 Task: Create new invoice with Date Opened :30-Apr-23, Select Customer: Shogun Sushi and Hibachi, Terms: Payment Term 2. Make invoice entry for item-1 with Date: 30-Apr-23, Description: Wrigley's Extra Polar Ice_x000D_
, Action: Material, Income Account: Income:Sales, Quantity: 2, Unit Price: 12.25, Discount $: 1.3. Make entry for item-2 with Date: 30-Apr-23, Description: Powerade Ion 4 Strawberry Lemonade Sport Drink (28 oz)_x000D_
, Action: Material, Income Account: Income:Sales, Quantity: 2, Unit Price: 20.6, Discount $: 2.3. Make entry for item-3 with Date: 30-Apr-23, Description: Lay's BBQ Regular_x000D_
, Action: Material, Income Account: Income:Sales, Quantity: 1, Unit Price: 21.6, Discount $: 2.8. Write Notes: 'Looking forward to serving you again.'. Post Invoice with Post Date: 30-Apr-23, Post to Accounts: Assets:Accounts Receivable. Pay / Process Payment with Transaction Date: 15-May-23, Amount: 80.9, Transfer Account: Checking Account. Print Invoice, display notes by going to Option, then go to Display Tab and check 'Invoice Notes'.
Action: Mouse pressed left at (177, 28)
Screenshot: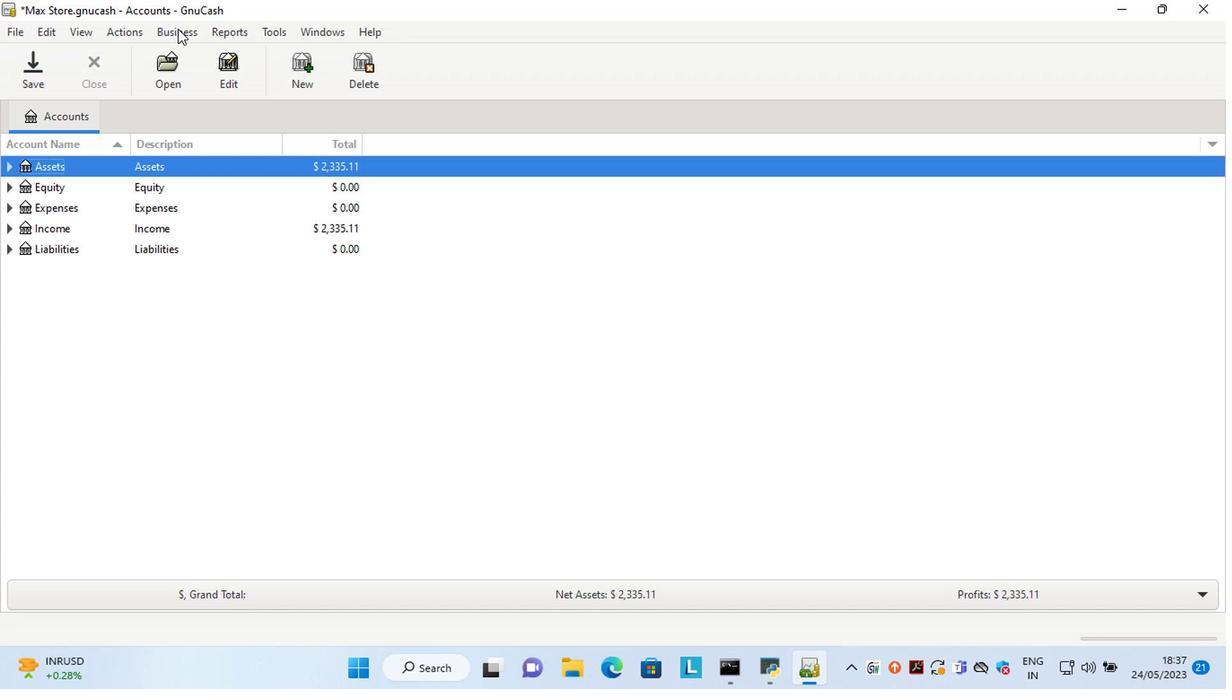 
Action: Mouse moved to (376, 118)
Screenshot: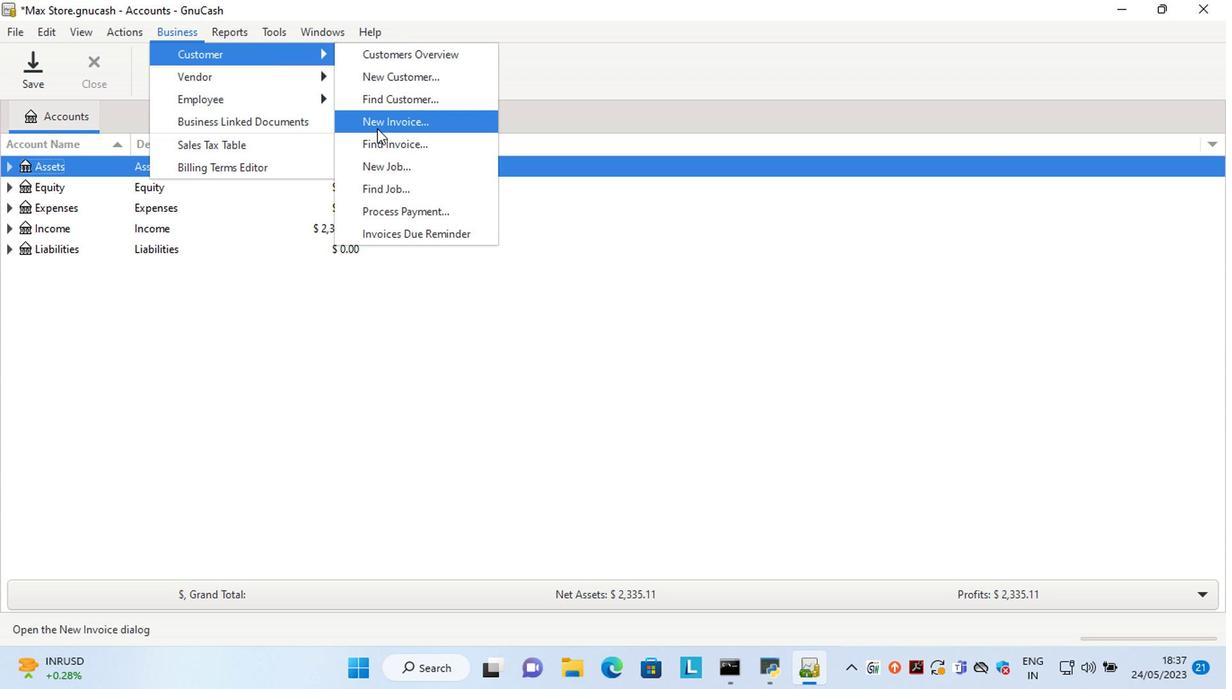
Action: Mouse pressed left at (376, 118)
Screenshot: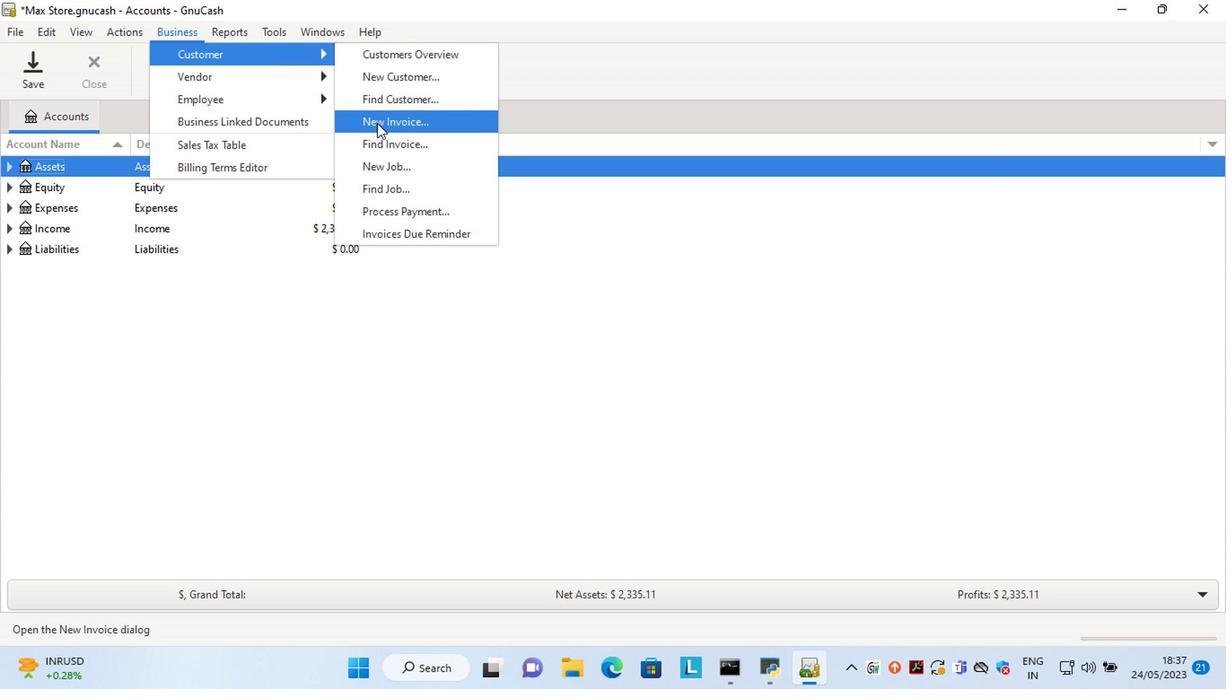 
Action: Mouse moved to (645, 273)
Screenshot: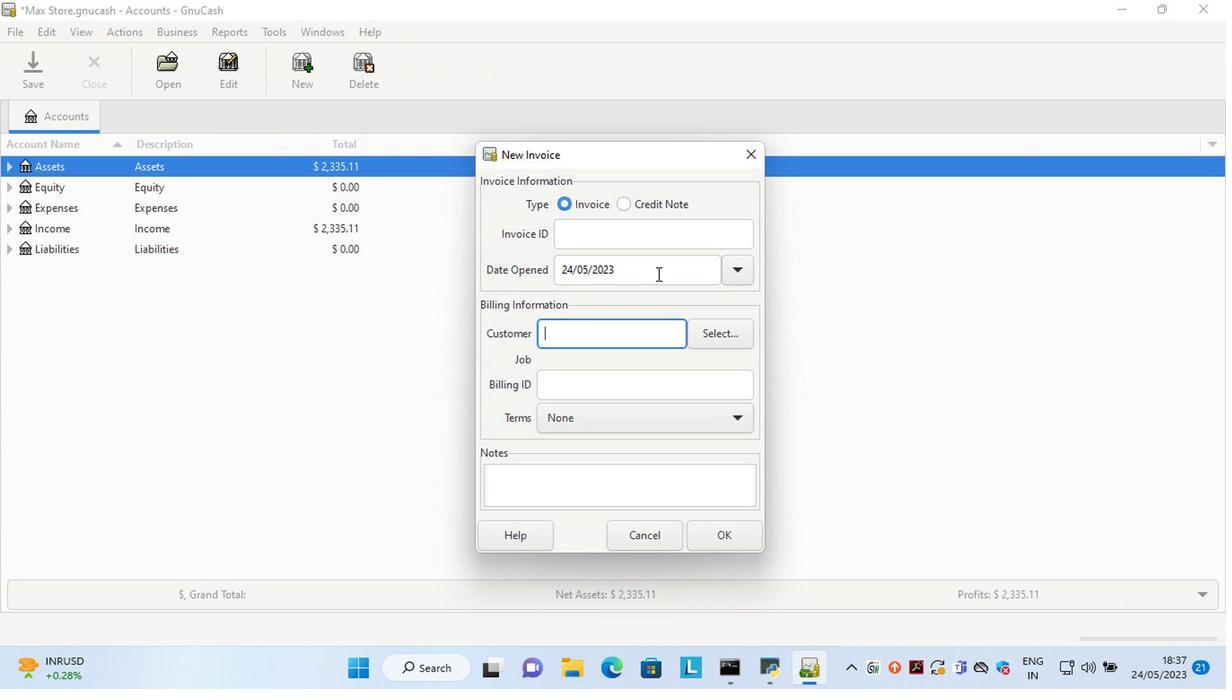 
Action: Mouse pressed left at (645, 273)
Screenshot: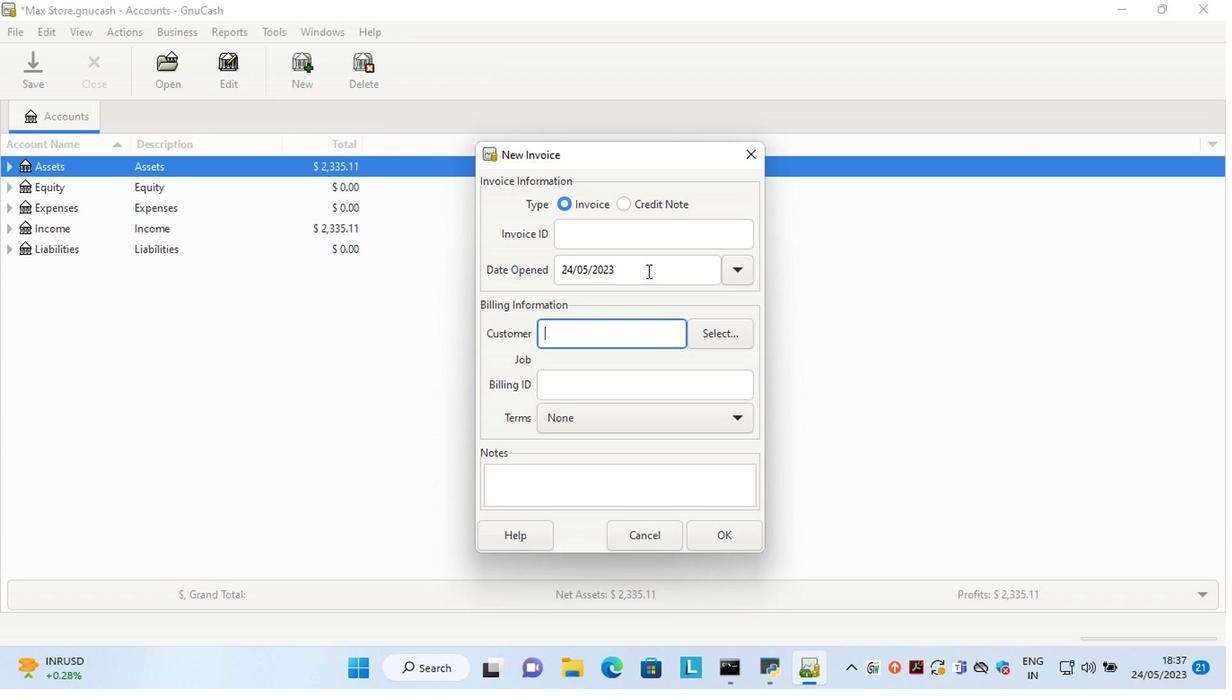 
Action: Key pressed <Key.left><Key.left><Key.left><Key.left><Key.left><Key.left><Key.left><Key.left><Key.left><Key.left><Key.left><Key.left><Key.left><Key.left><Key.left><Key.left><Key.delete><Key.delete>30<Key.right><Key.right><Key.delete>4
Screenshot: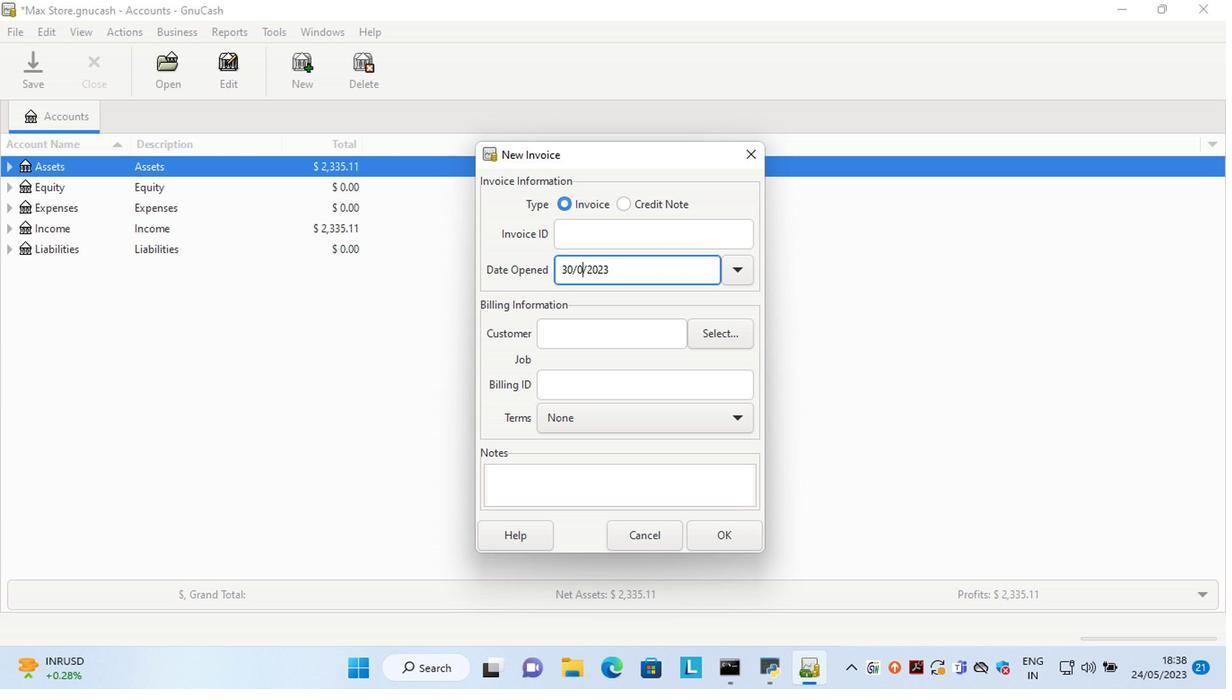 
Action: Mouse moved to (713, 332)
Screenshot: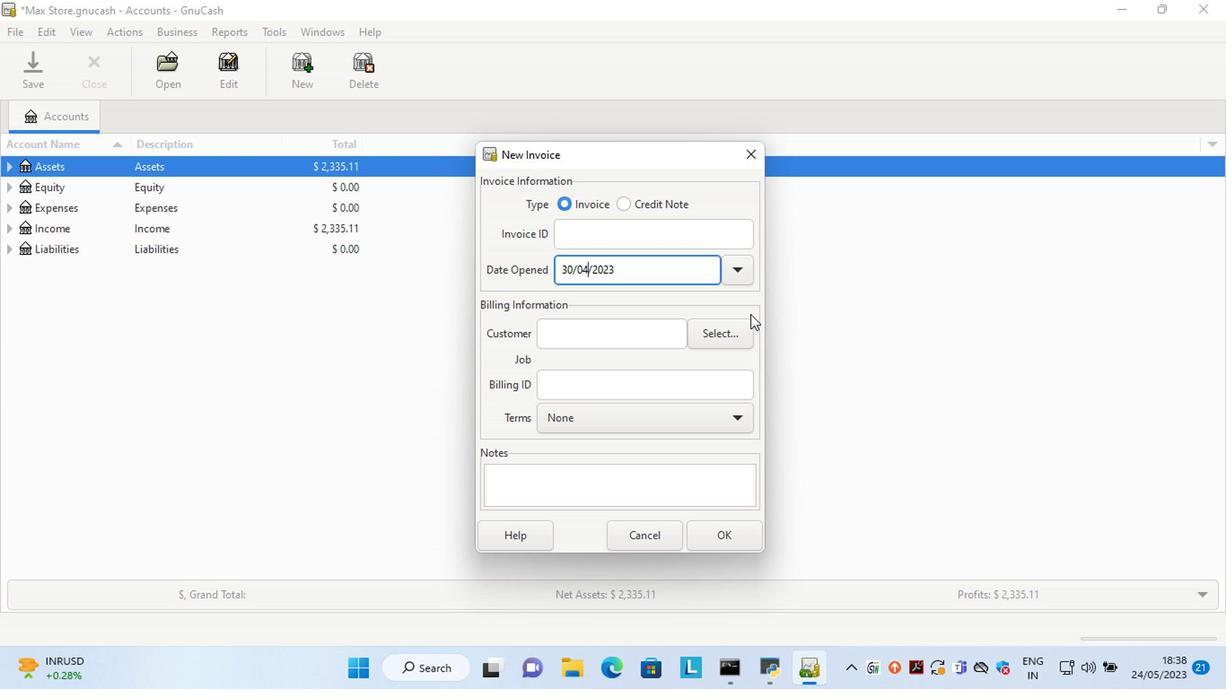 
Action: Mouse pressed left at (713, 332)
Screenshot: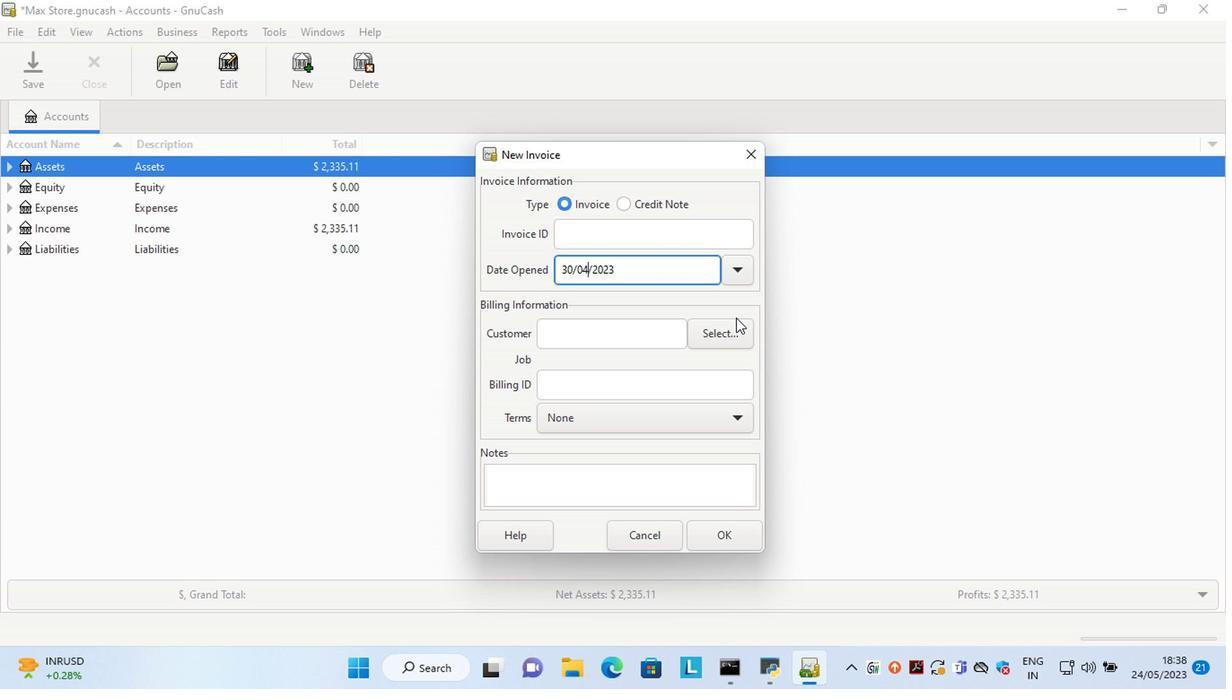 
Action: Mouse moved to (648, 310)
Screenshot: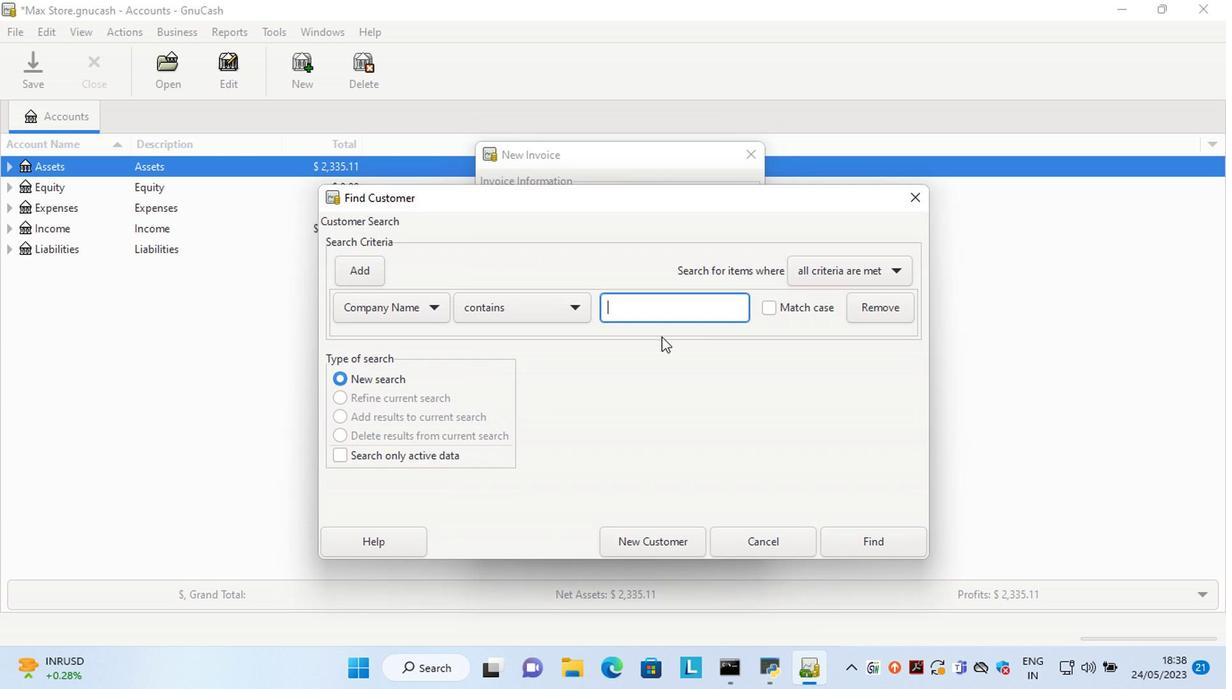 
Action: Mouse pressed left at (648, 310)
Screenshot: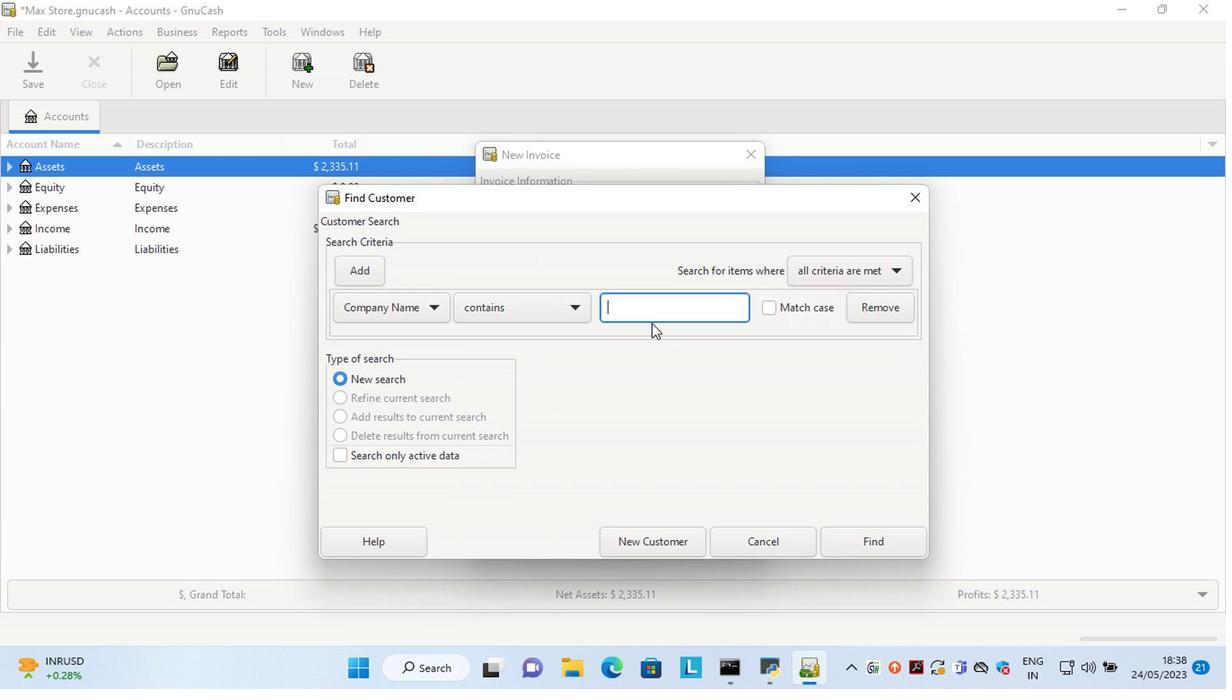 
Action: Key pressed <Key.shift>Shogun
Screenshot: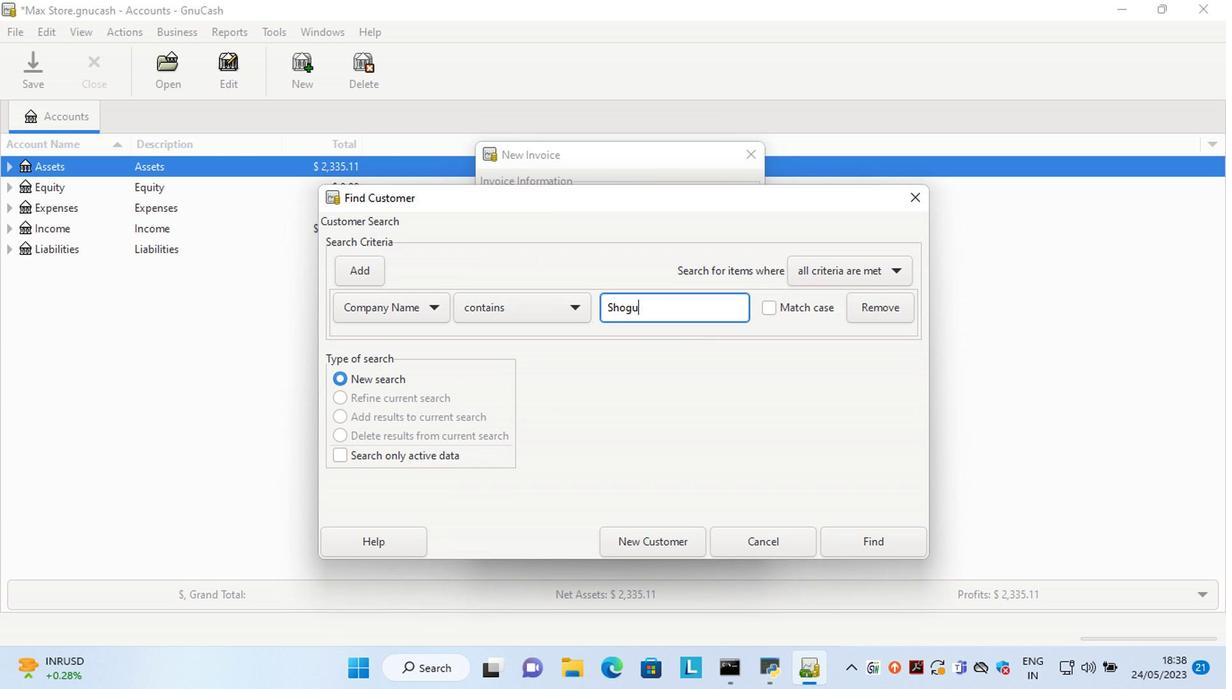 
Action: Mouse moved to (846, 540)
Screenshot: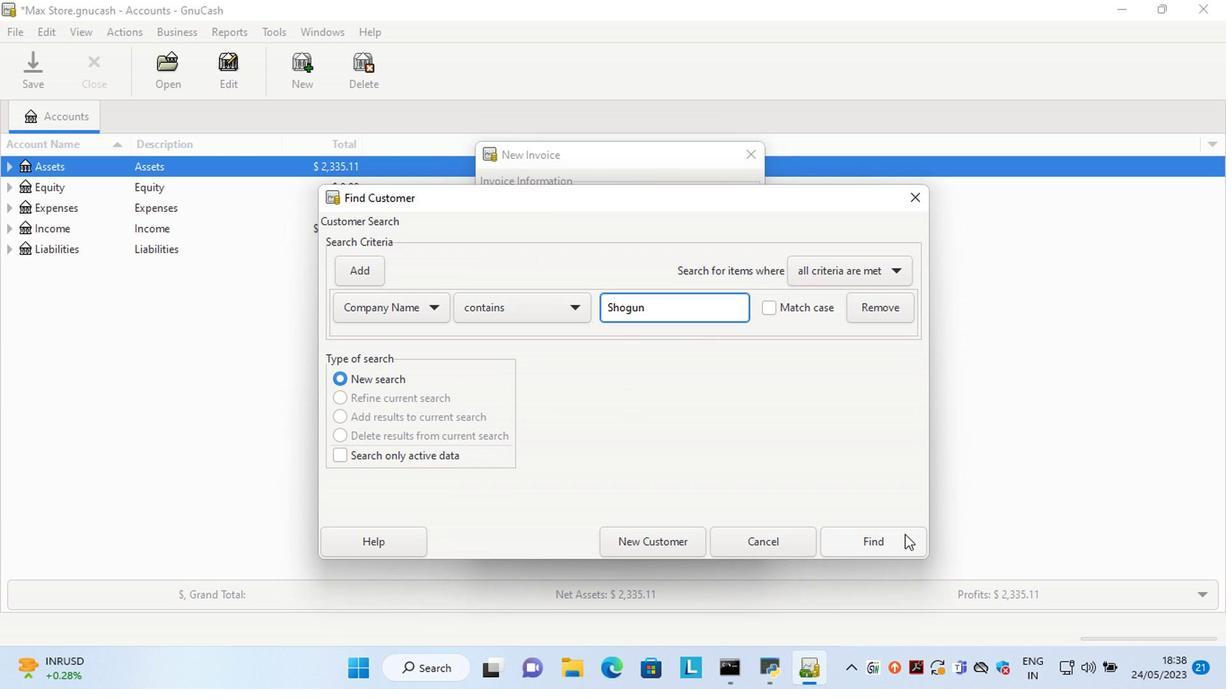 
Action: Mouse pressed left at (846, 540)
Screenshot: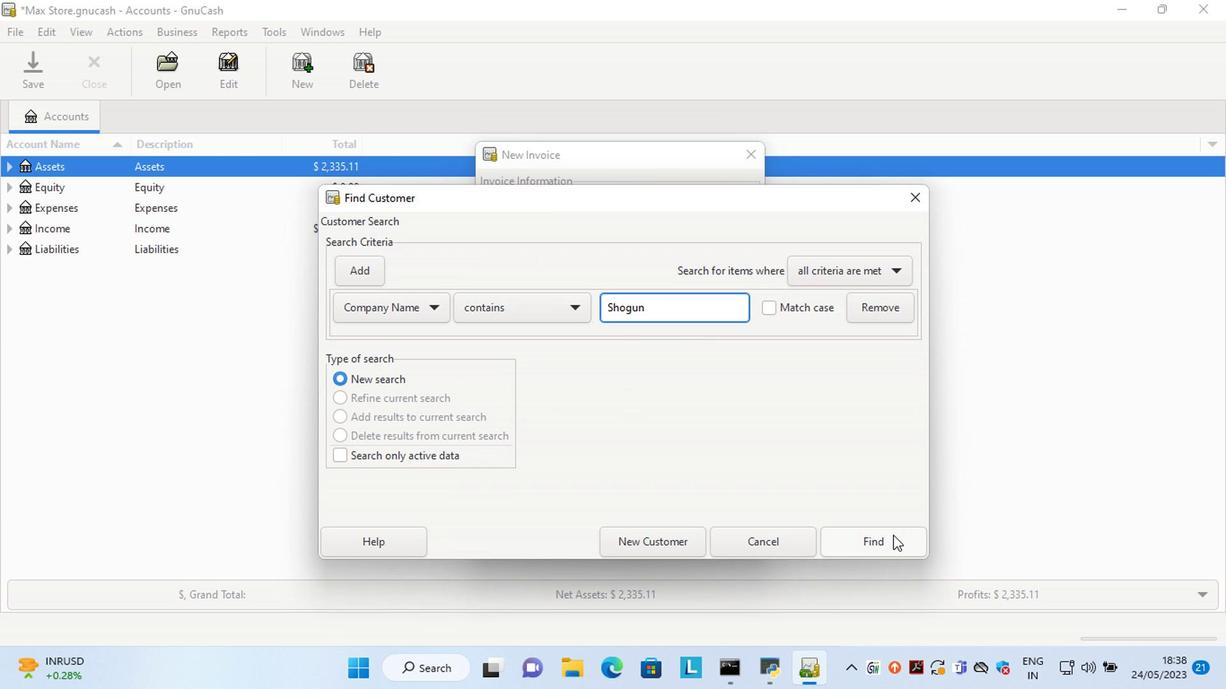 
Action: Mouse moved to (652, 363)
Screenshot: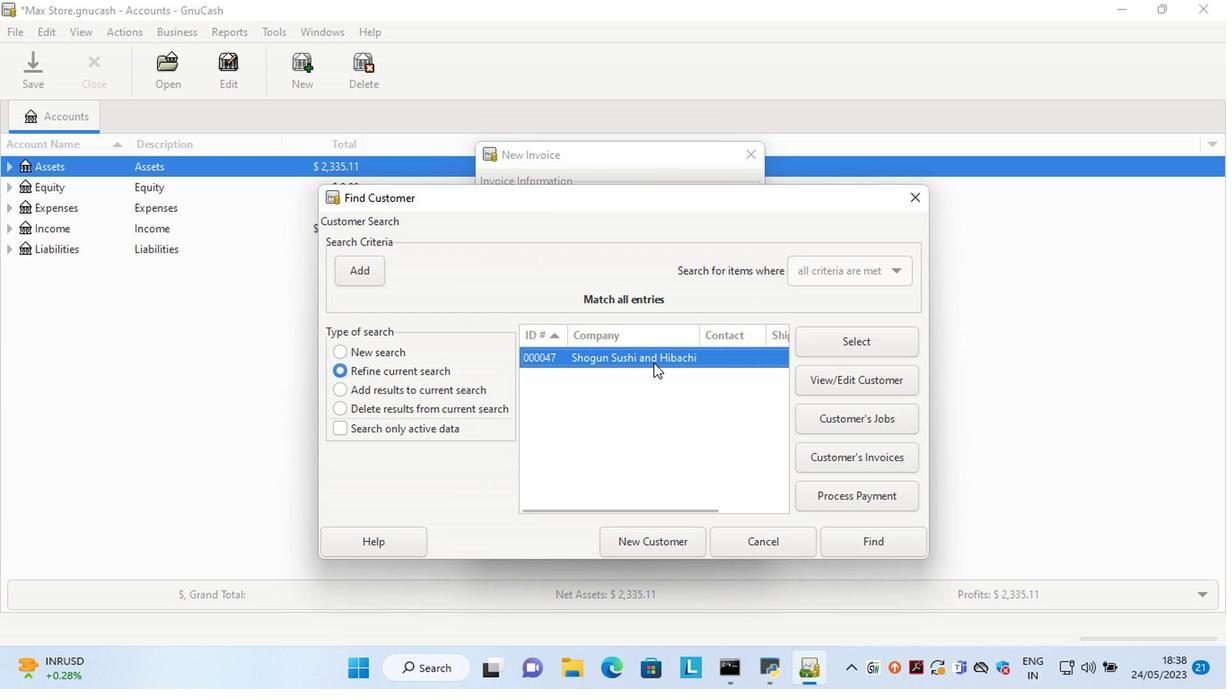 
Action: Mouse pressed left at (652, 363)
Screenshot: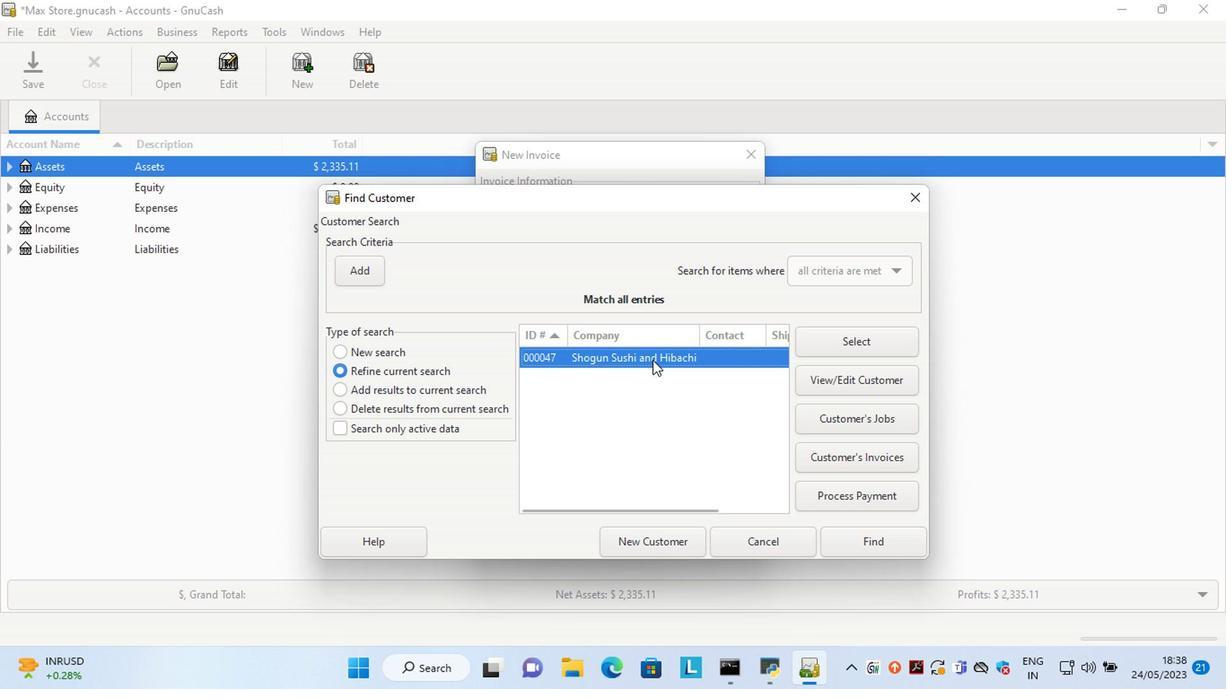 
Action: Mouse pressed left at (652, 363)
Screenshot: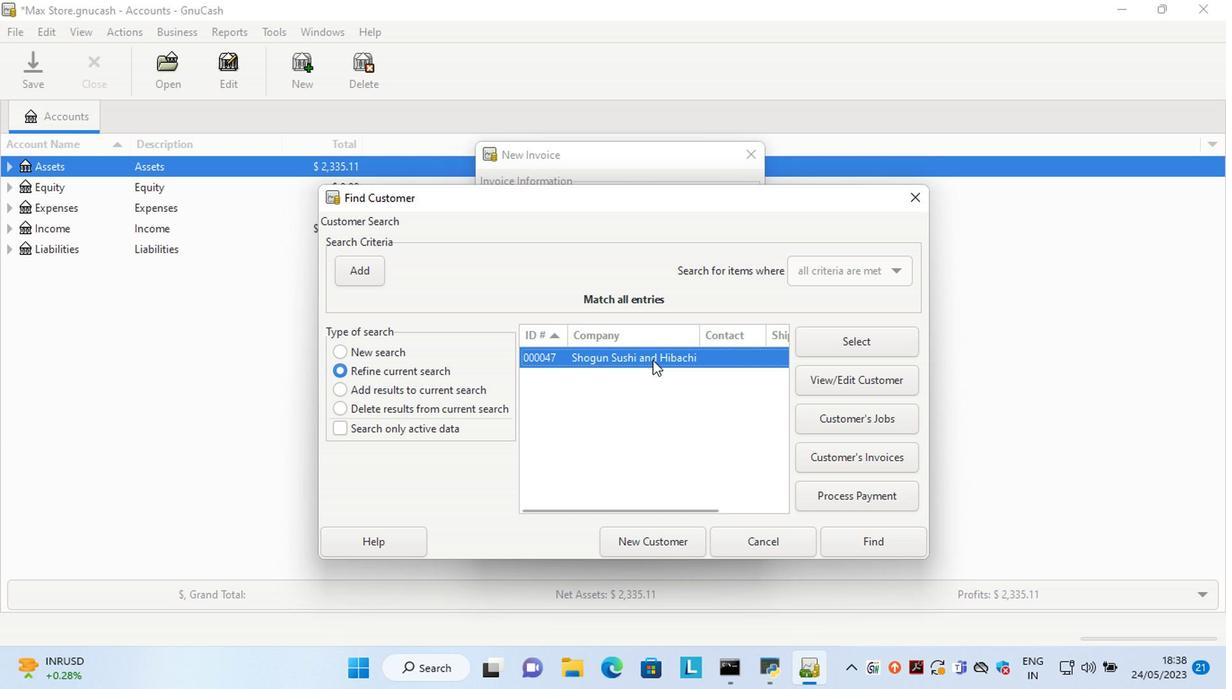 
Action: Mouse moved to (660, 436)
Screenshot: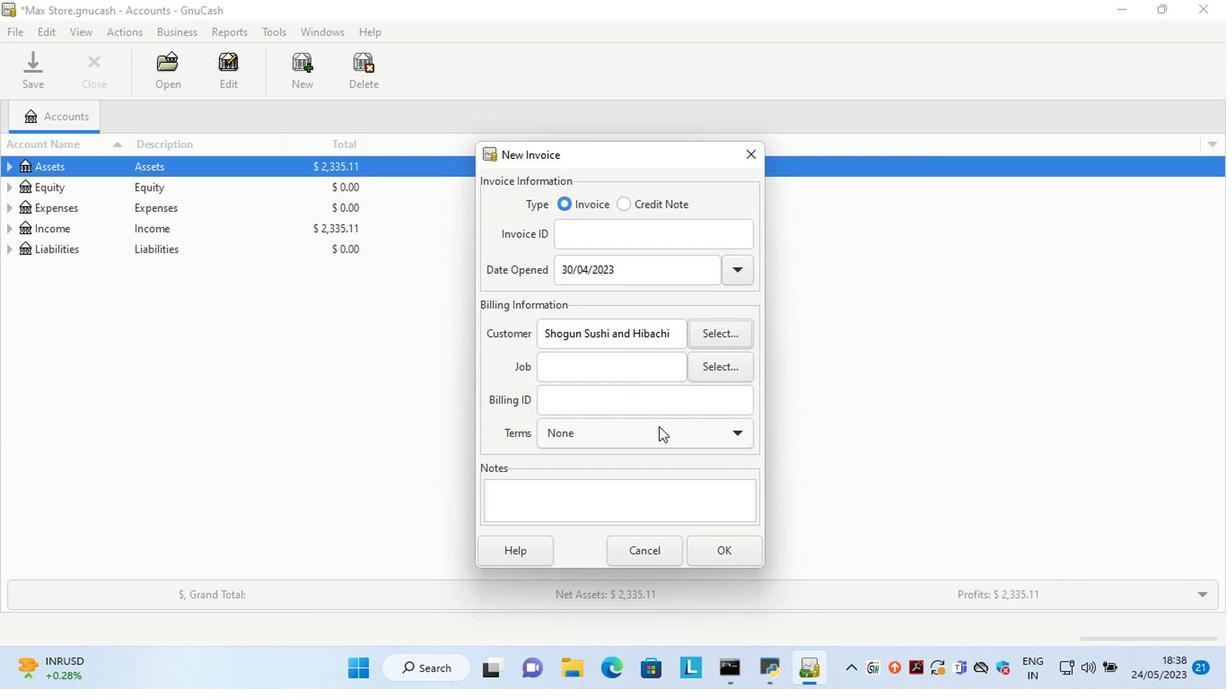 
Action: Mouse pressed left at (660, 436)
Screenshot: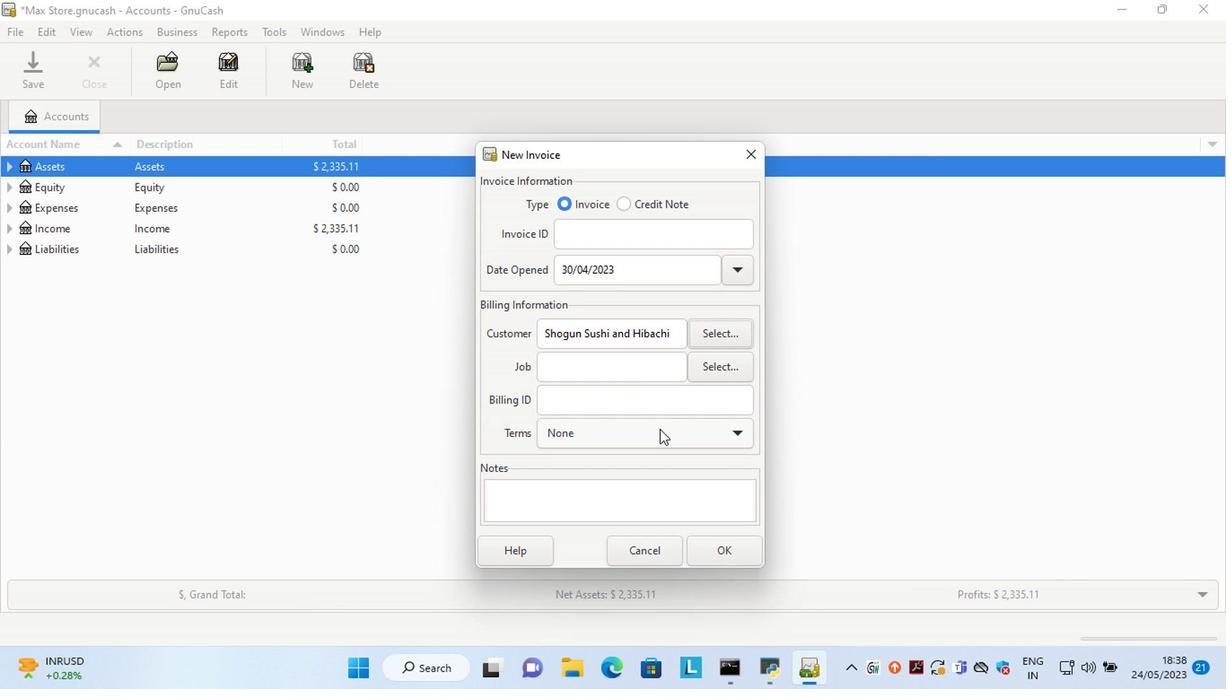 
Action: Mouse moved to (632, 486)
Screenshot: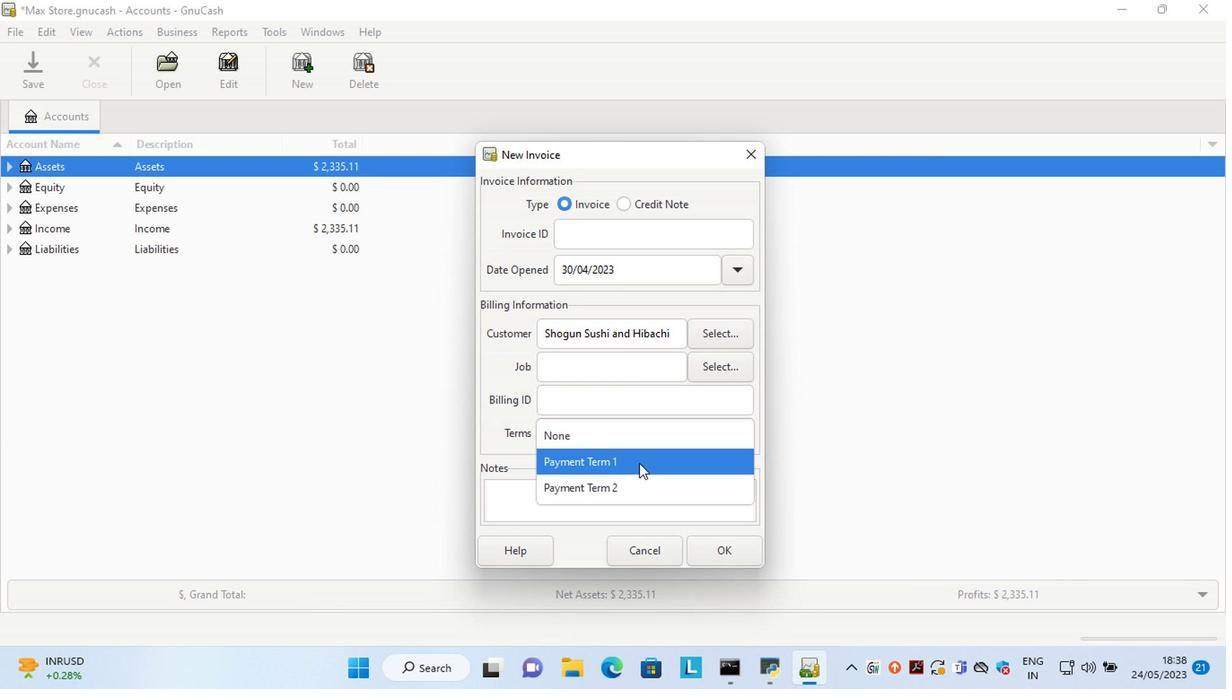 
Action: Mouse pressed left at (632, 486)
Screenshot: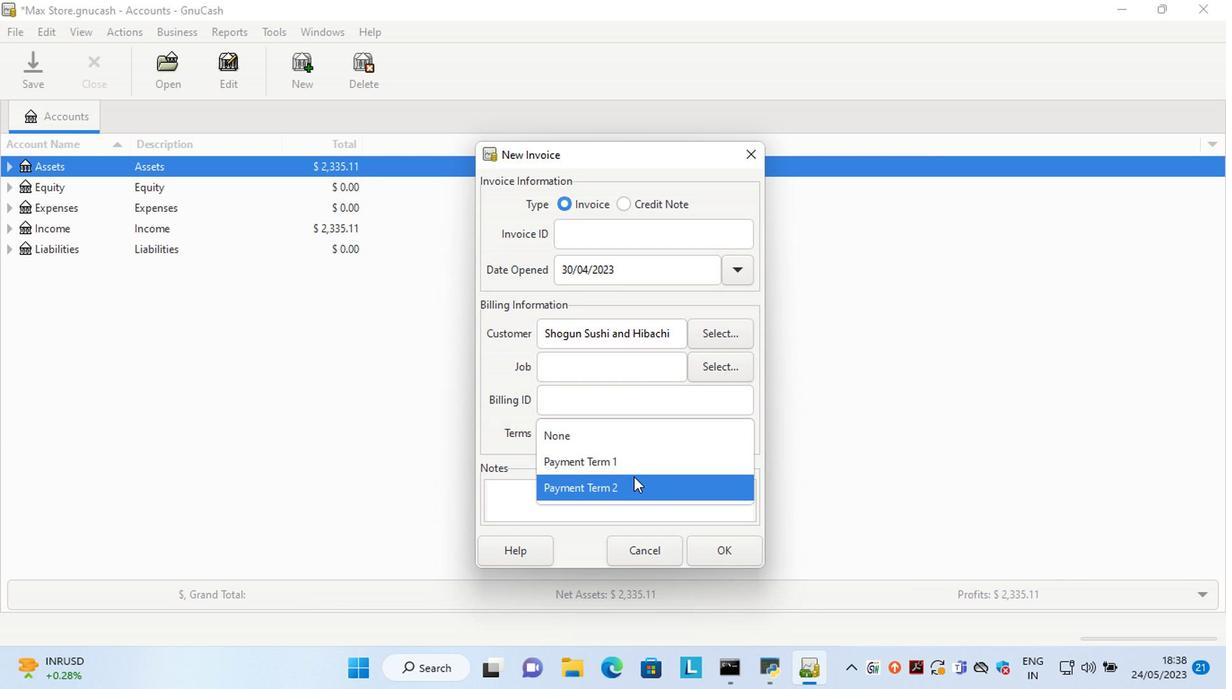 
Action: Mouse moved to (724, 555)
Screenshot: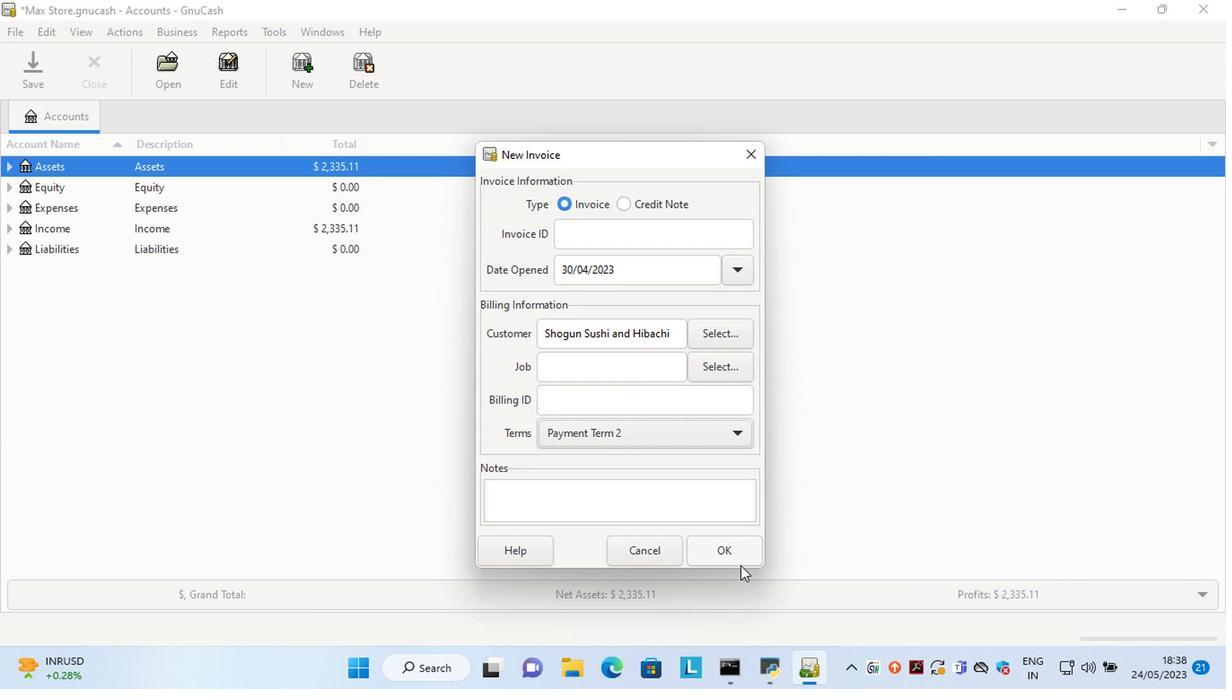 
Action: Mouse pressed left at (724, 555)
Screenshot: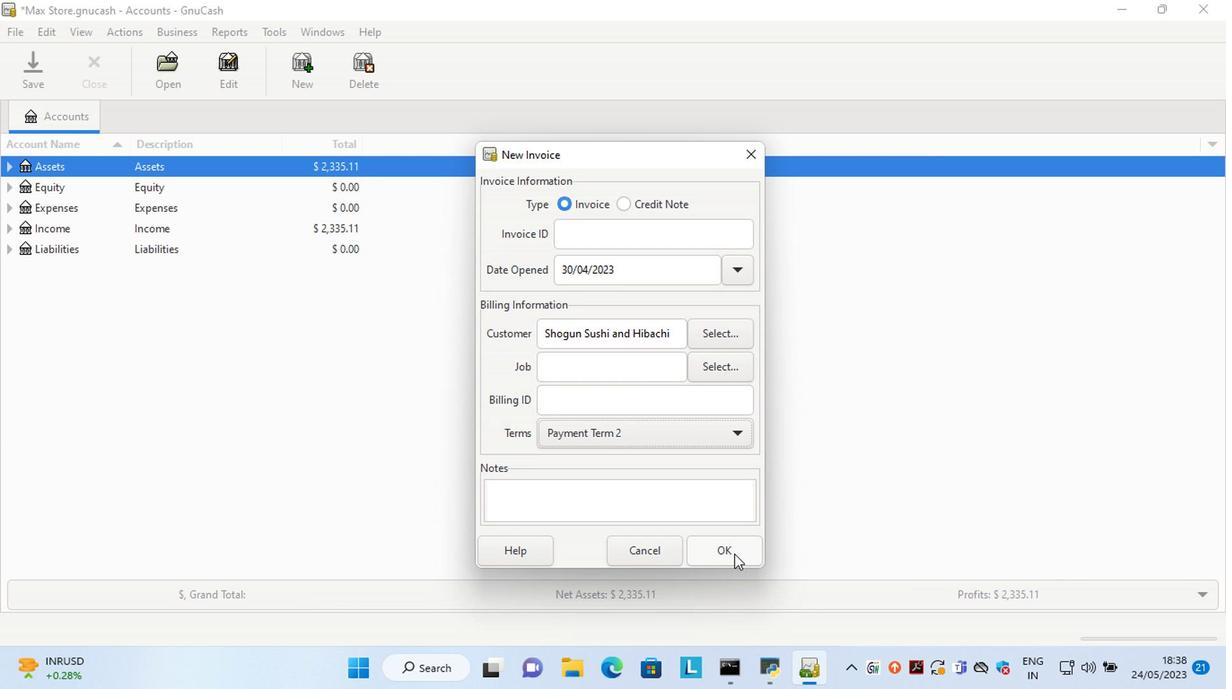 
Action: Mouse moved to (192, 348)
Screenshot: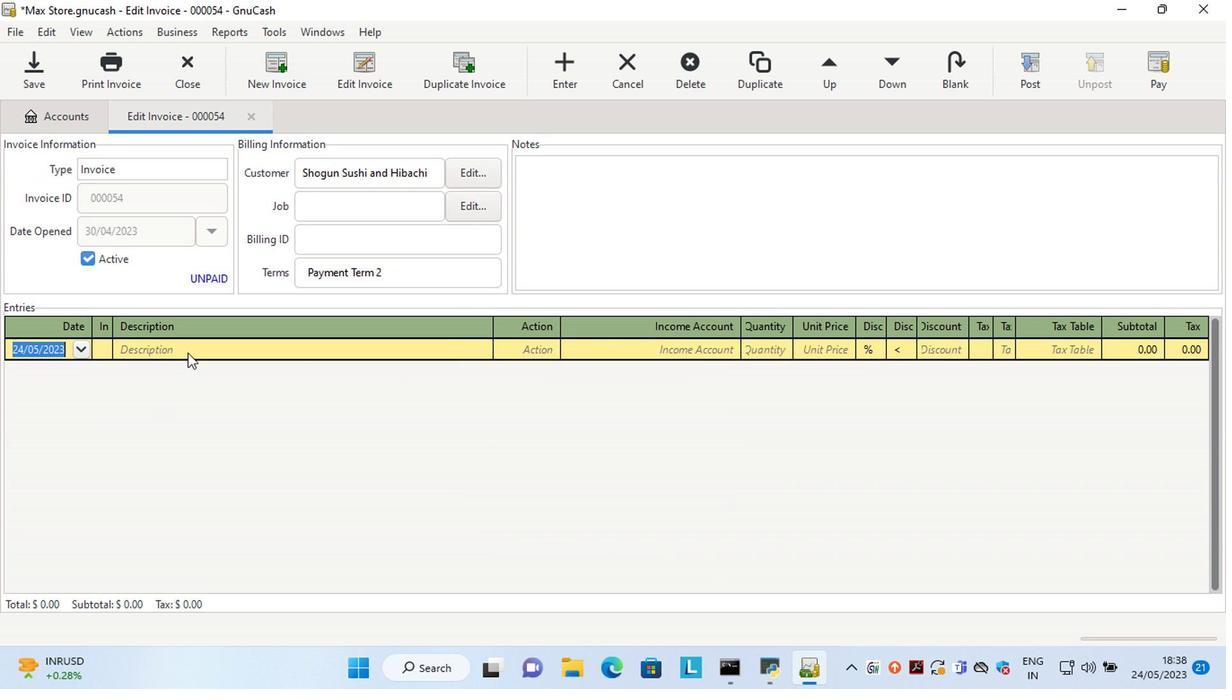 
Action: Mouse pressed left at (192, 348)
Screenshot: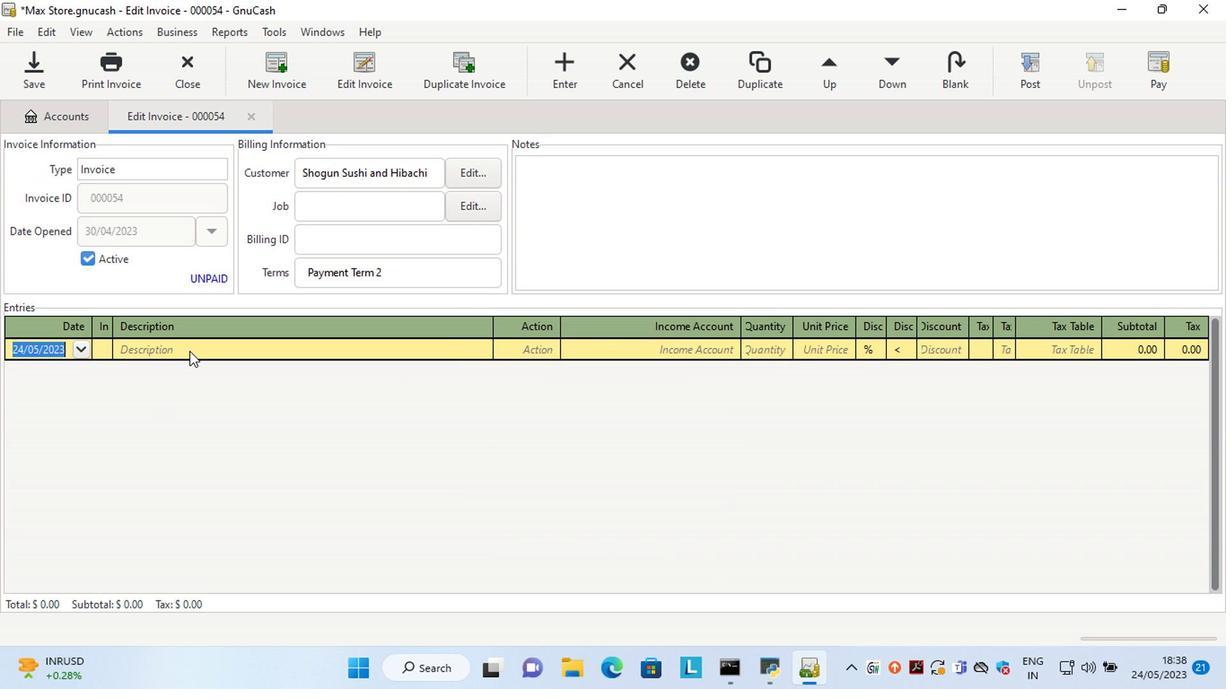 
Action: Key pressed <Key.left><Key.left><Key.left><Key.left><Key.left><Key.left><Key.left><Key.left><Key.left><Key.left>
Screenshot: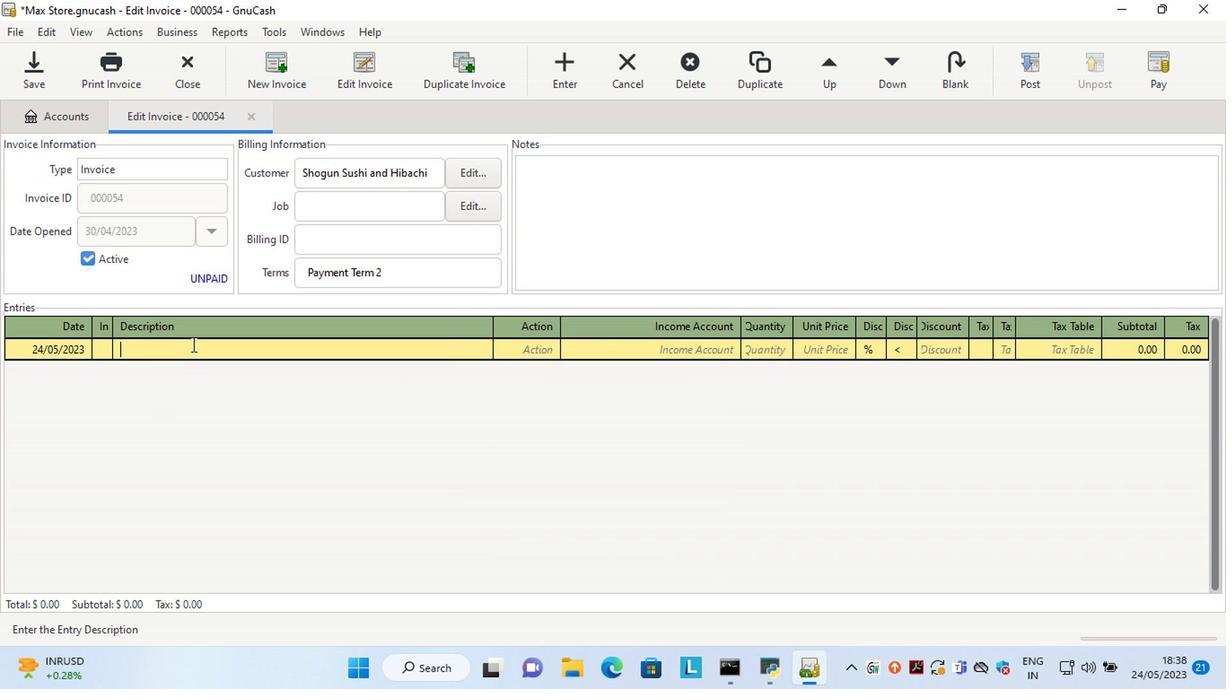 
Action: Mouse moved to (46, 349)
Screenshot: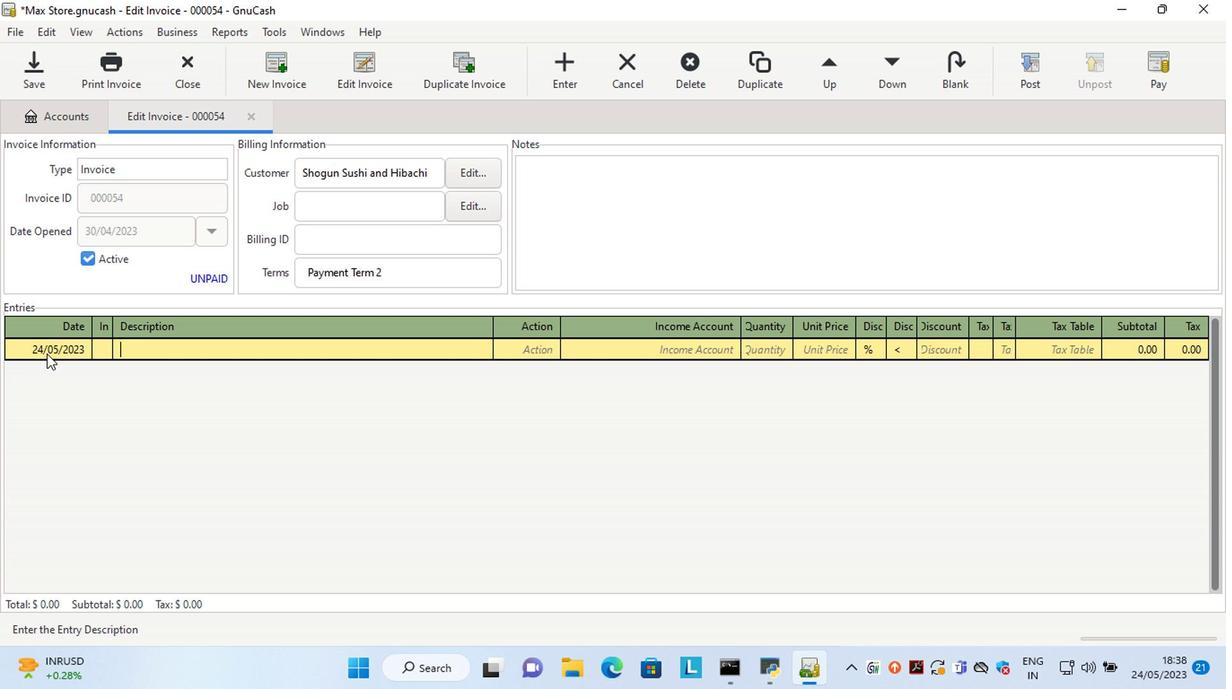 
Action: Mouse pressed left at (46, 349)
Screenshot: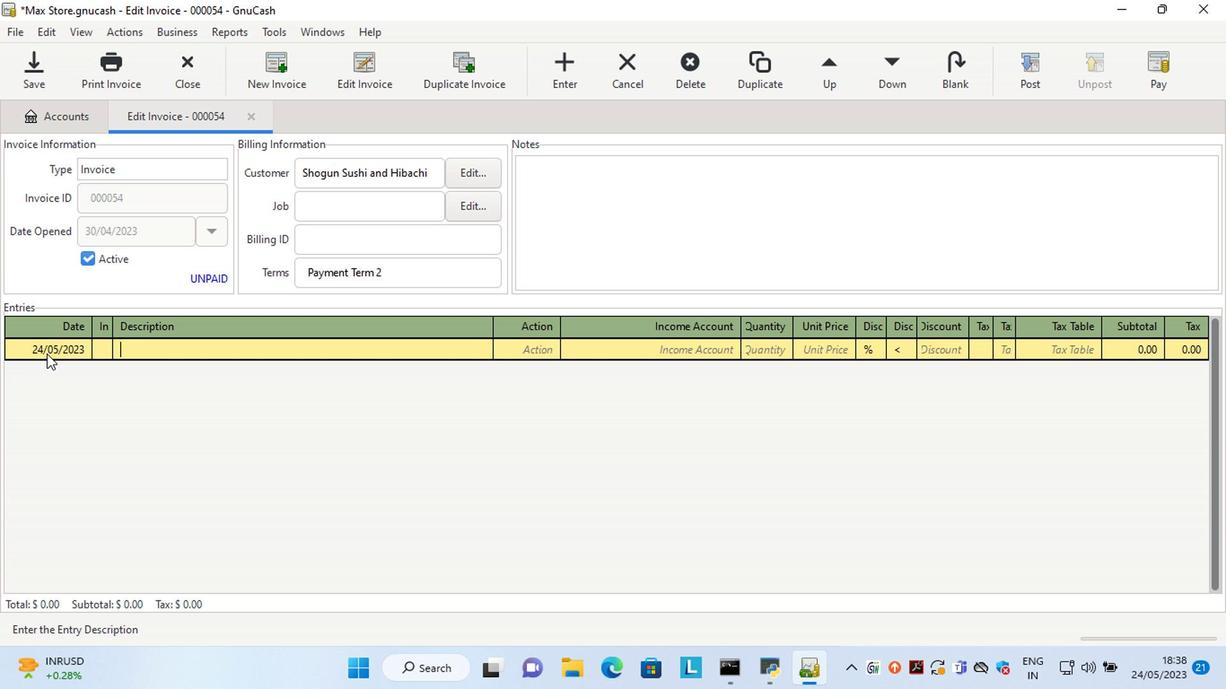 
Action: Key pressed <Key.left><Key.left><Key.left><Key.left><Key.left><Key.left><Key.left><Key.left><Key.left><Key.delete><Key.delete>30<Key.right><Key.right><Key.delete>4
Screenshot: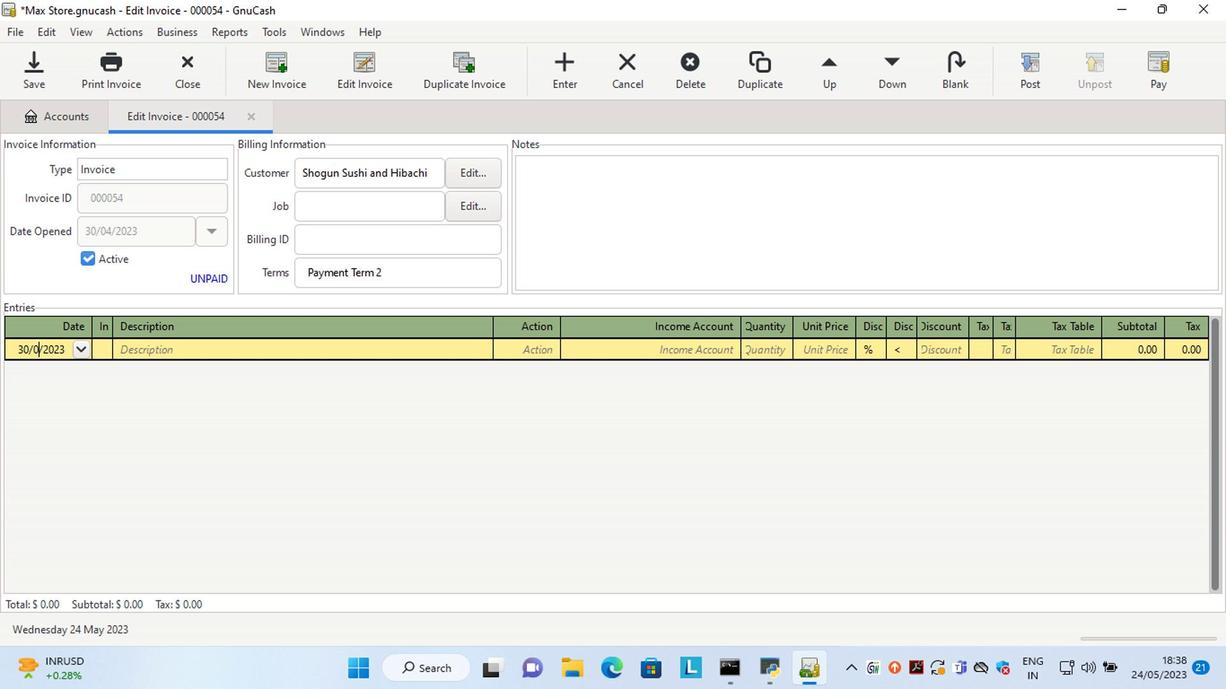 
Action: Mouse moved to (197, 347)
Screenshot: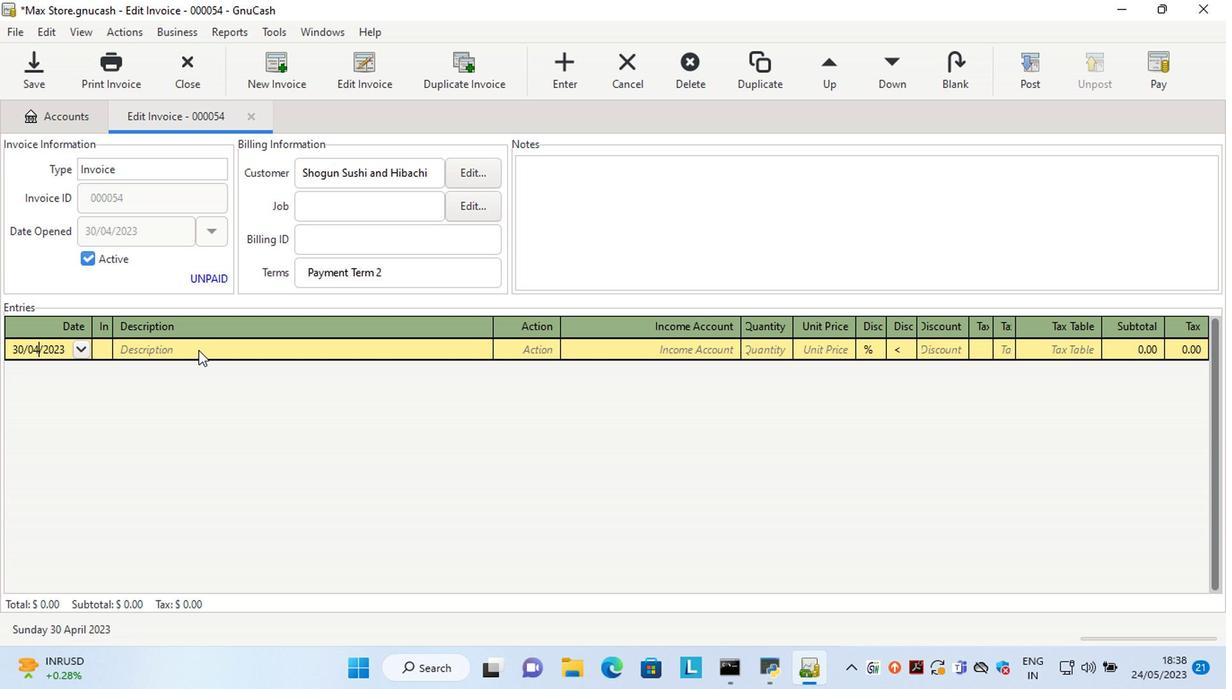 
Action: Mouse pressed left at (197, 347)
Screenshot: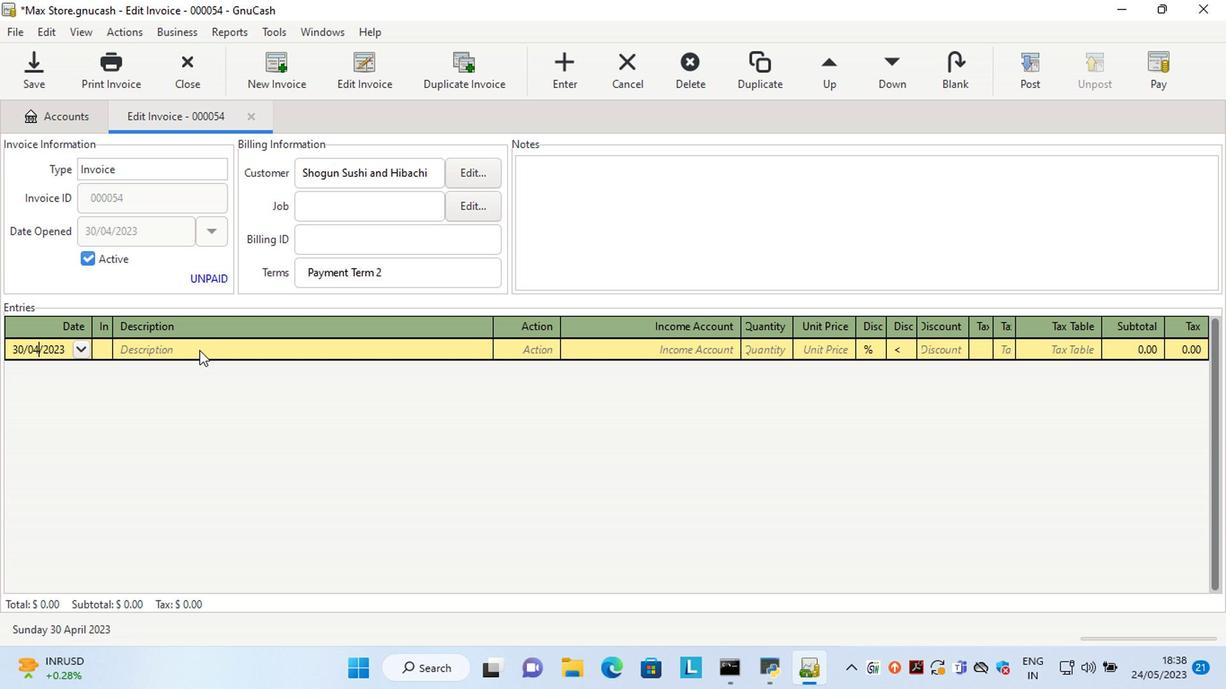 
Action: Mouse moved to (288, 450)
Screenshot: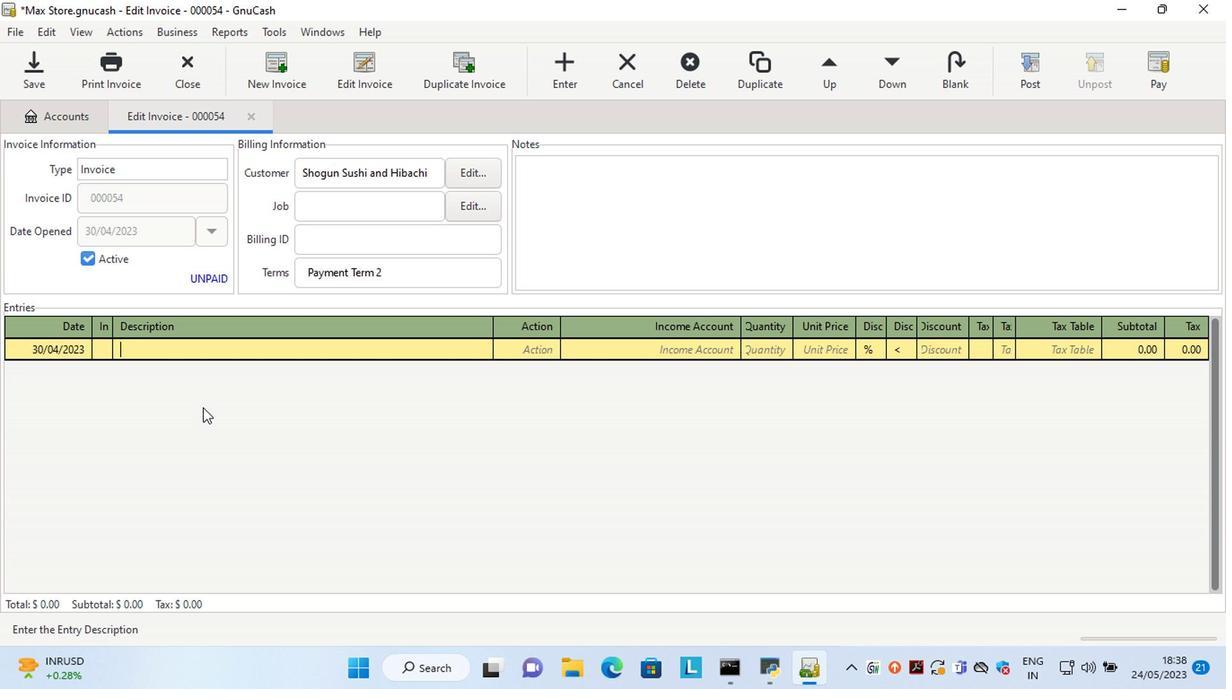 
Action: Key pressed <Key.shift>Wrigley's<Key.space><Key.shift>Extra<Key.space><Key.shift>Polar<Key.space><Key.shift>Ice<Key.tab>ma<Key.tab>sale<Key.tab>1<Key.tab>
Screenshot: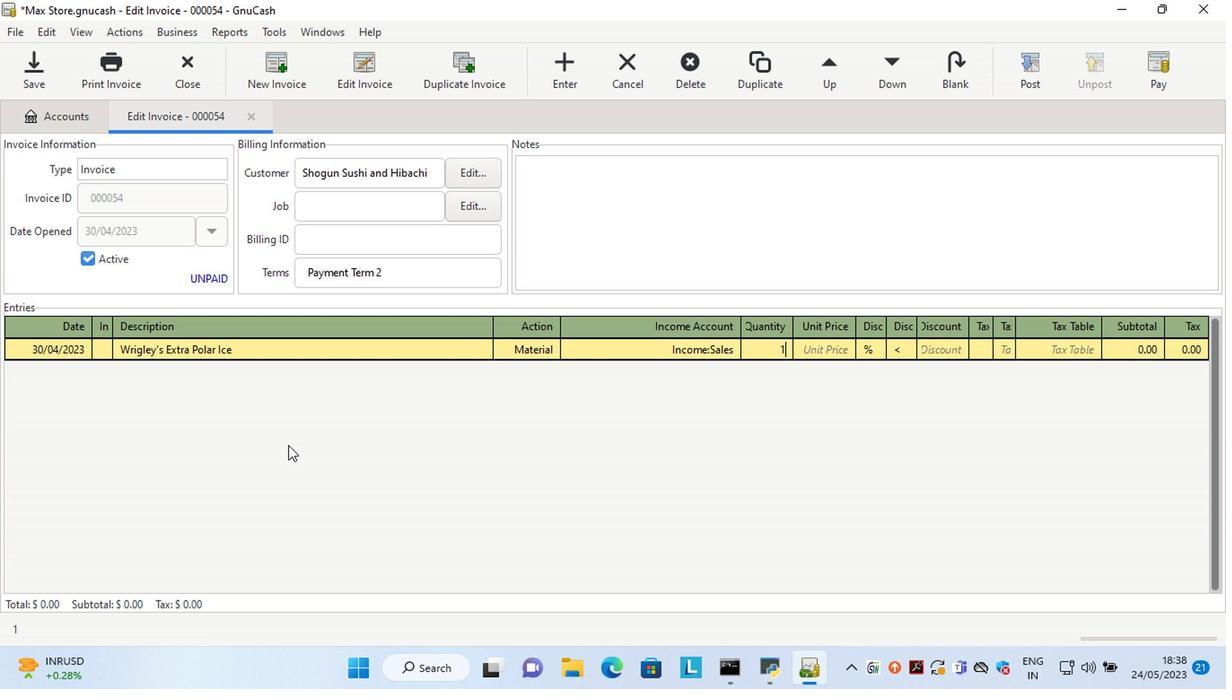 
Action: Mouse moved to (773, 351)
Screenshot: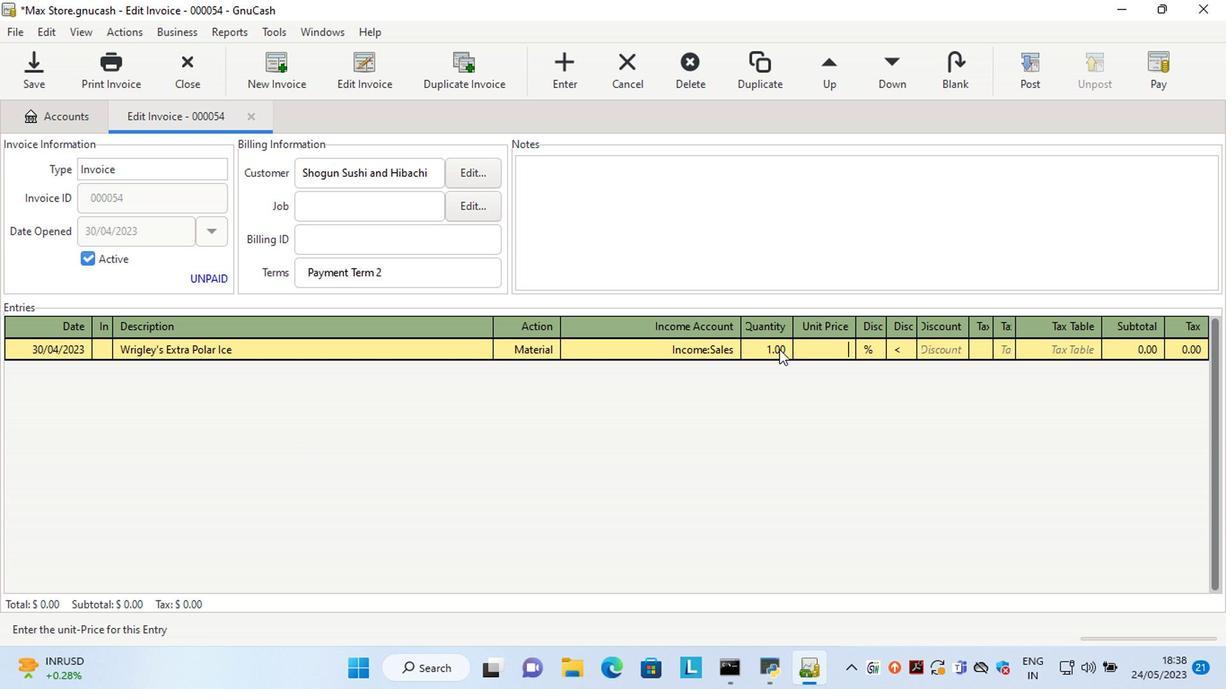 
Action: Mouse pressed left at (773, 351)
Screenshot: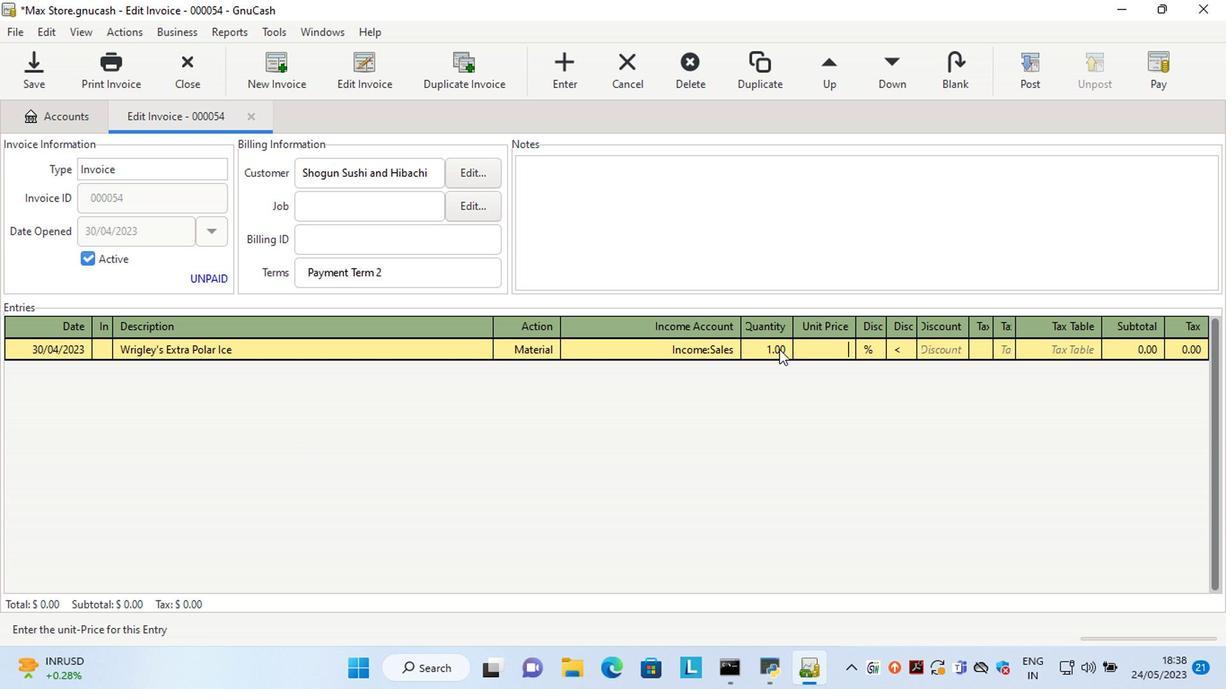 
Action: Mouse moved to (1112, 381)
Screenshot: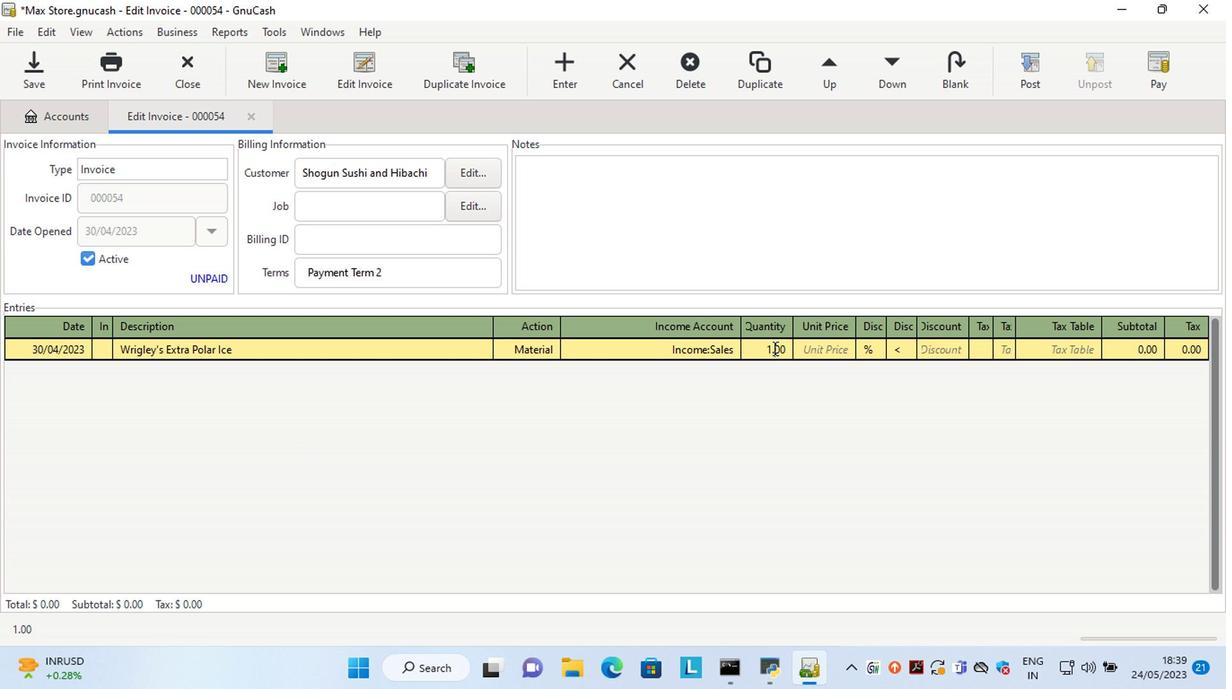 
Action: Key pressed <Key.backspace><Key.backspace>2<Key.tab>
Screenshot: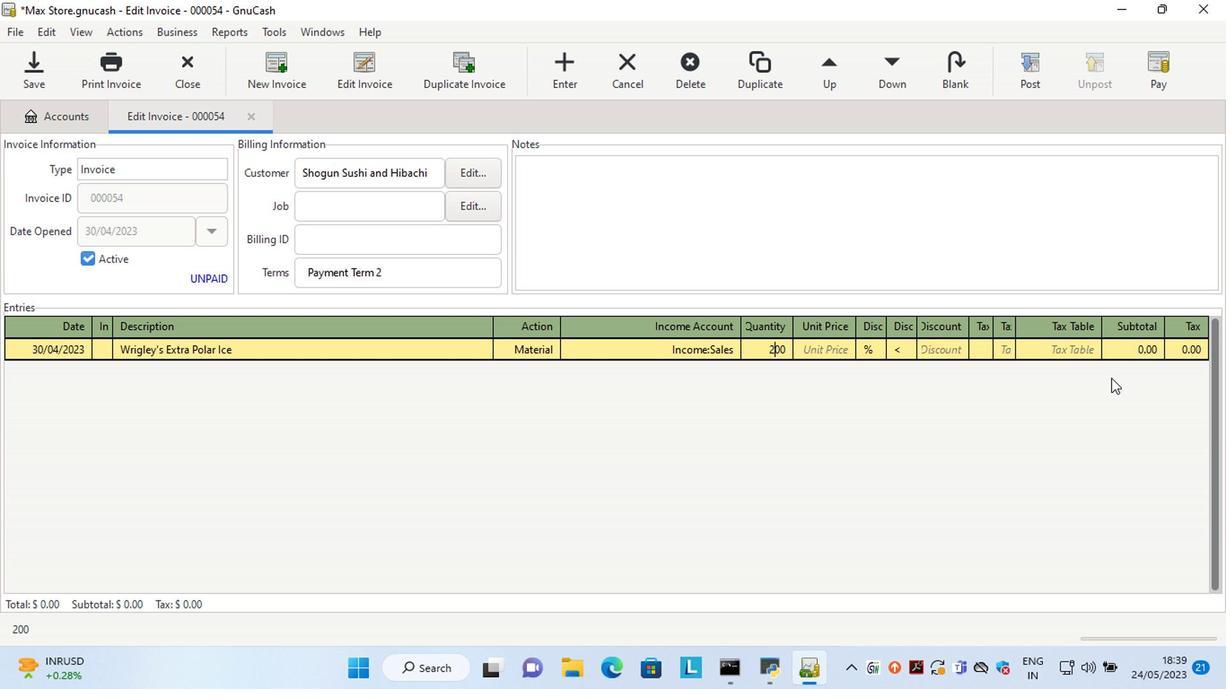 
Action: Mouse moved to (766, 353)
Screenshot: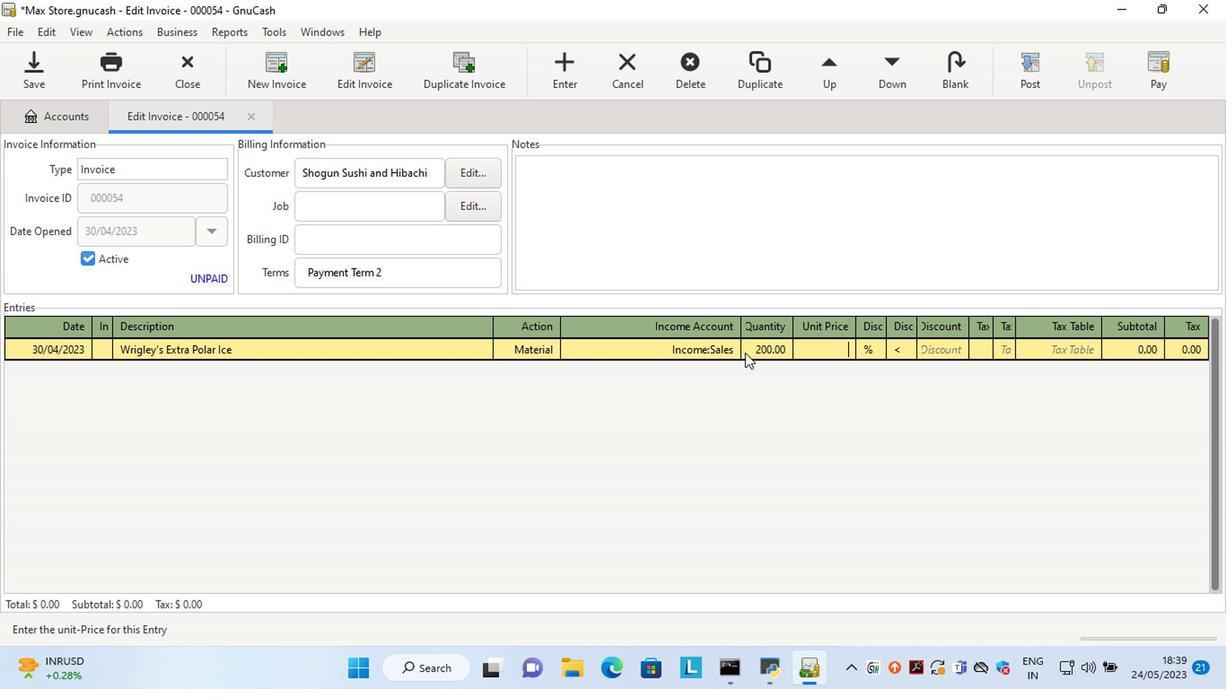 
Action: Mouse pressed left at (766, 353)
Screenshot: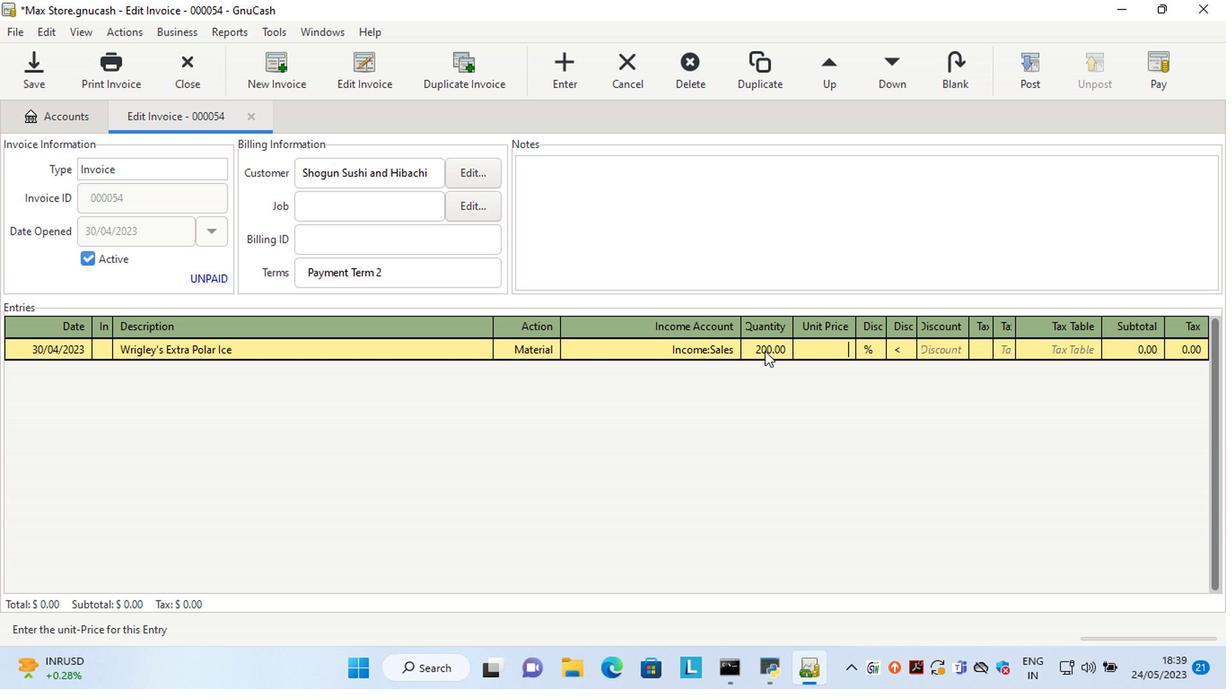 
Action: Mouse moved to (1072, 399)
Screenshot: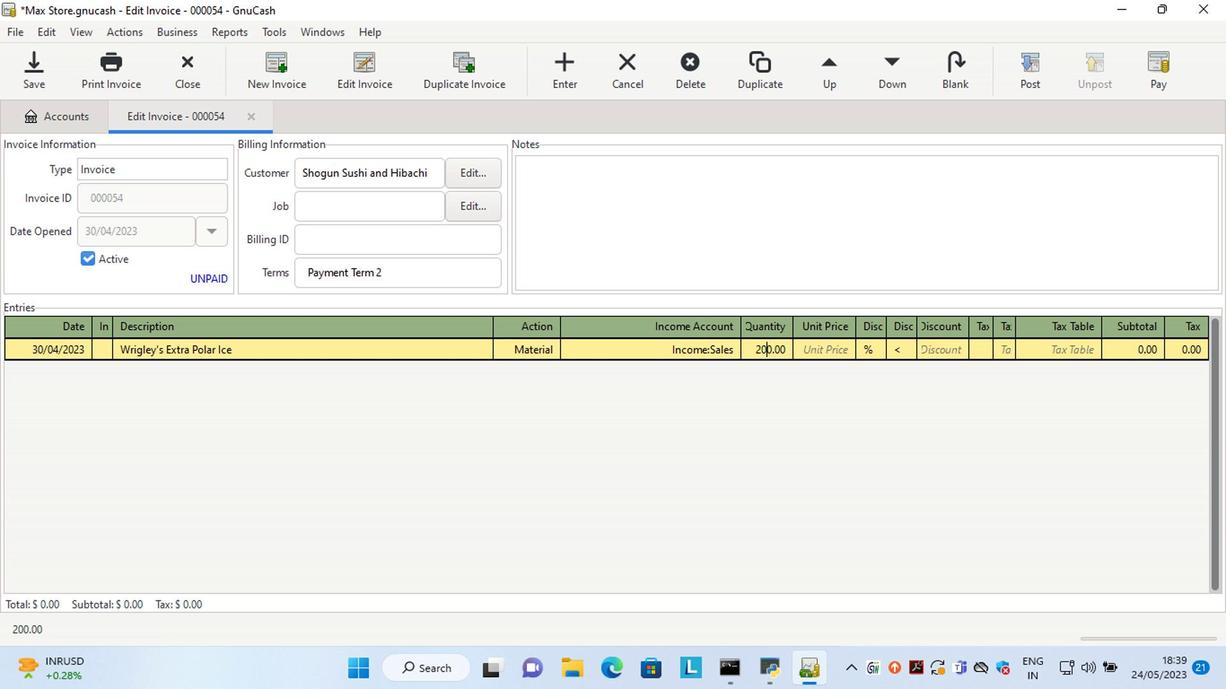 
Action: Key pressed <Key.delete><Key.backspace><Key.tab>12.25<Key.tab>
Screenshot: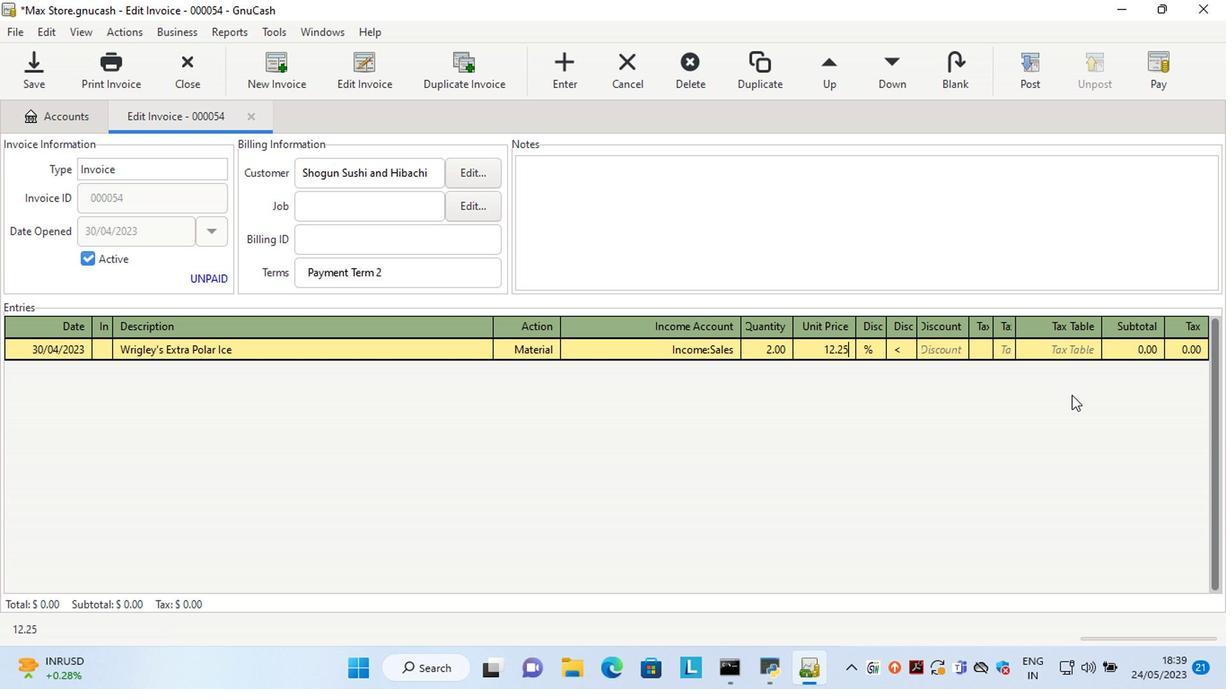 
Action: Mouse moved to (871, 347)
Screenshot: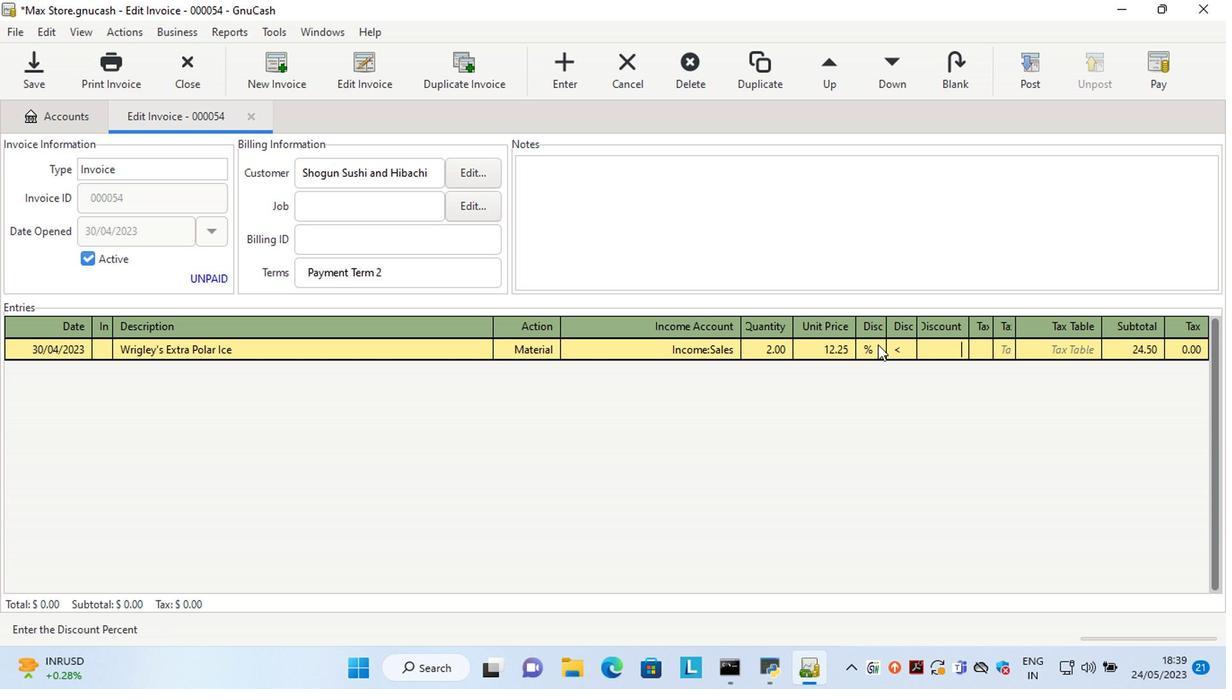 
Action: Mouse pressed left at (871, 347)
Screenshot: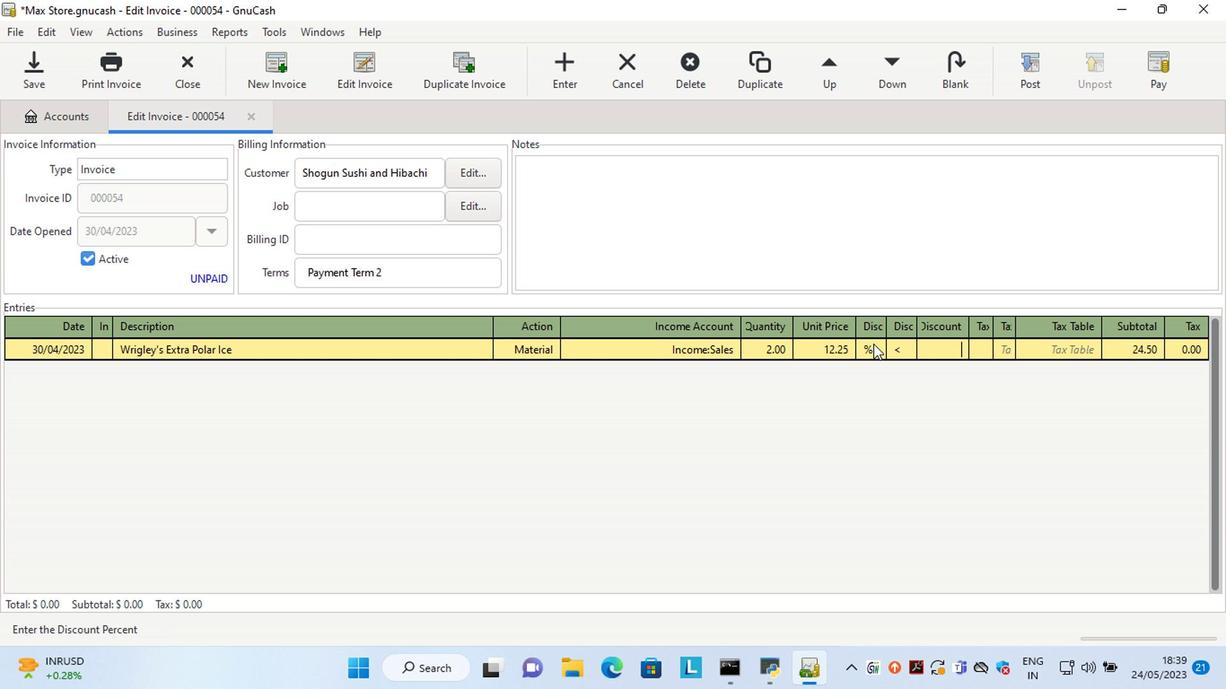 
Action: Mouse moved to (892, 355)
Screenshot: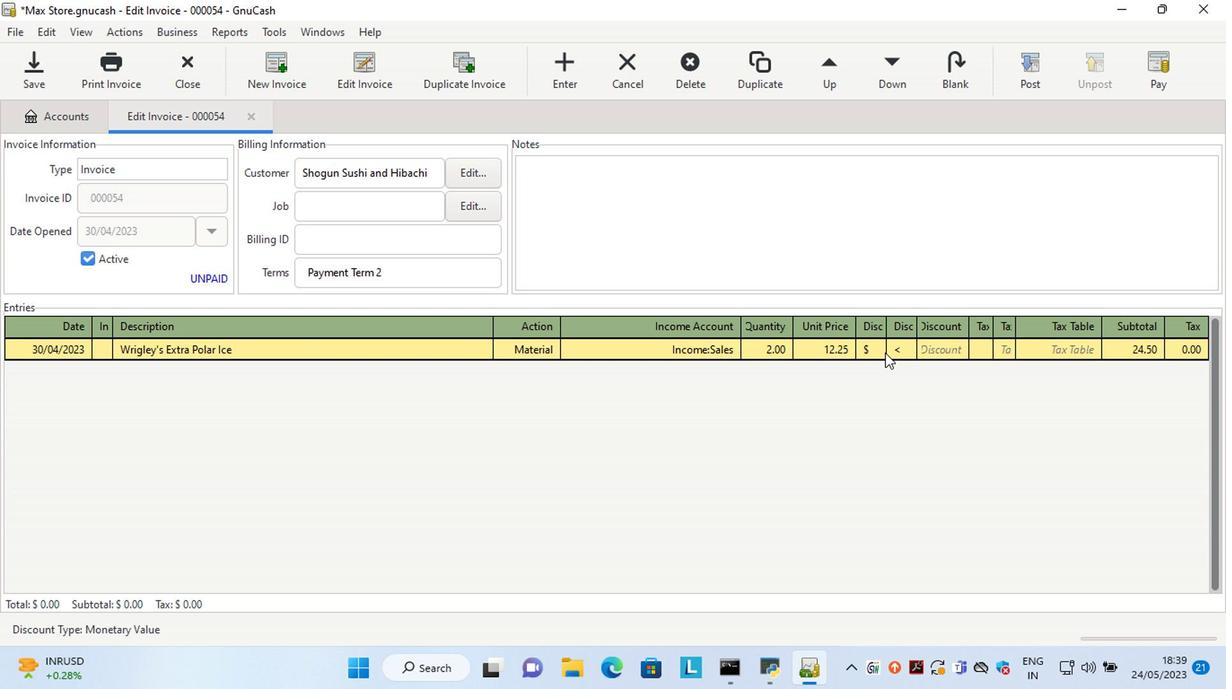 
Action: Mouse pressed left at (892, 355)
Screenshot: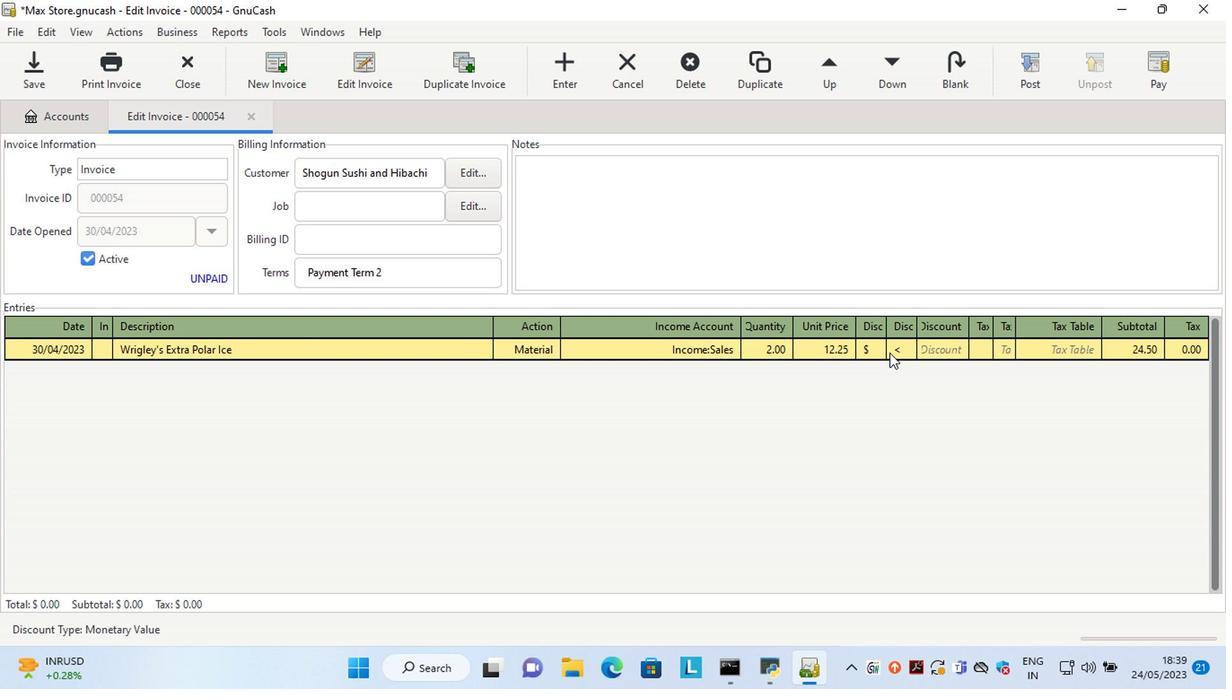 
Action: Mouse moved to (923, 349)
Screenshot: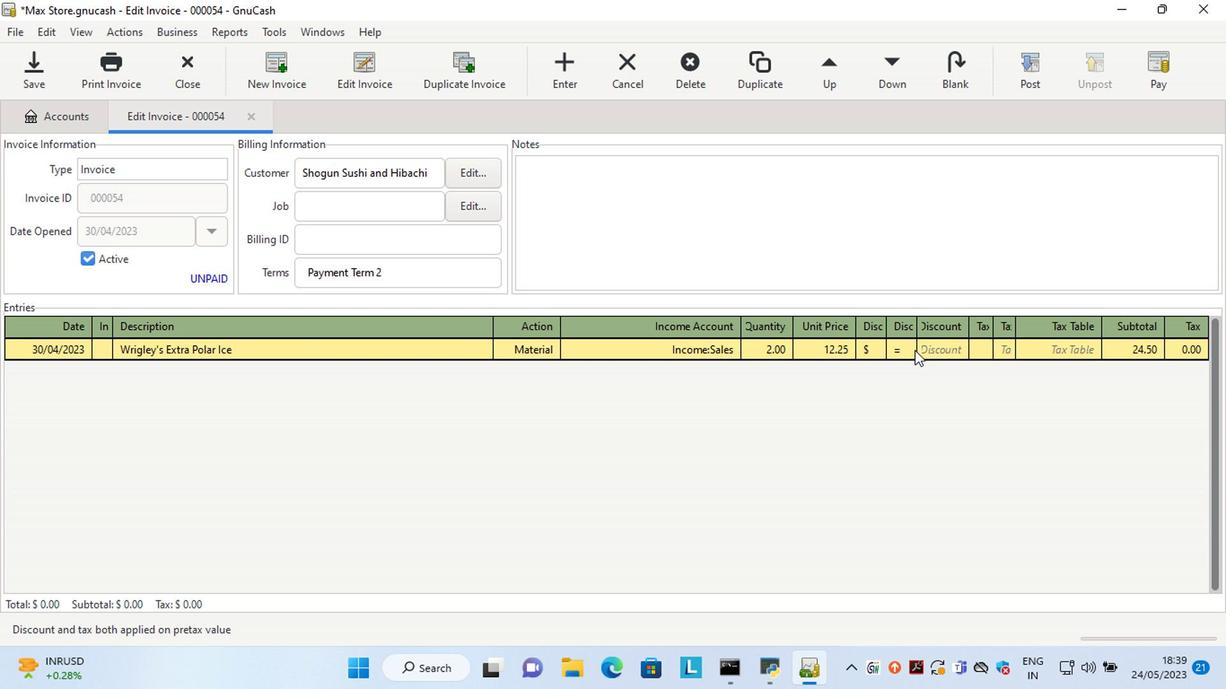 
Action: Mouse pressed left at (923, 349)
Screenshot: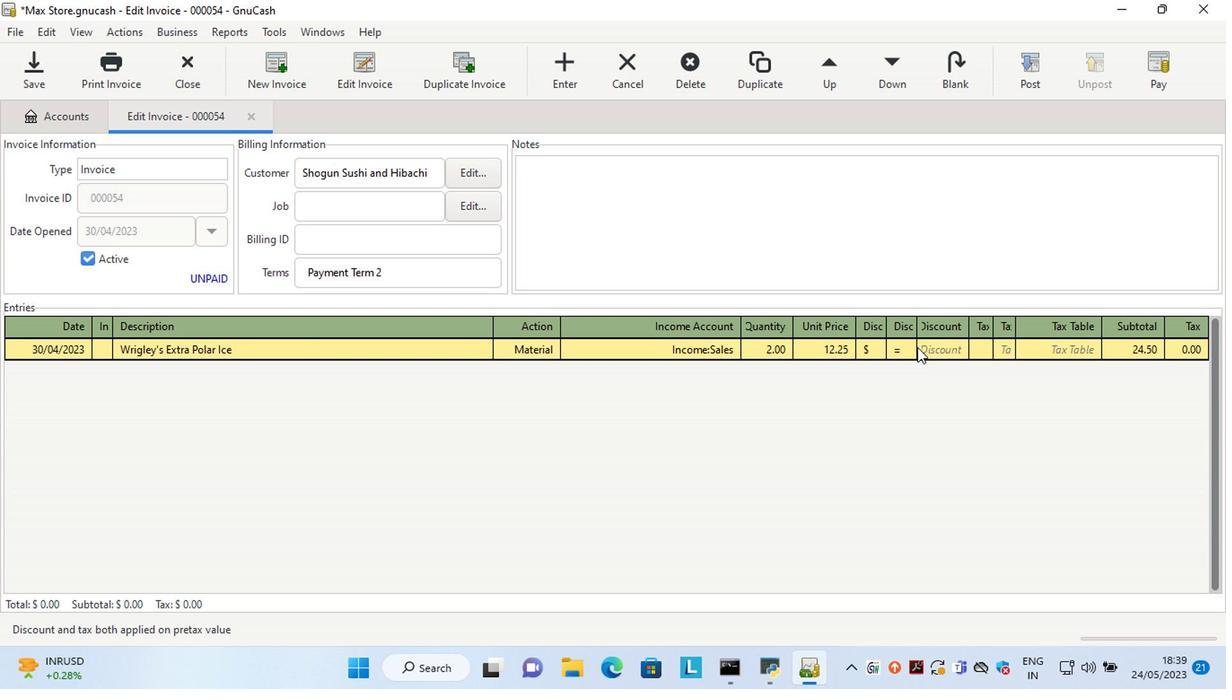 
Action: Mouse moved to (1033, 431)
Screenshot: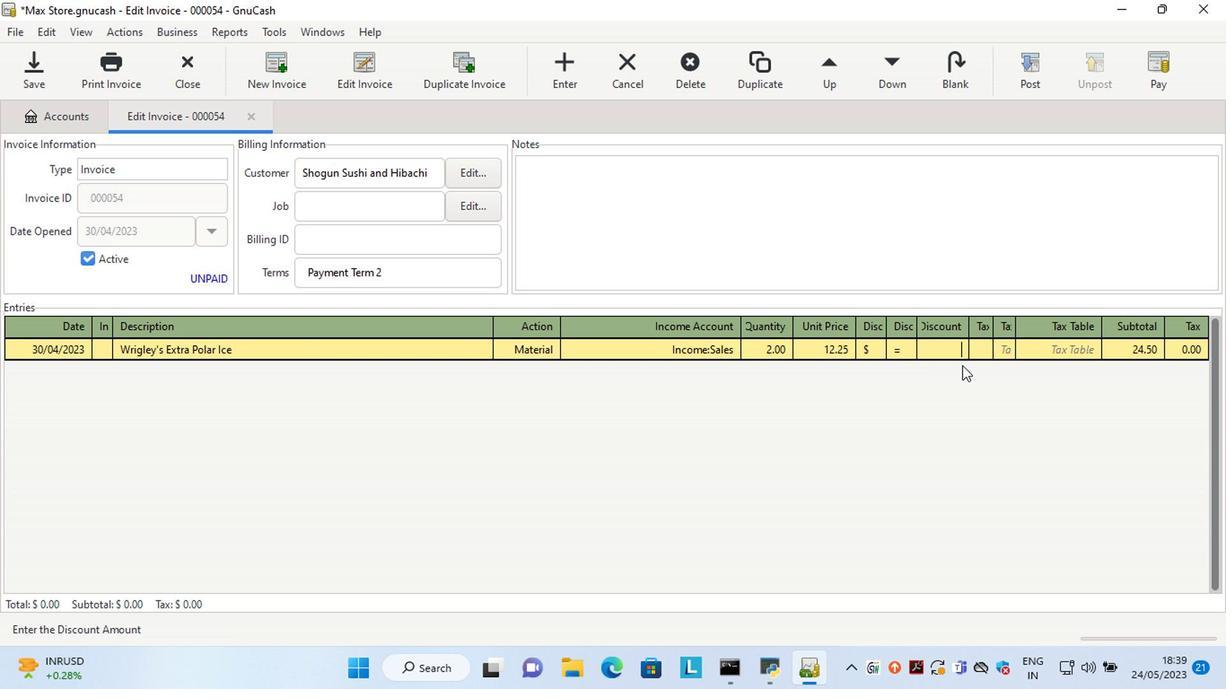
Action: Key pressed 1.30<Key.tab><Key.tab><Key.shift>Powerade<Key.space><Key.shift>L<Key.backspace>l<Key.backspace><Key.shift>Ion<Key.space>4<Key.space><Key.shift>Strawberry<Key.space><Key.shift>Lemonade<Key.space><Key.shift>Sport<Key.space><Key.shift>Dring<Key.backspace>k<Key.space><Key.shift_r>(28<Key.space>oz<Key.shift_r>)<Key.tab>ma<Key.tab>sale<Key.tab>2<Key.tab>20.6<Key.tab>
Screenshot: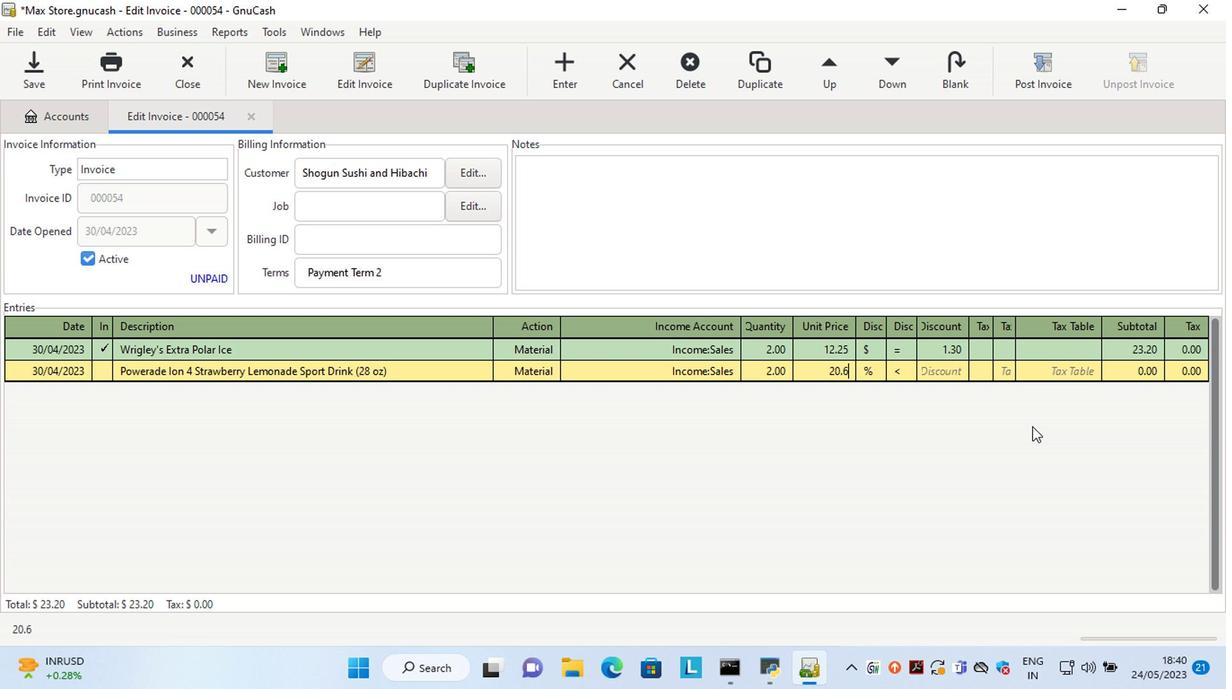 
Action: Mouse moved to (878, 376)
Screenshot: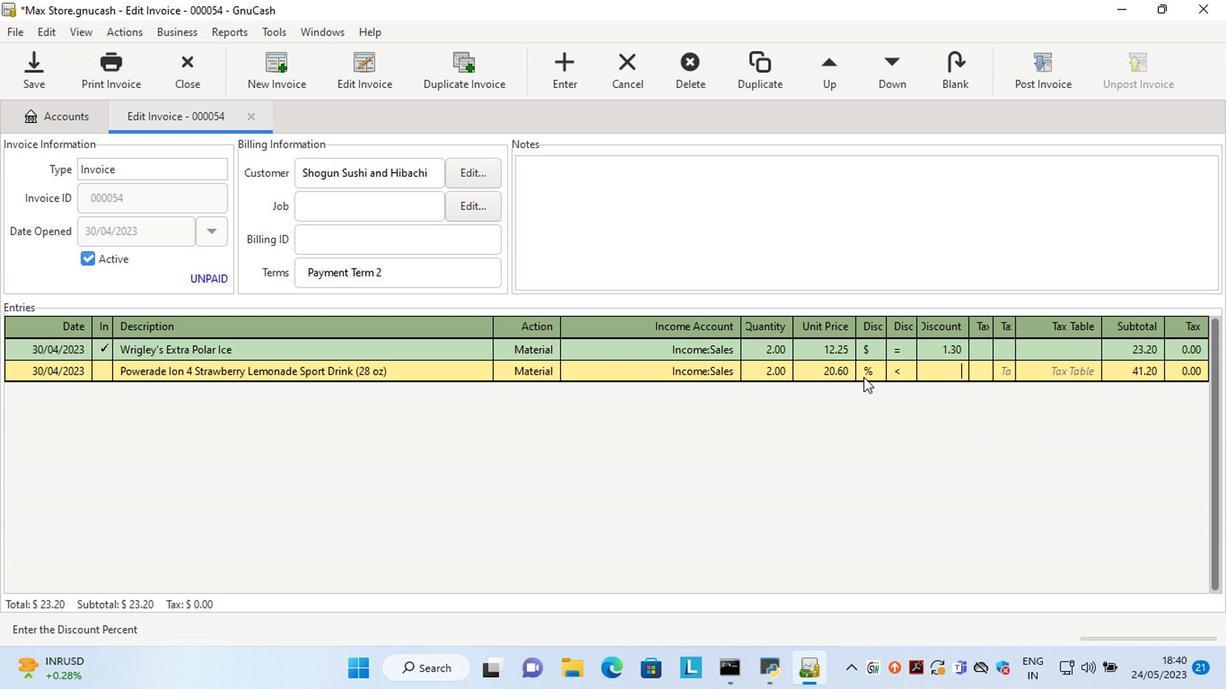 
Action: Mouse pressed left at (878, 376)
Screenshot: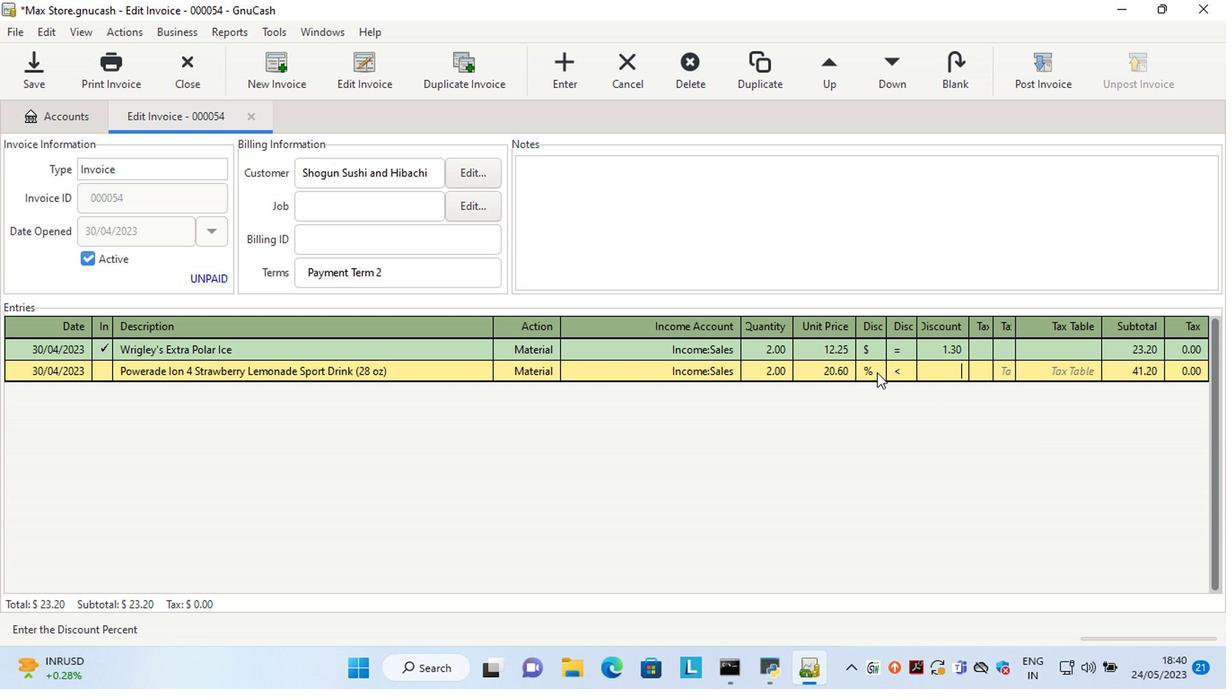 
Action: Mouse moved to (909, 378)
Screenshot: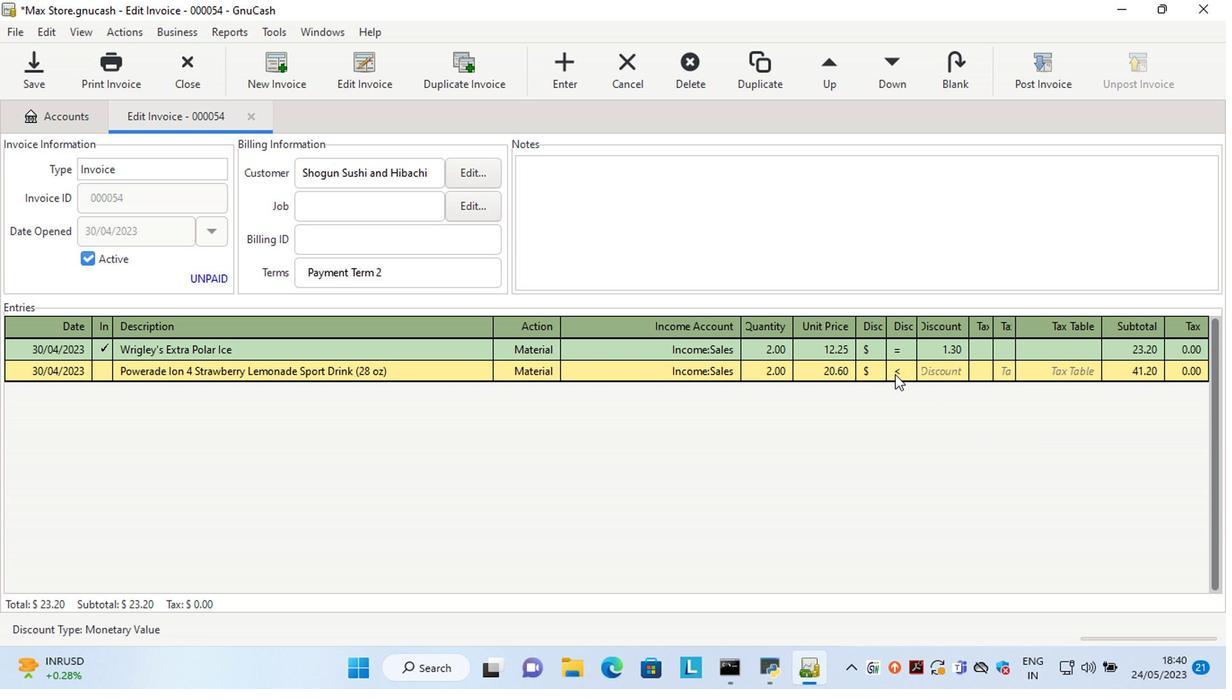 
Action: Mouse pressed left at (909, 378)
Screenshot: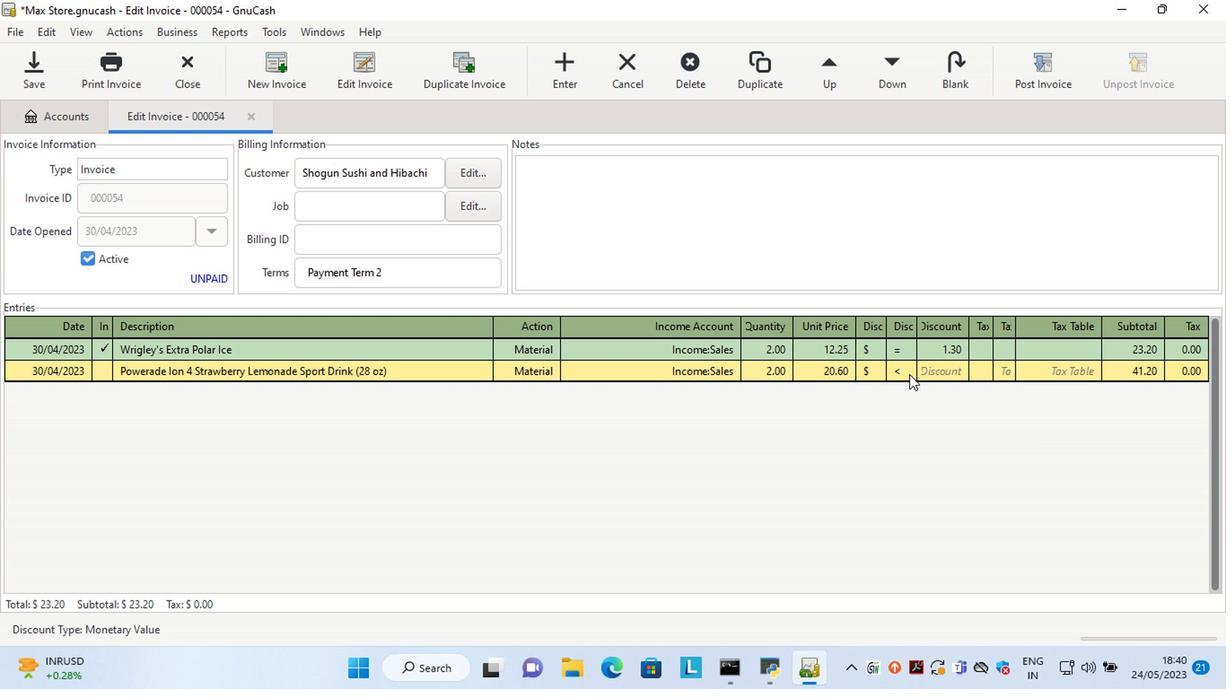 
Action: Mouse moved to (923, 372)
Screenshot: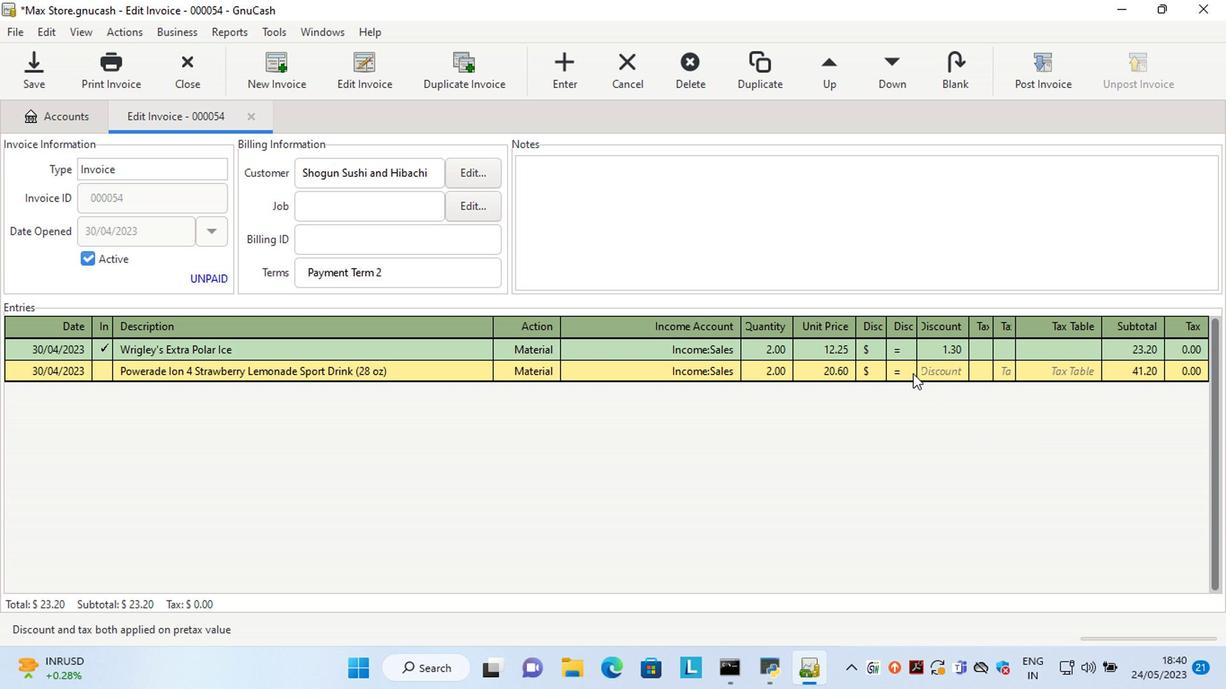 
Action: Mouse pressed left at (923, 372)
Screenshot: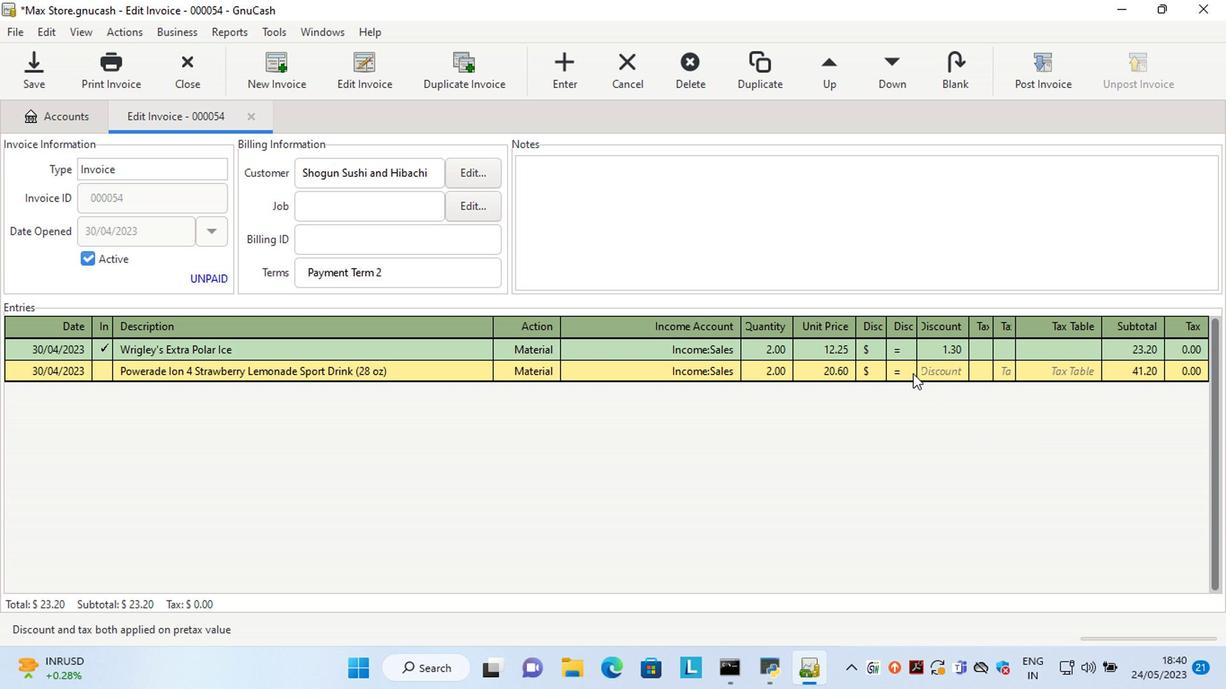 
Action: Mouse moved to (1108, 463)
Screenshot: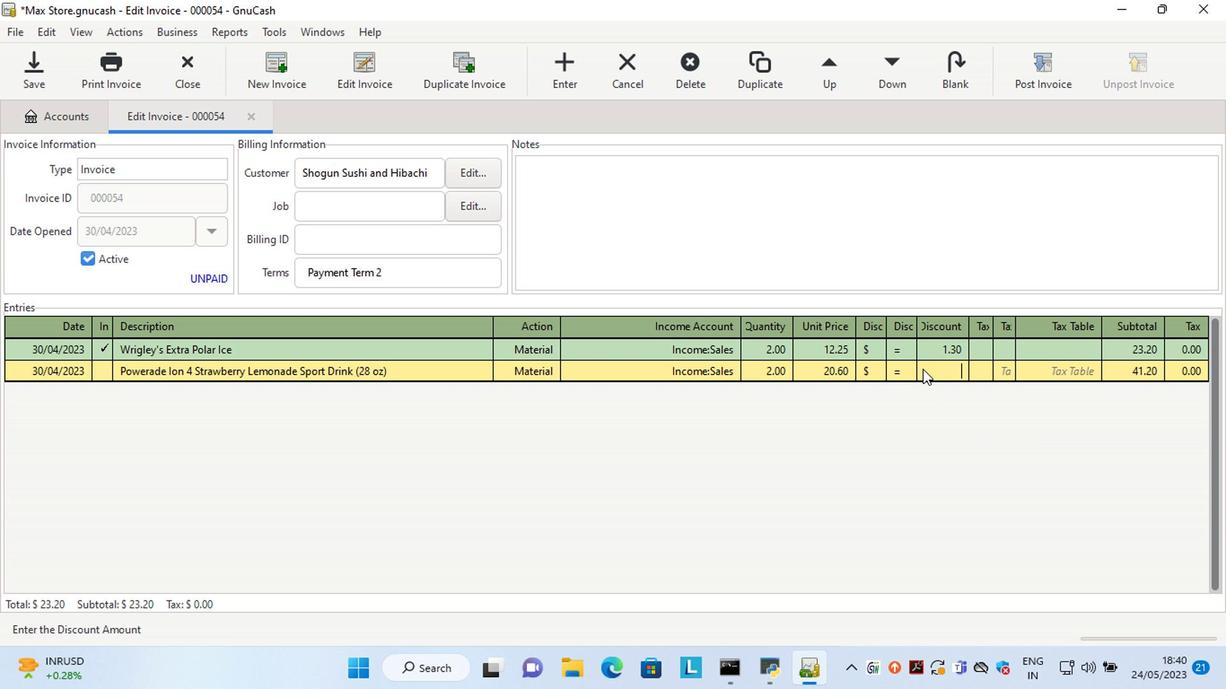 
Action: Key pressed 2.30<Key.tab><Key.tab><Key.shift>Lay's<Key.space><Key.shift>BBQ<Key.space><Key.shift>Regulare<Key.backspace><Key.tab>ma<Key.tab>sale<Key.tab>1<Key.tab>21.6<Key.tab>
Screenshot: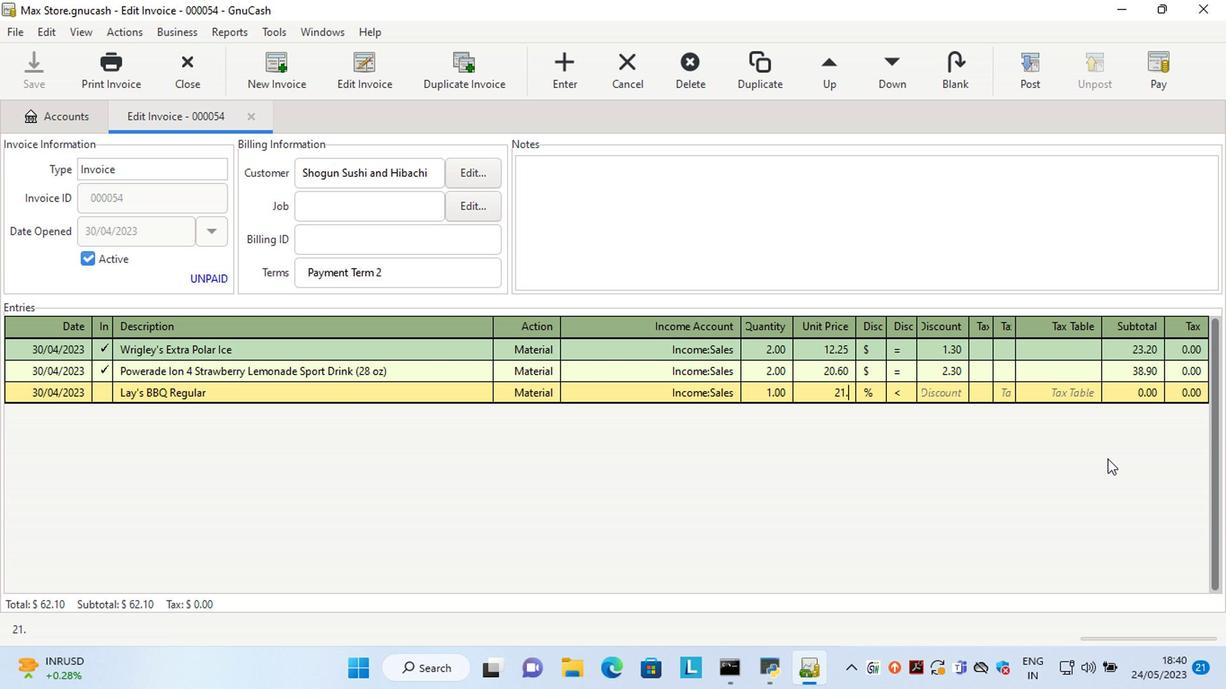 
Action: Mouse moved to (874, 392)
Screenshot: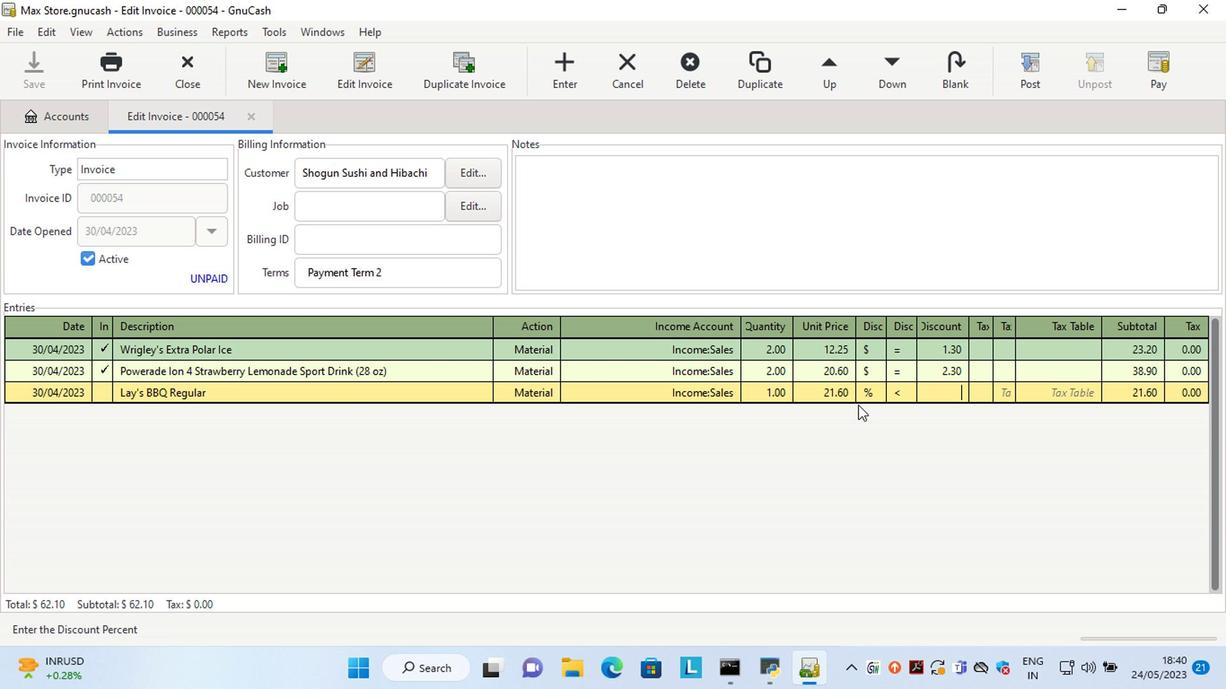 
Action: Mouse pressed left at (874, 392)
Screenshot: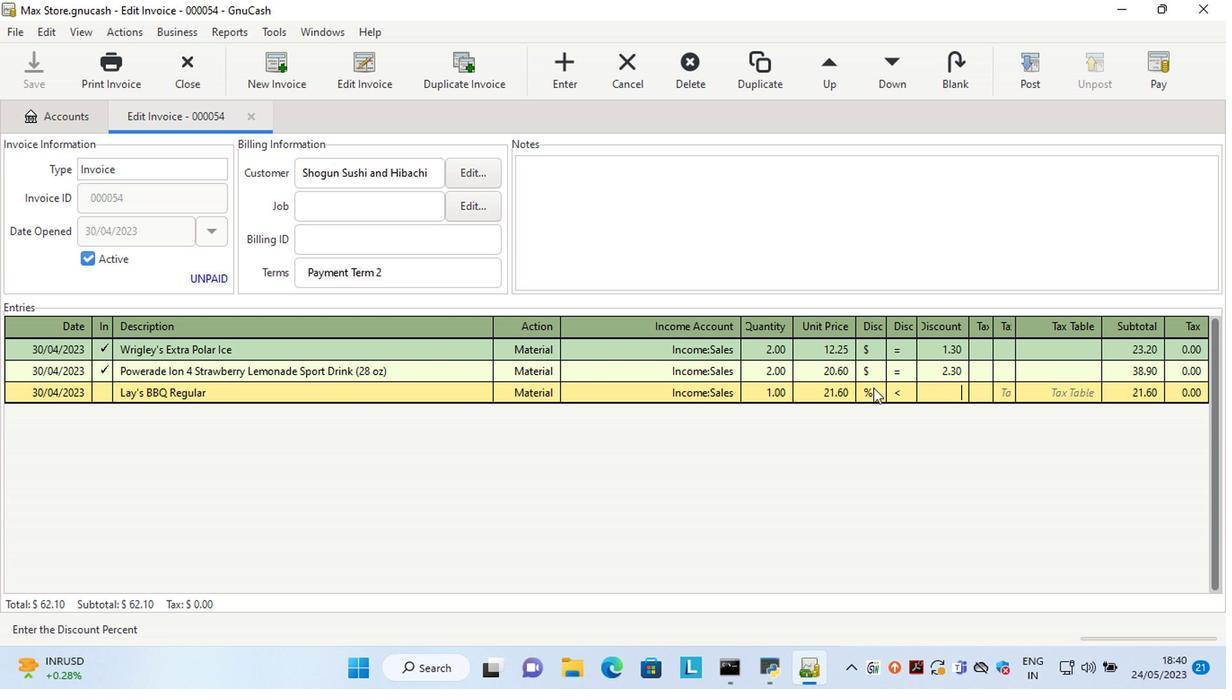 
Action: Mouse moved to (892, 392)
Screenshot: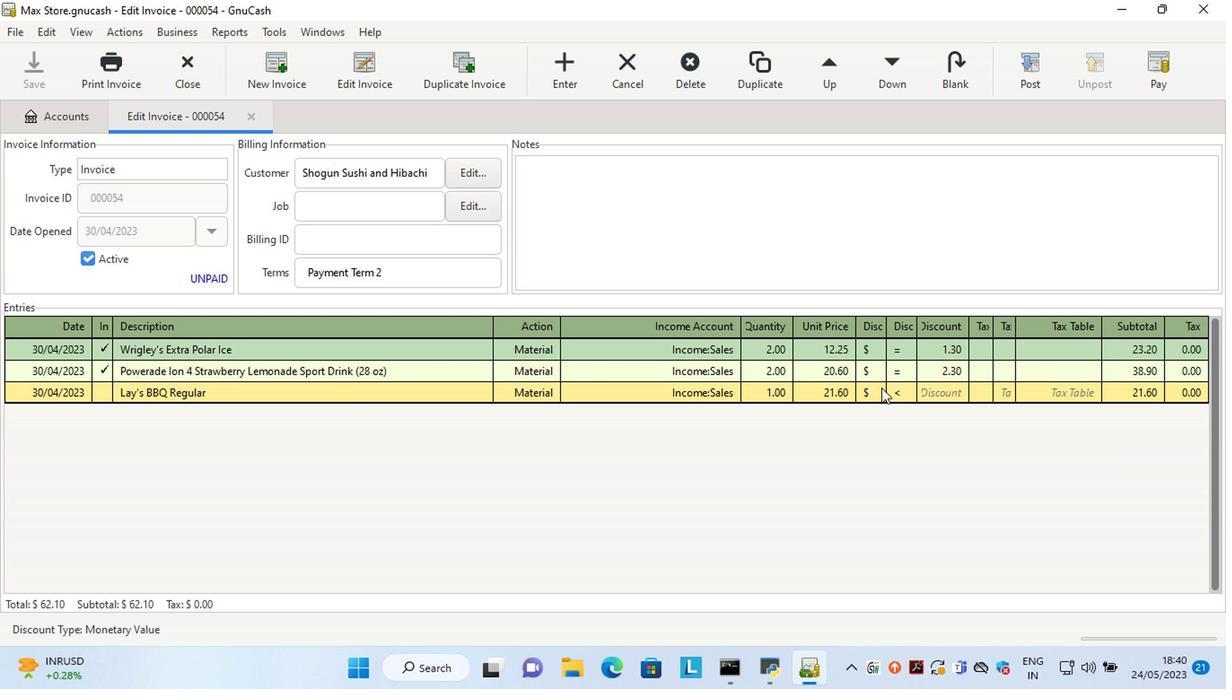 
Action: Mouse pressed left at (892, 392)
Screenshot: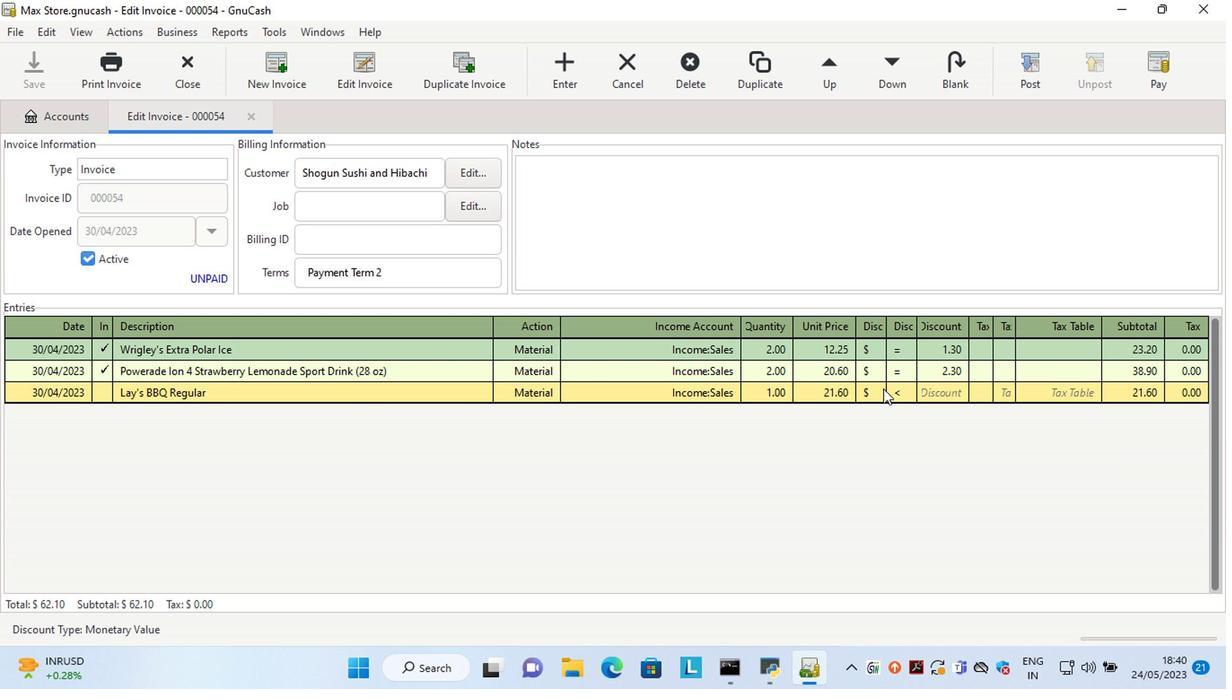 
Action: Mouse moved to (942, 398)
Screenshot: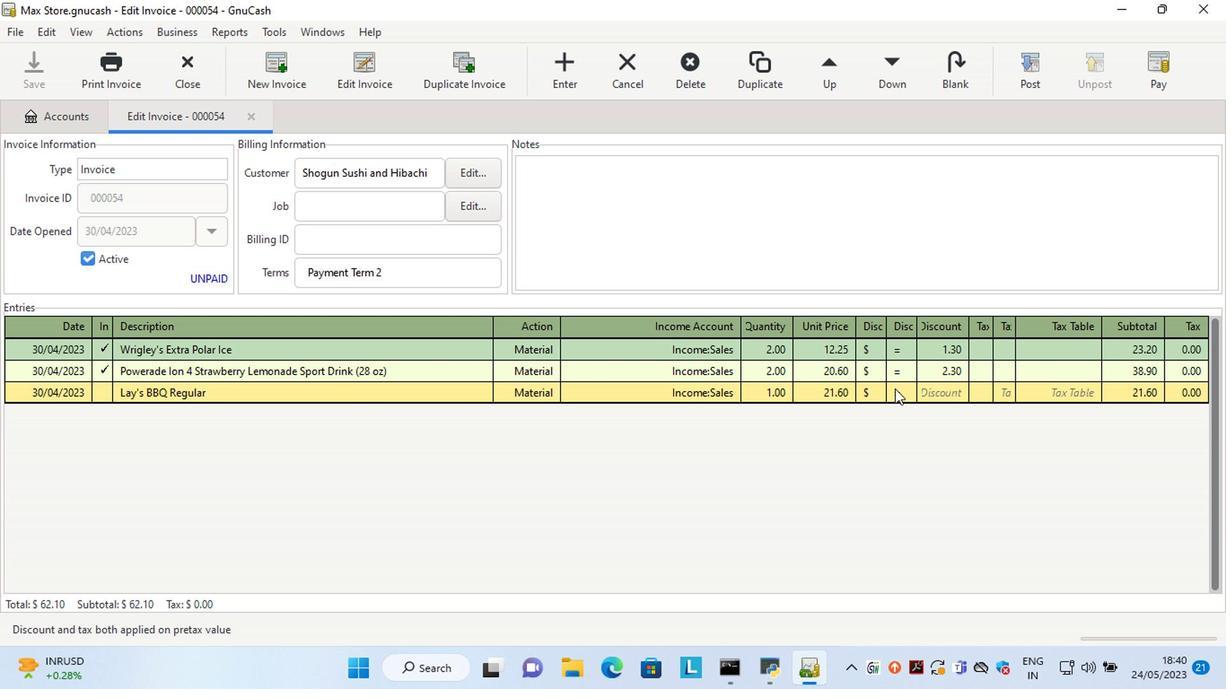 
Action: Mouse pressed left at (942, 398)
Screenshot: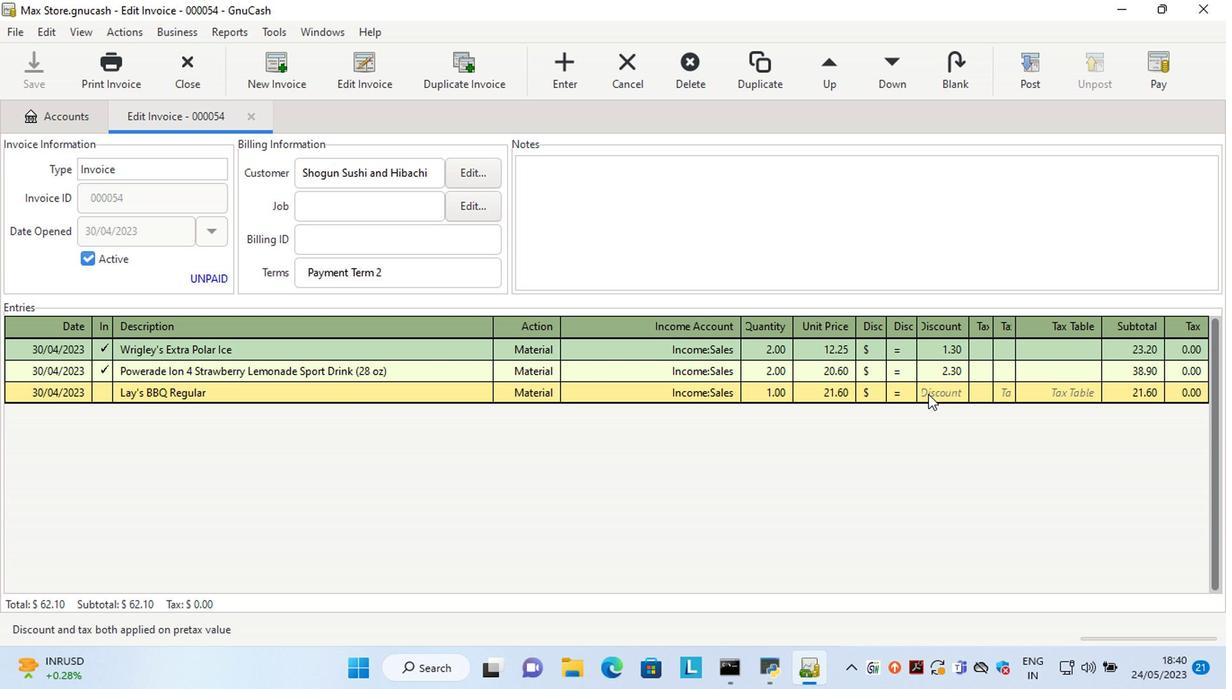 
Action: Key pressed 2.8<Key.tab>
Screenshot: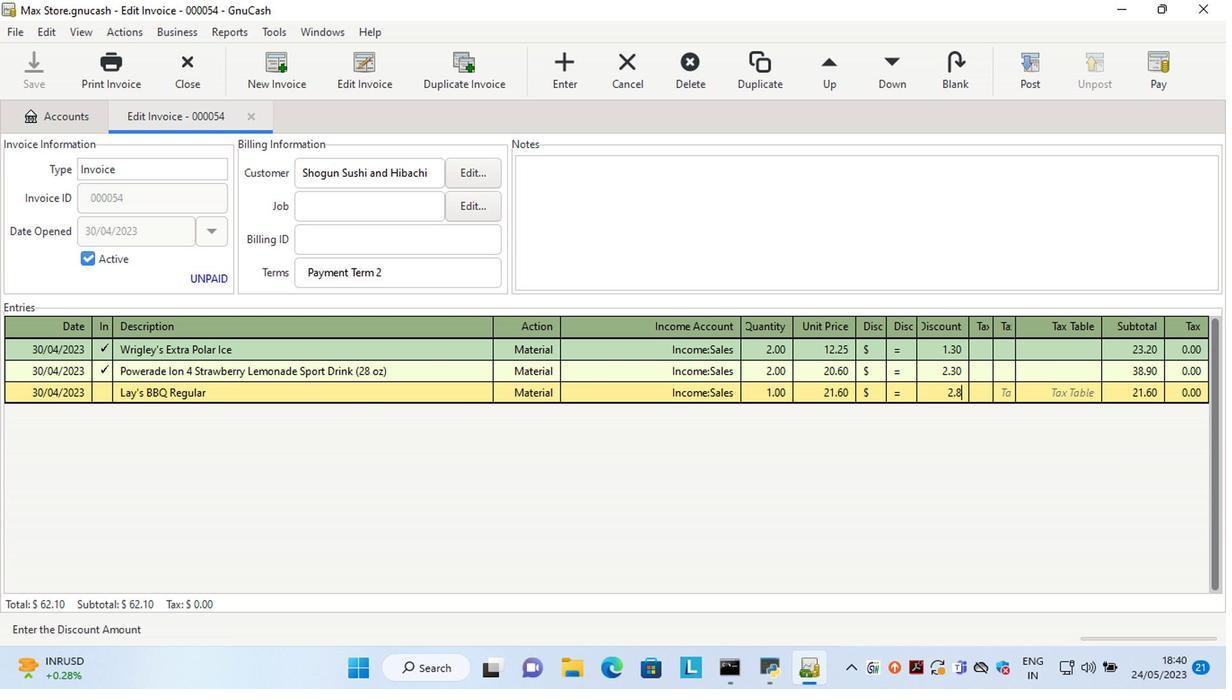 
Action: Mouse moved to (729, 204)
Screenshot: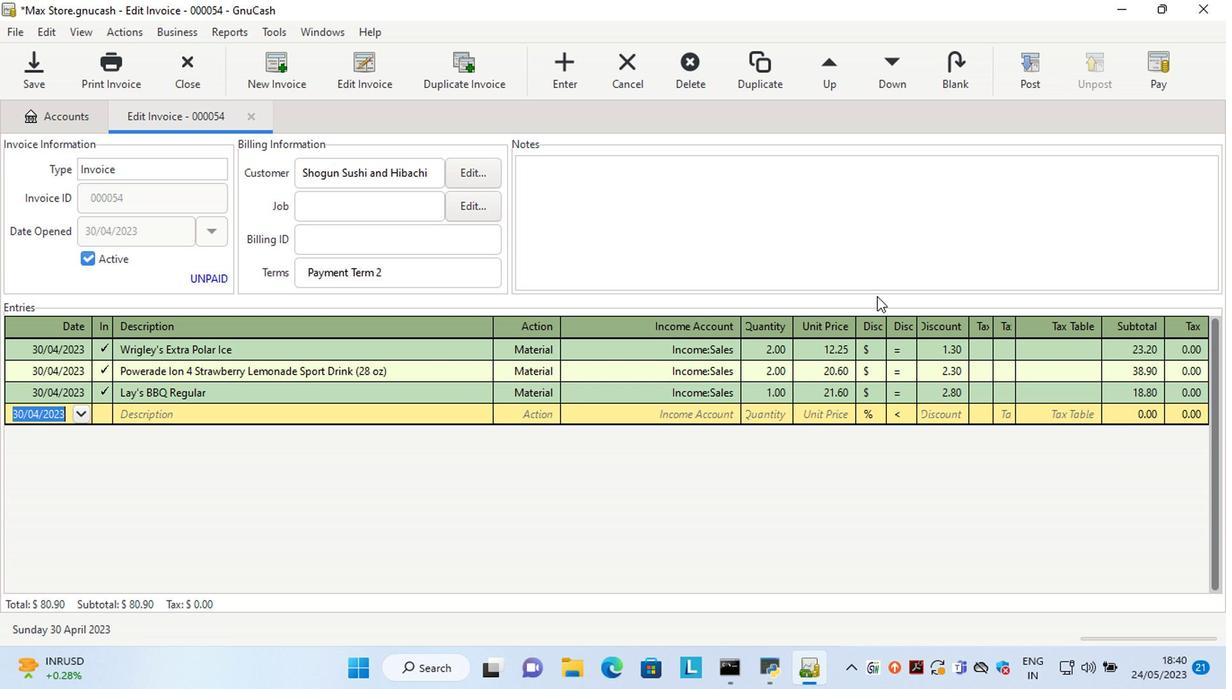 
Action: Mouse pressed left at (729, 204)
Screenshot: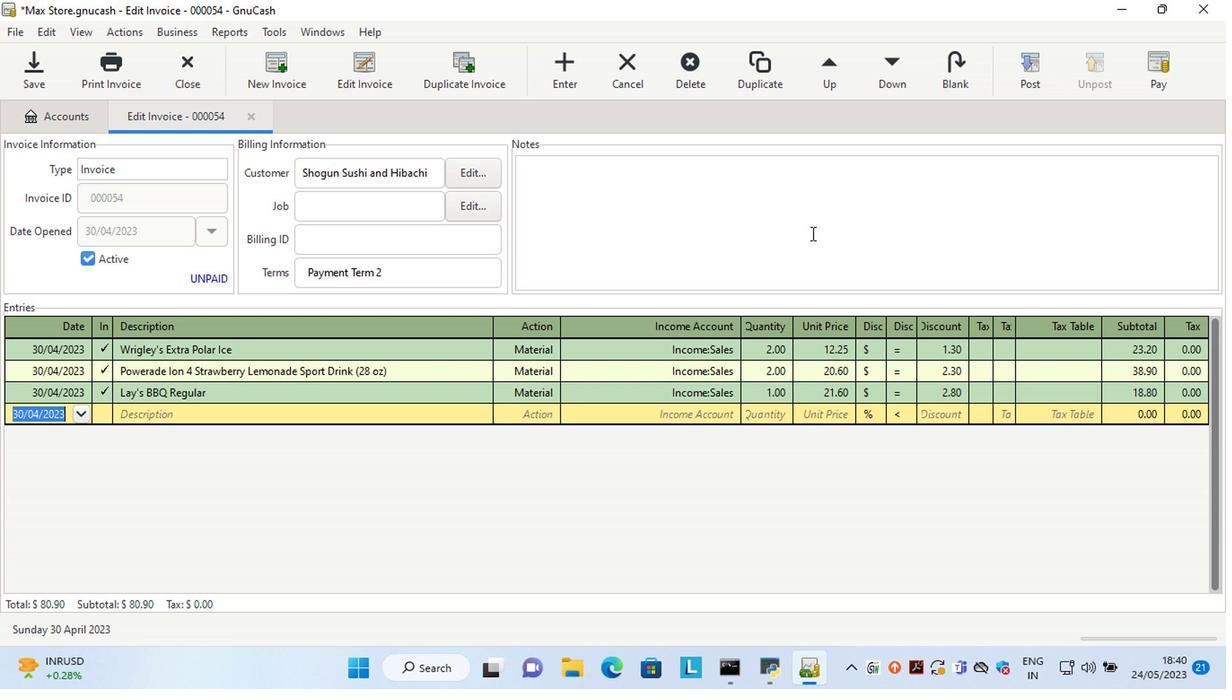 
Action: Key pressed <Key.shift>Looking<Key.space>forward<Key.space>to<Key.space>serving<Key.space>yy<Key.backspace>ou<Key.space>again.
Screenshot: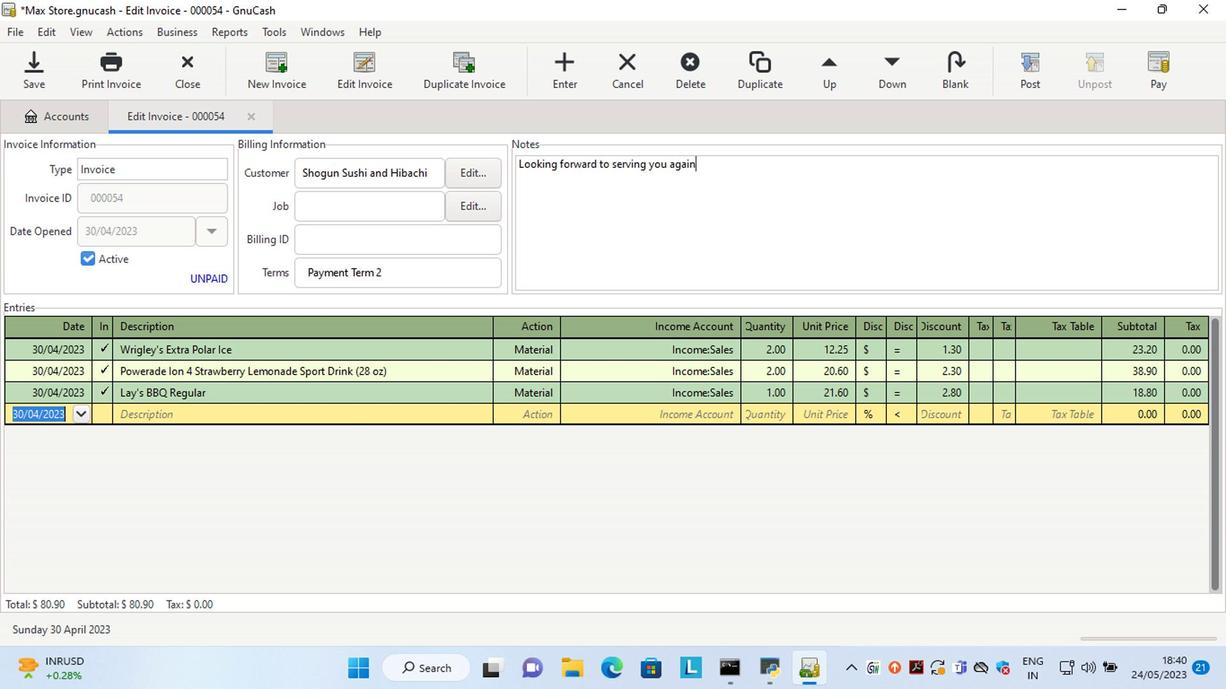 
Action: Mouse moved to (1033, 75)
Screenshot: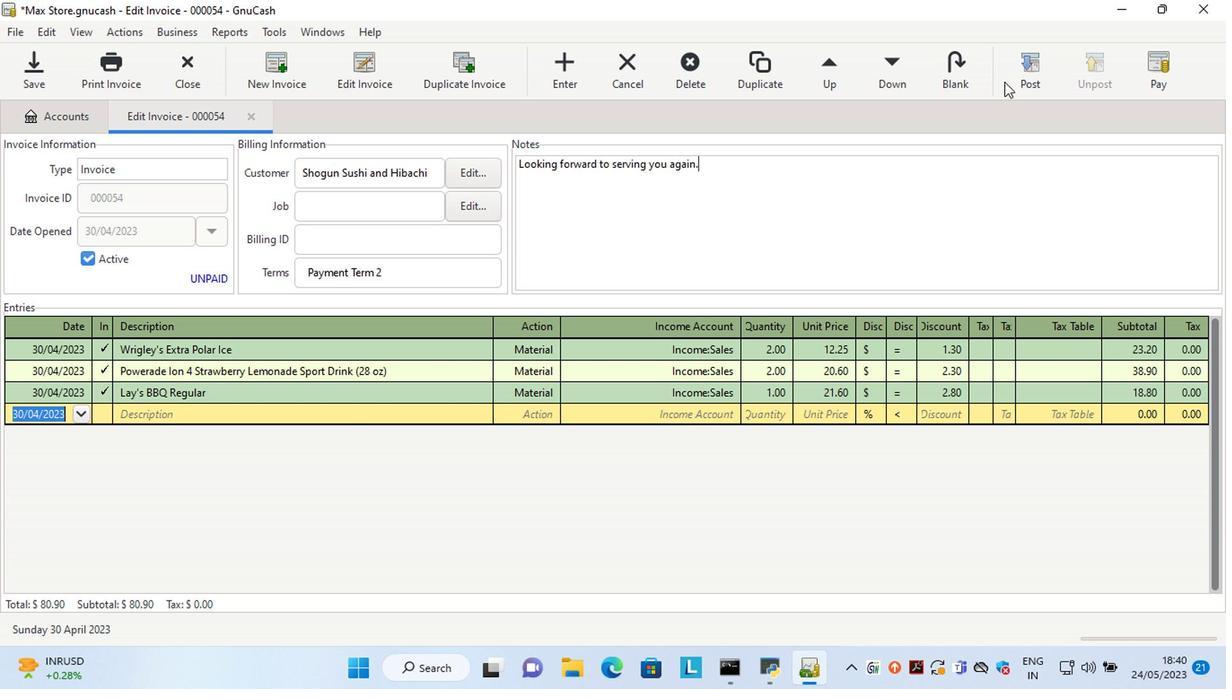 
Action: Mouse pressed left at (1033, 75)
Screenshot: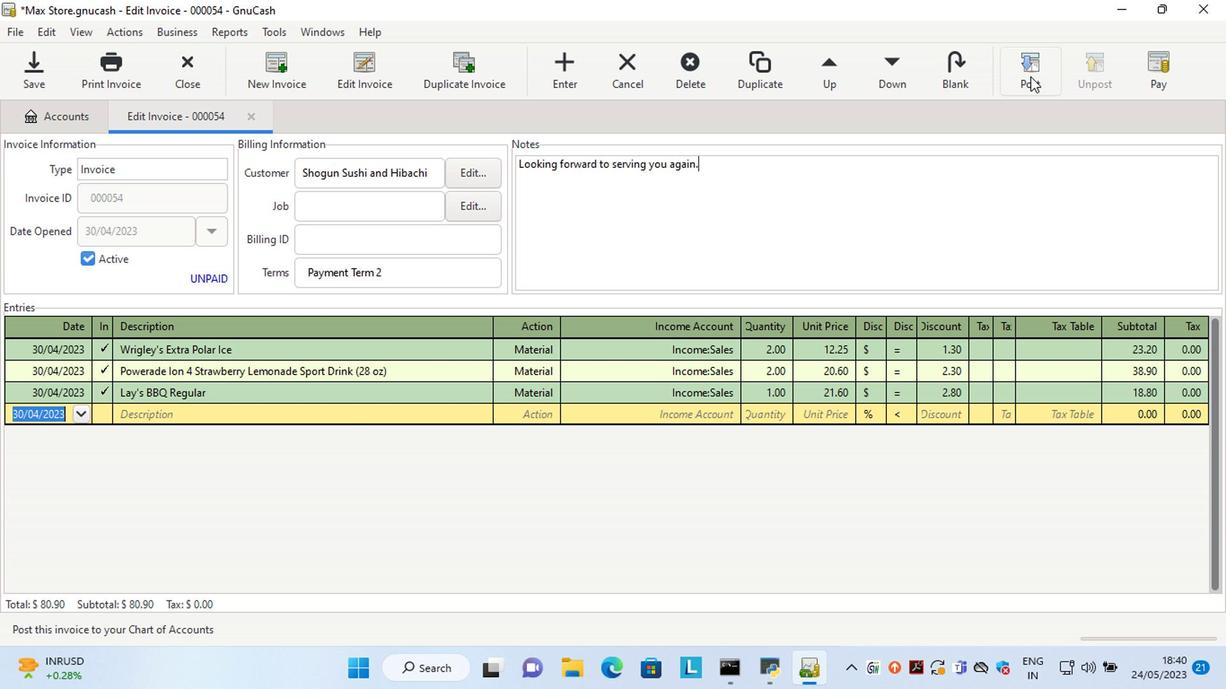 
Action: Mouse moved to (649, 300)
Screenshot: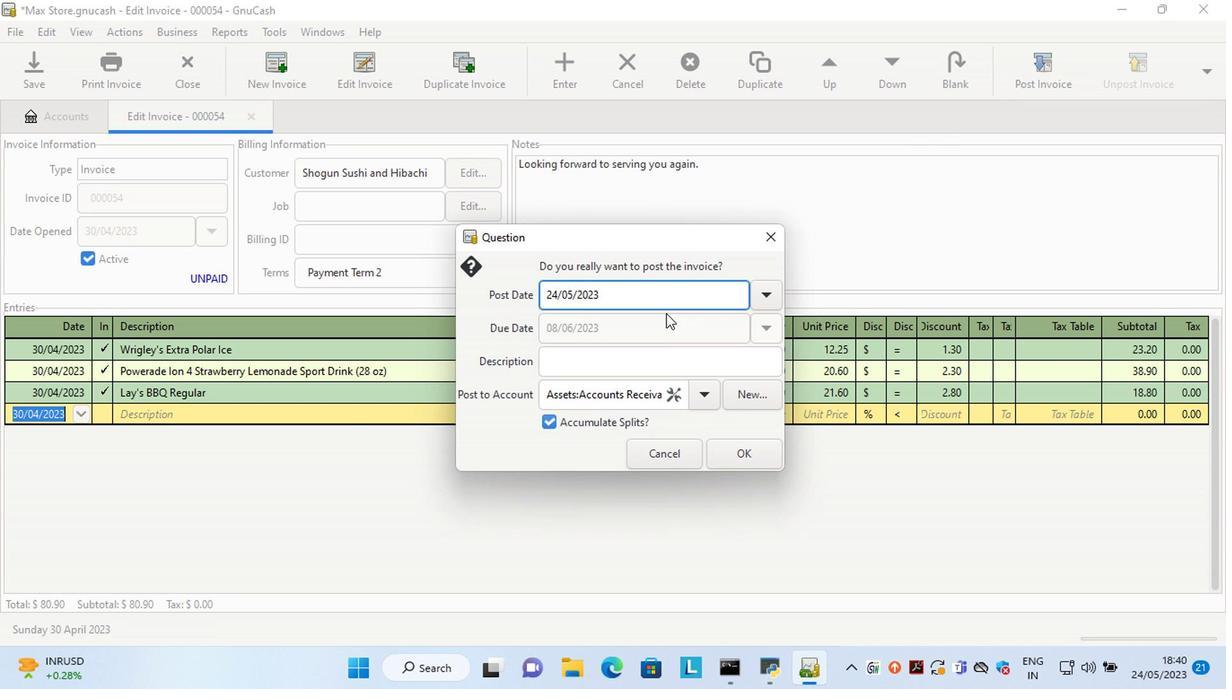 
Action: Mouse pressed left at (649, 300)
Screenshot: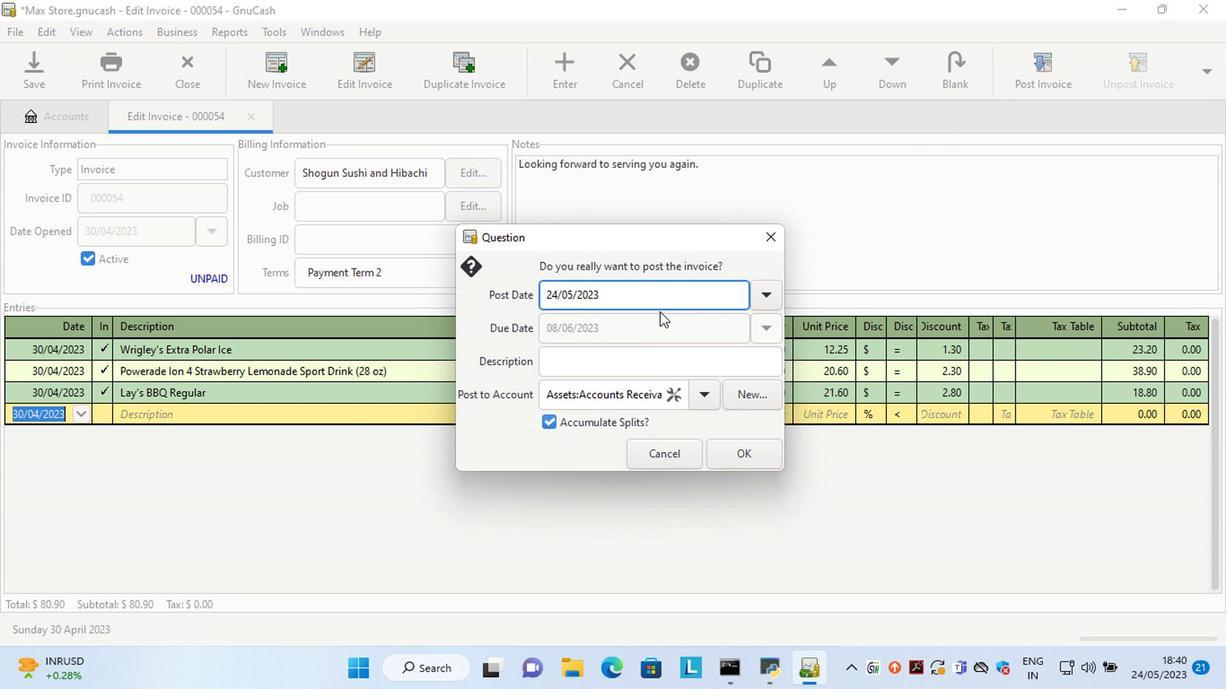 
Action: Key pressed <Key.left><Key.left><Key.left><Key.left><Key.left><Key.left><Key.left><Key.left><Key.left><Key.left><Key.left><Key.left><Key.left><Key.left><Key.left><Key.left><Key.left><Key.left><Key.left><Key.left><Key.left><Key.left><Key.left><Key.delete><Key.delete>30<Key.right><Key.right><Key.delete>4
Screenshot: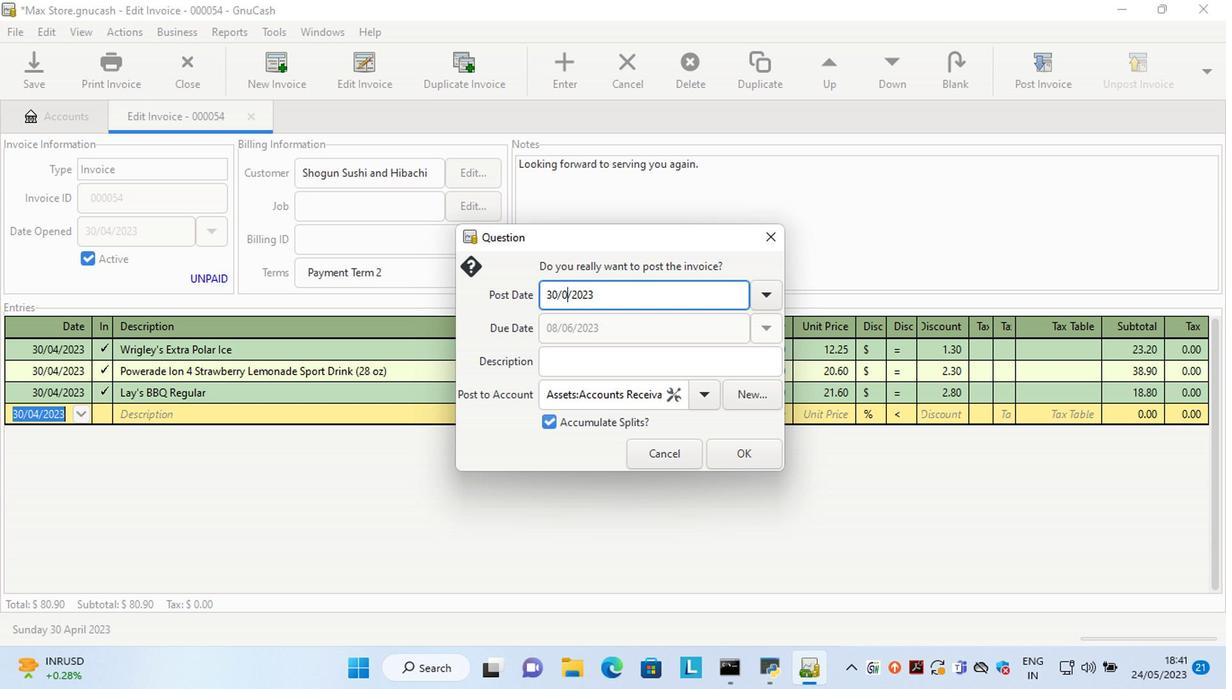 
Action: Mouse moved to (747, 452)
Screenshot: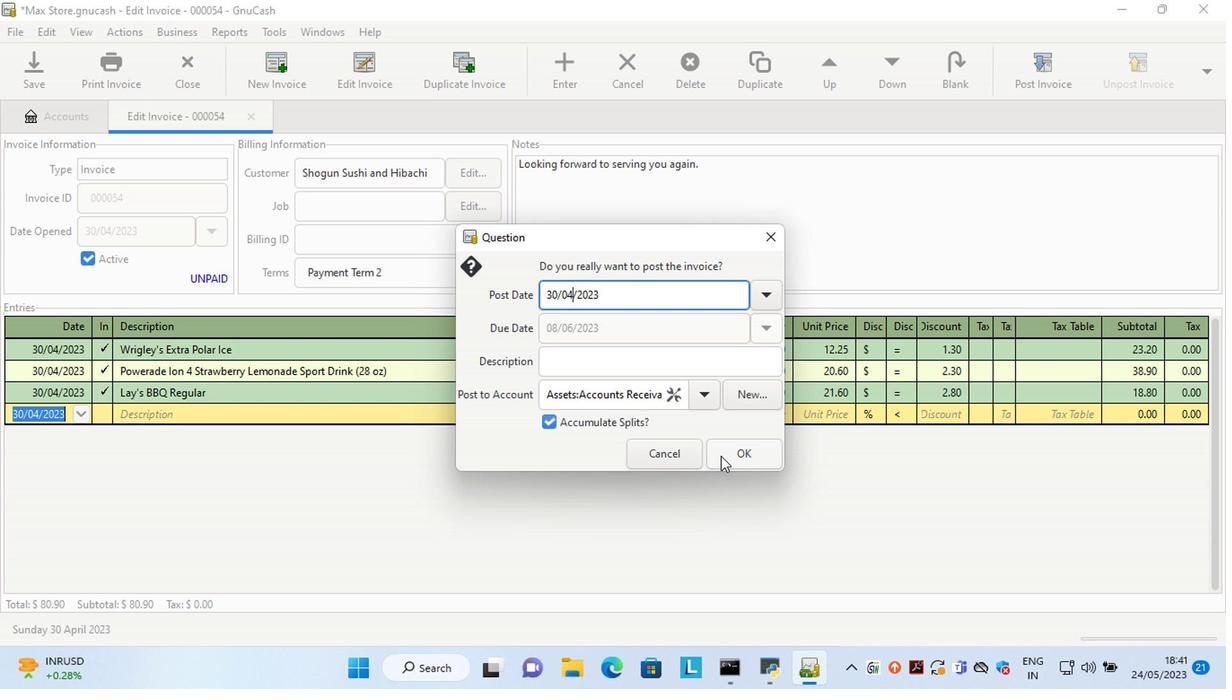 
Action: Mouse pressed left at (747, 452)
Screenshot: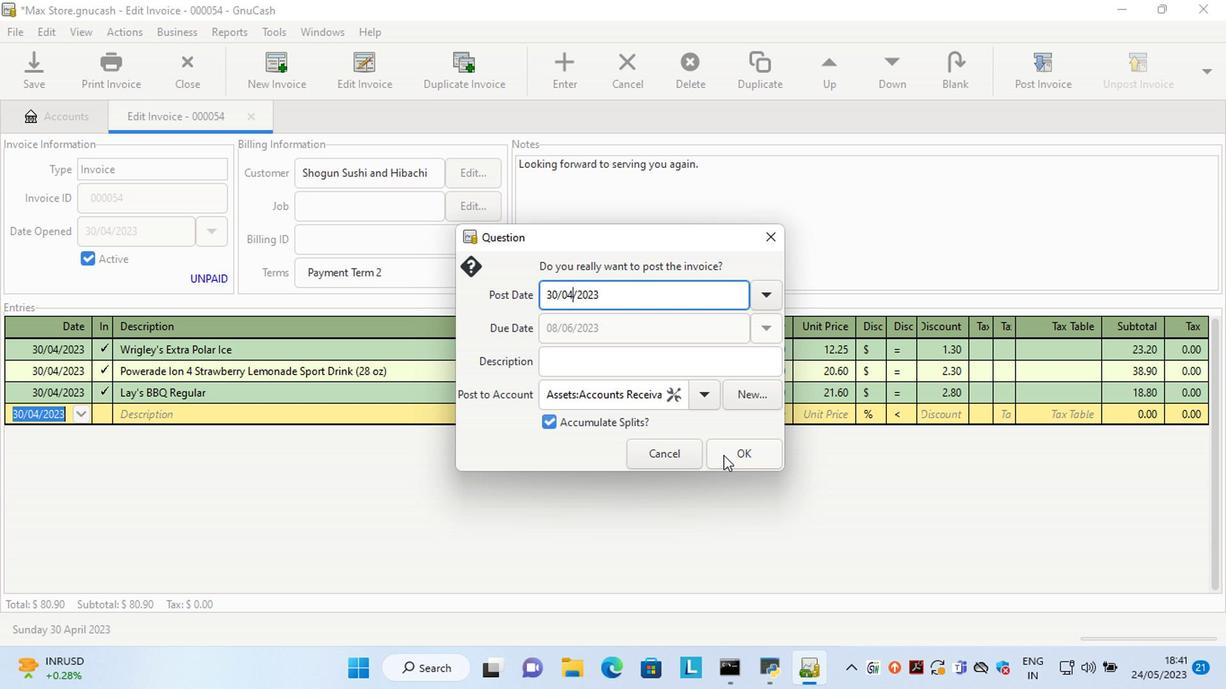 
Action: Mouse moved to (1154, 61)
Screenshot: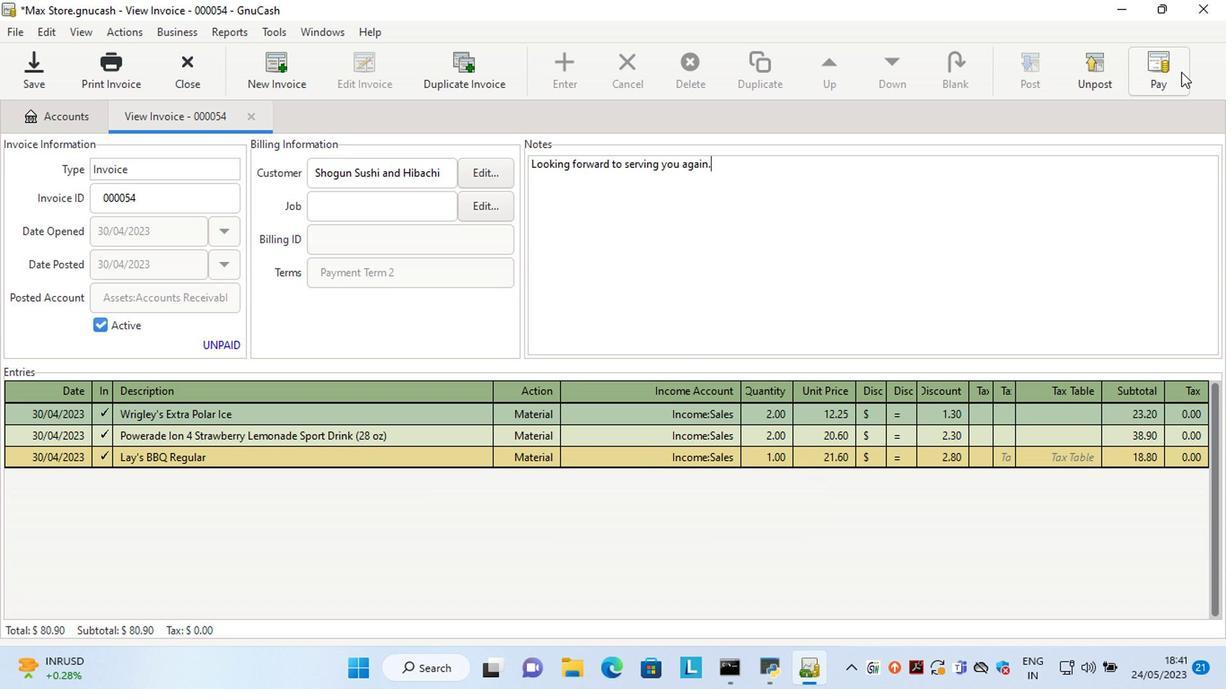 
Action: Mouse pressed left at (1154, 61)
Screenshot: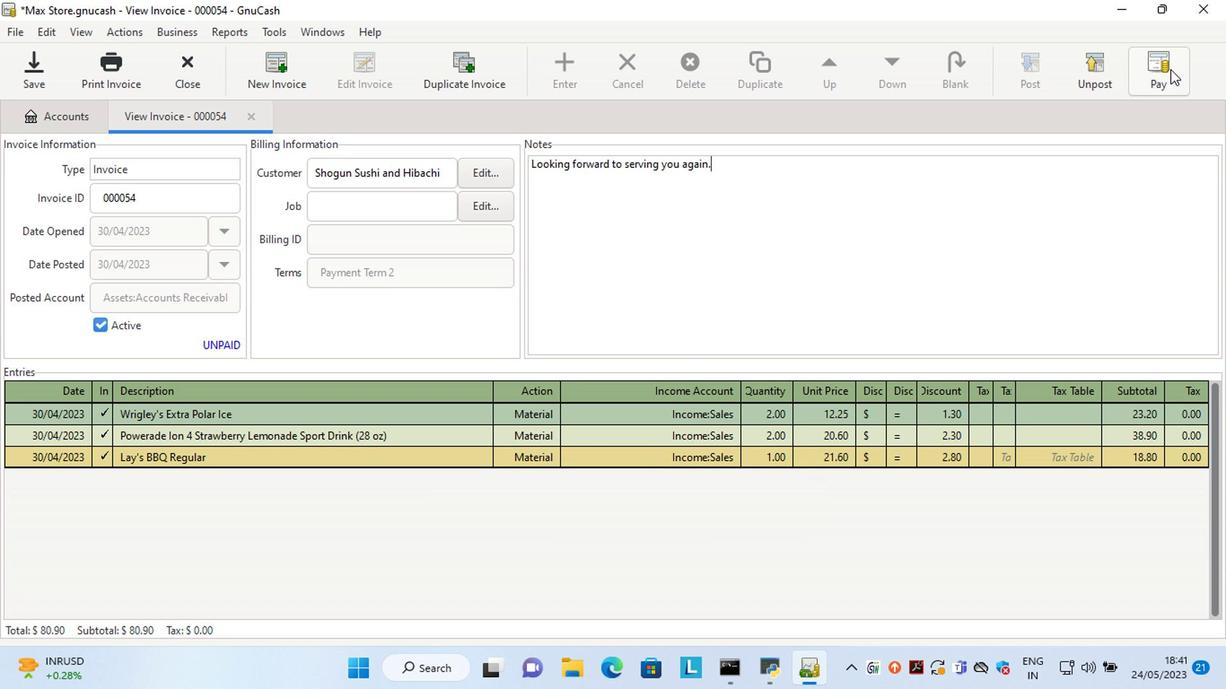 
Action: Mouse moved to (501, 354)
Screenshot: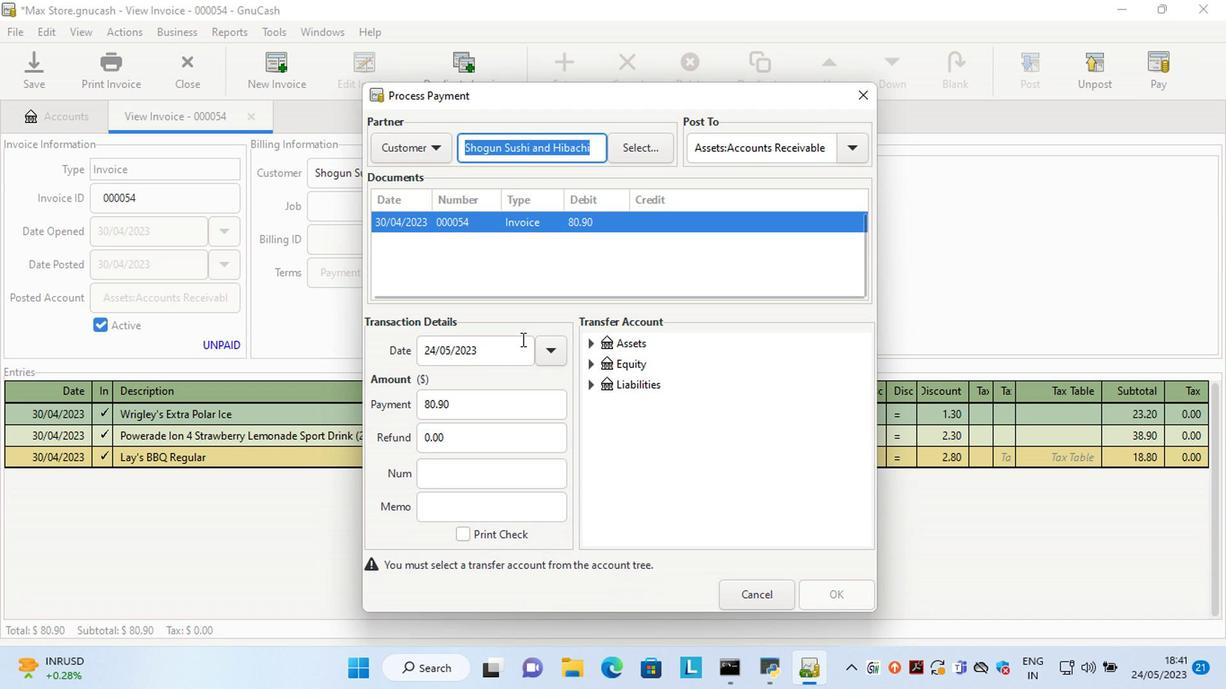 
Action: Mouse pressed left at (501, 354)
Screenshot: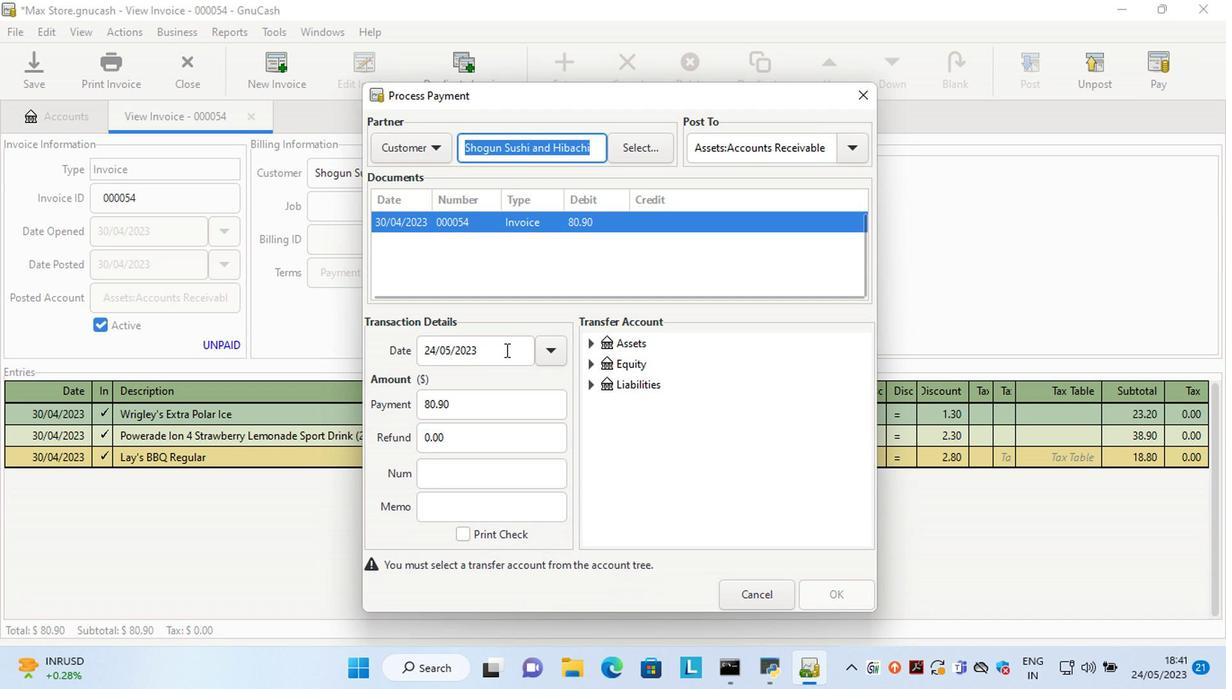 
Action: Key pressed <Key.left><Key.left><Key.left><Key.left><Key.left><Key.left><Key.left><Key.left><Key.left><Key.left><Key.left><Key.left><Key.delete><Key.delete>15
Screenshot: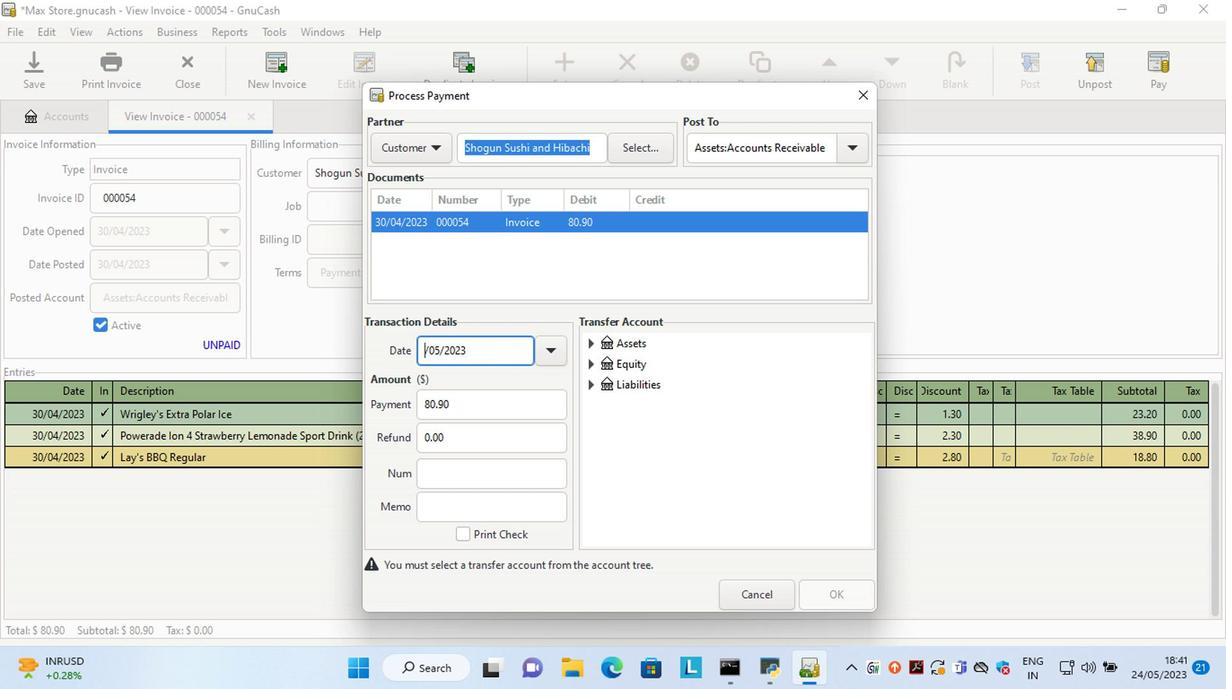 
Action: Mouse moved to (589, 345)
Screenshot: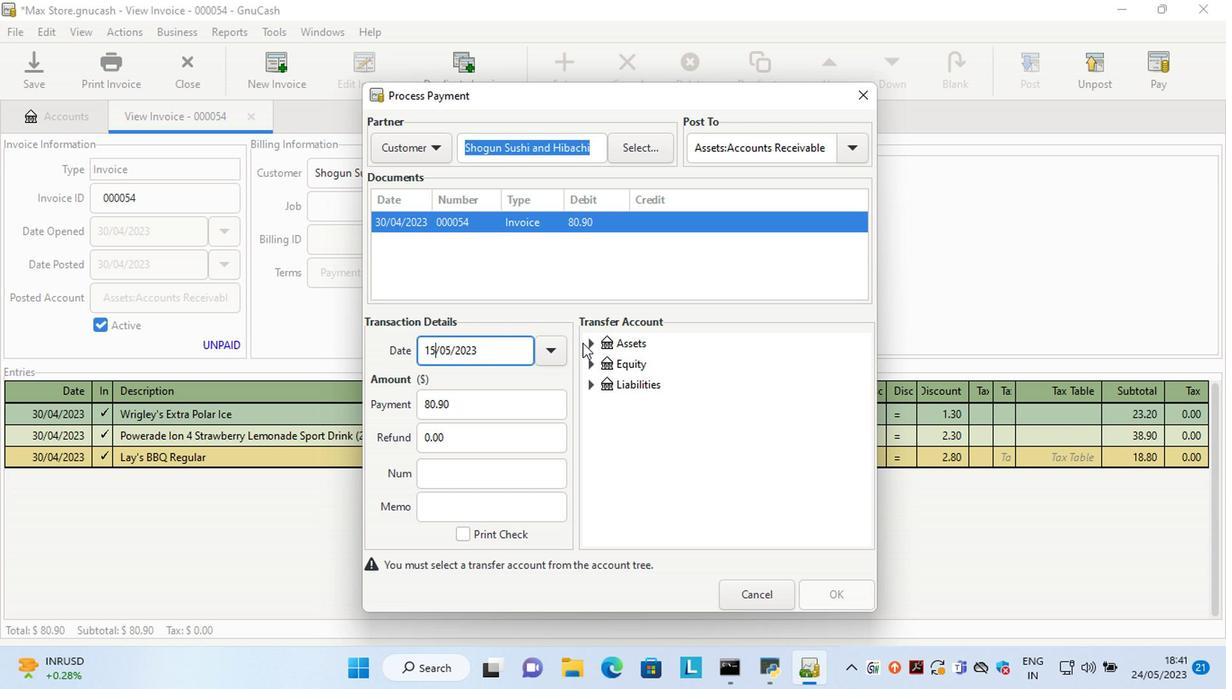 
Action: Mouse pressed left at (589, 345)
Screenshot: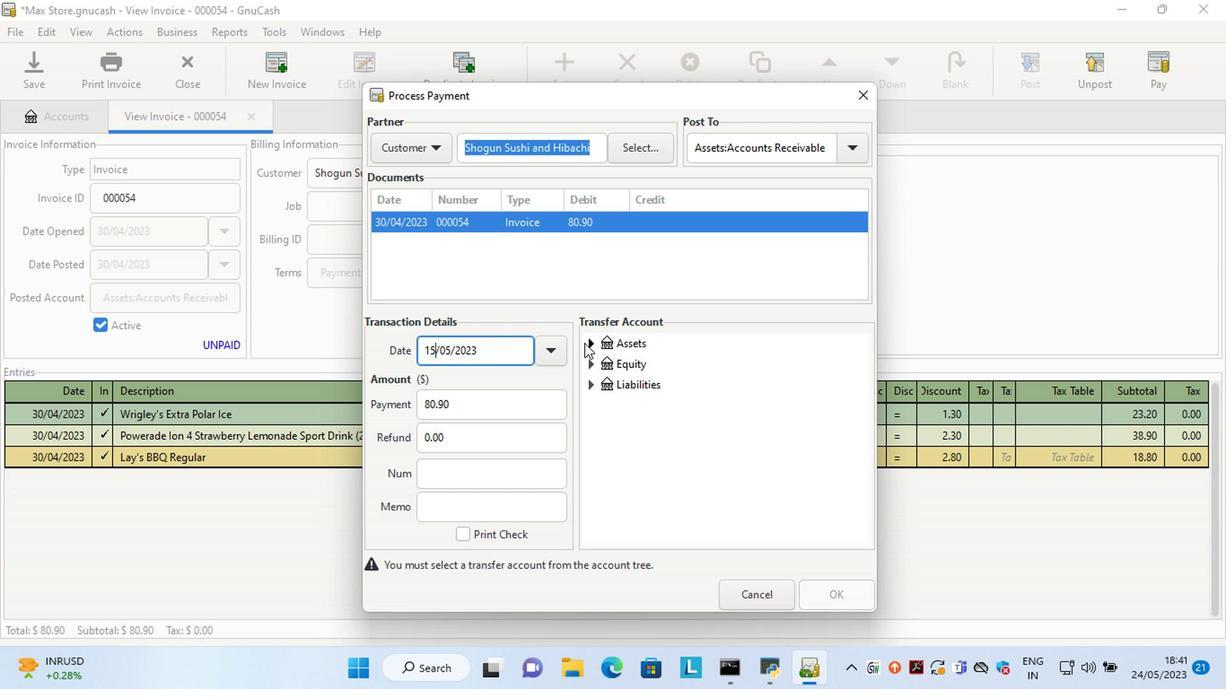 
Action: Mouse moved to (602, 368)
Screenshot: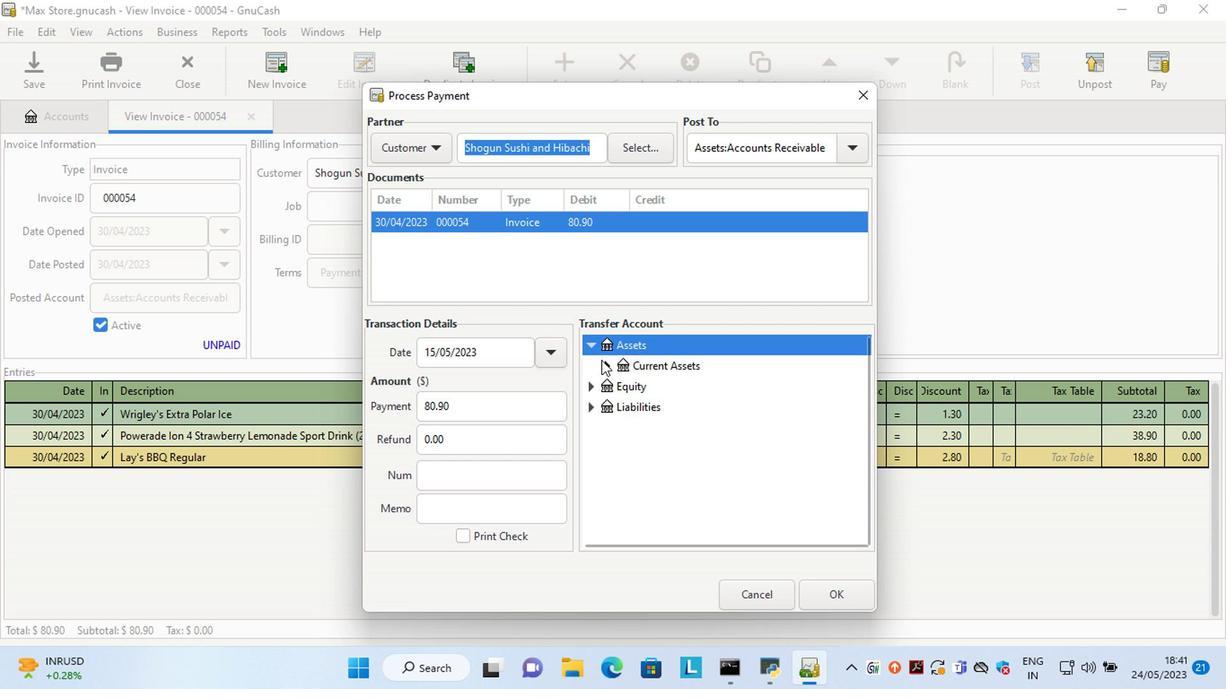 
Action: Mouse pressed left at (602, 368)
Screenshot: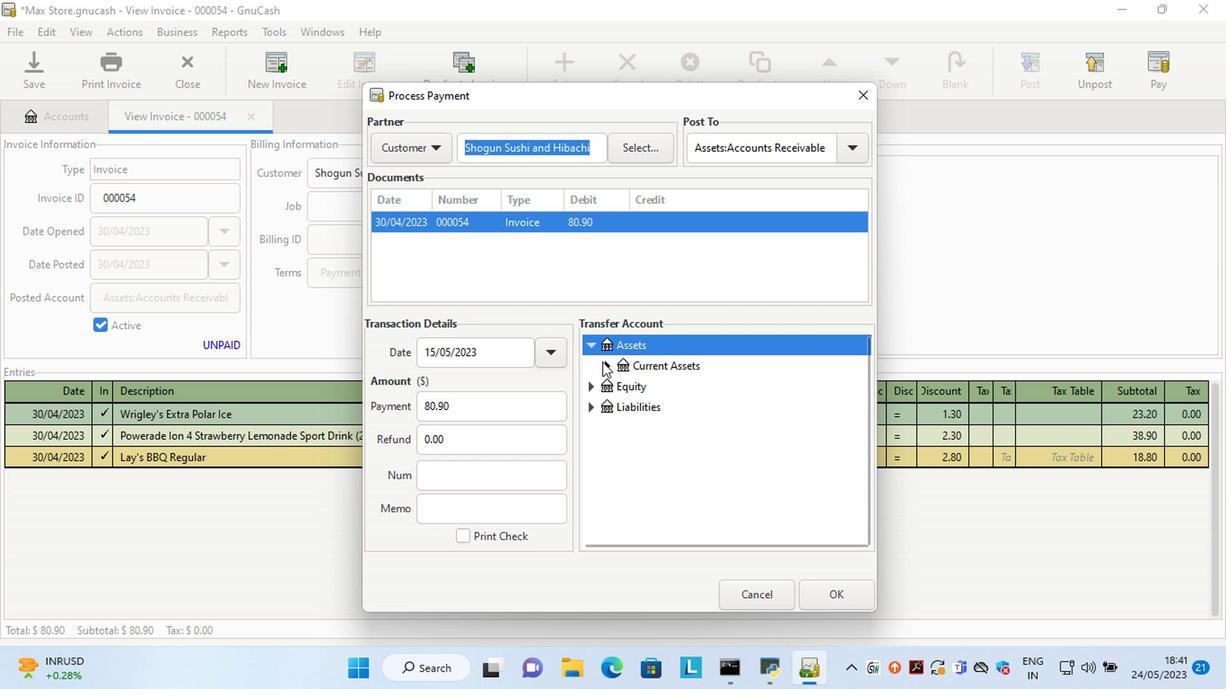 
Action: Mouse moved to (660, 388)
Screenshot: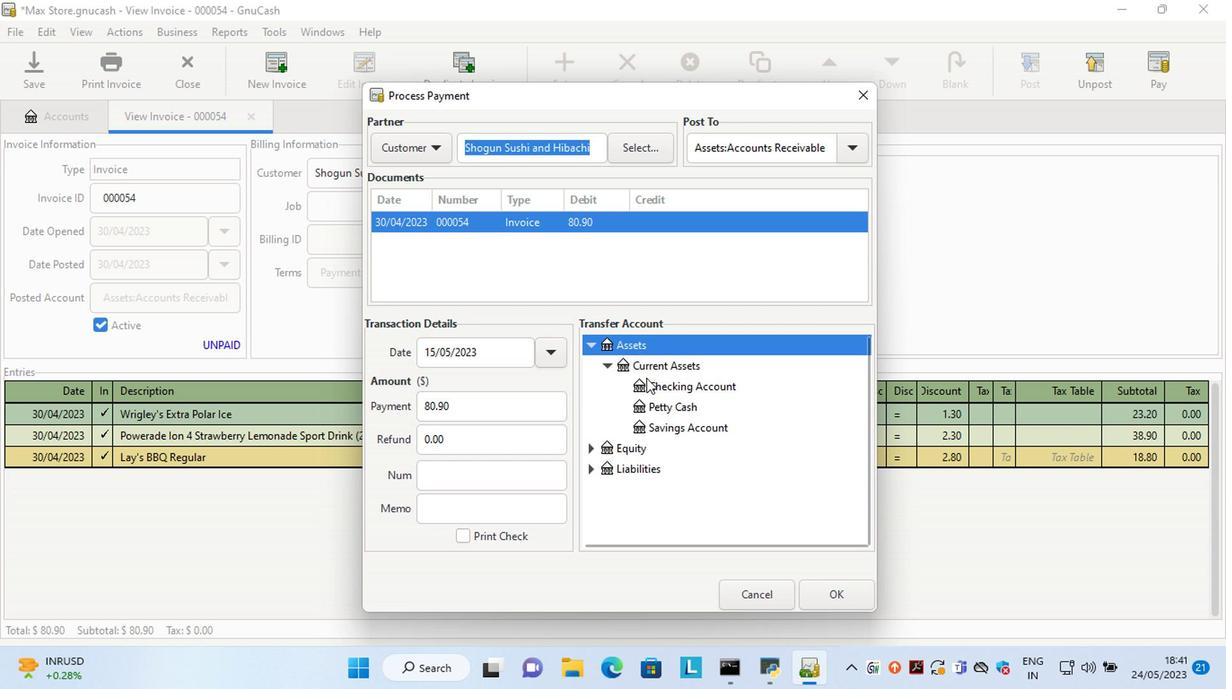 
Action: Mouse pressed left at (660, 388)
Screenshot: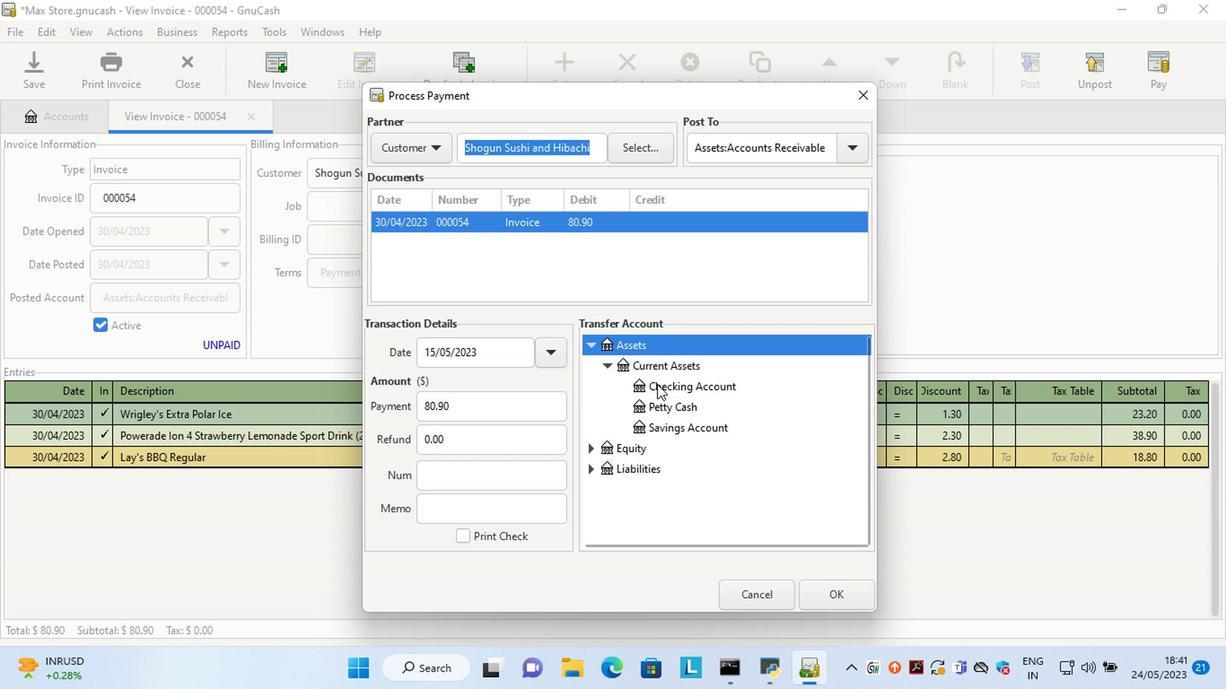 
Action: Mouse moved to (830, 604)
Screenshot: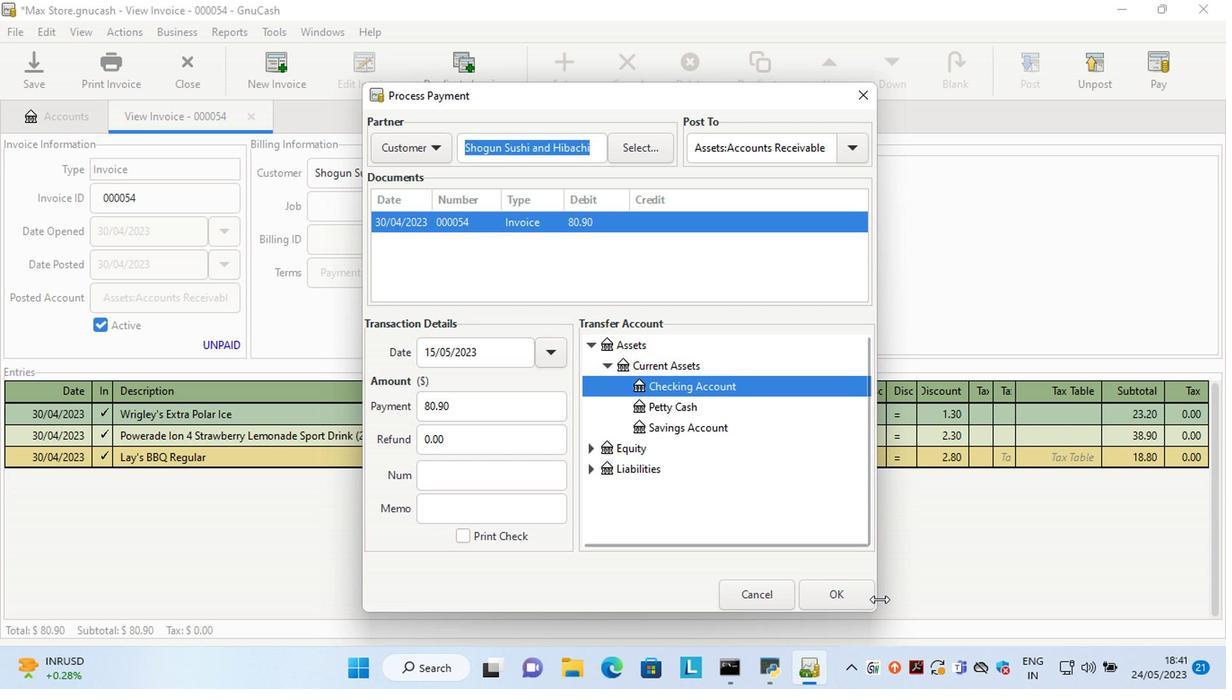 
Action: Mouse pressed left at (830, 604)
Screenshot: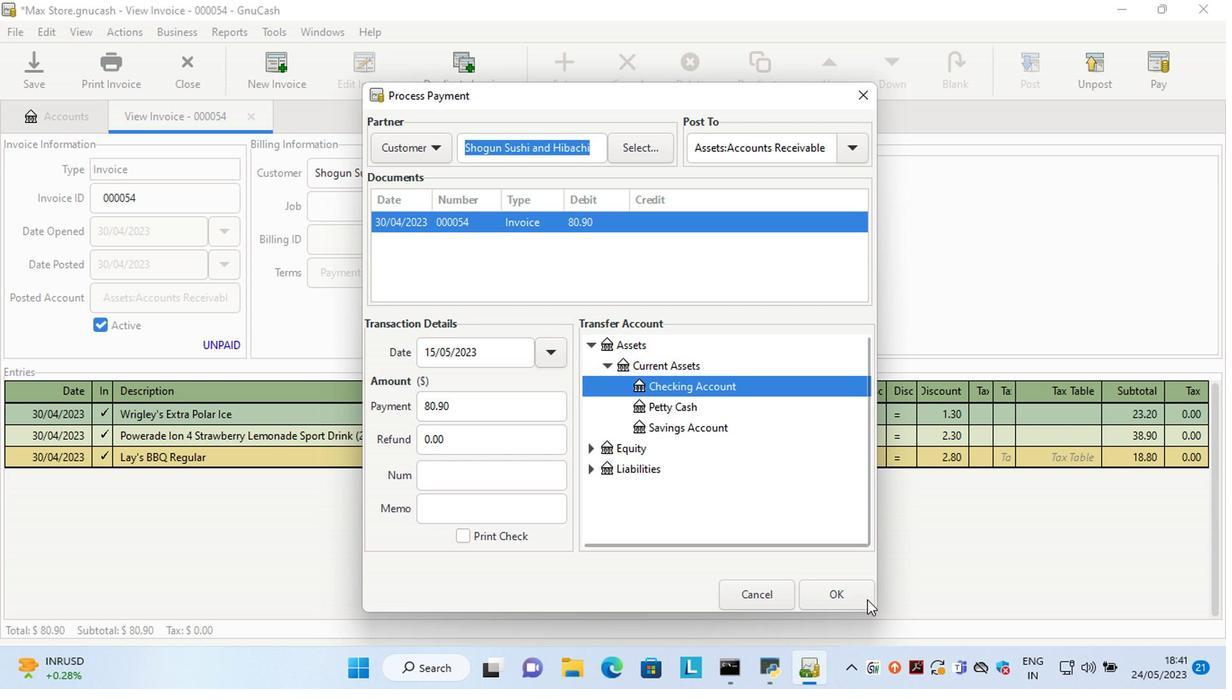 
Action: Mouse moved to (111, 79)
Screenshot: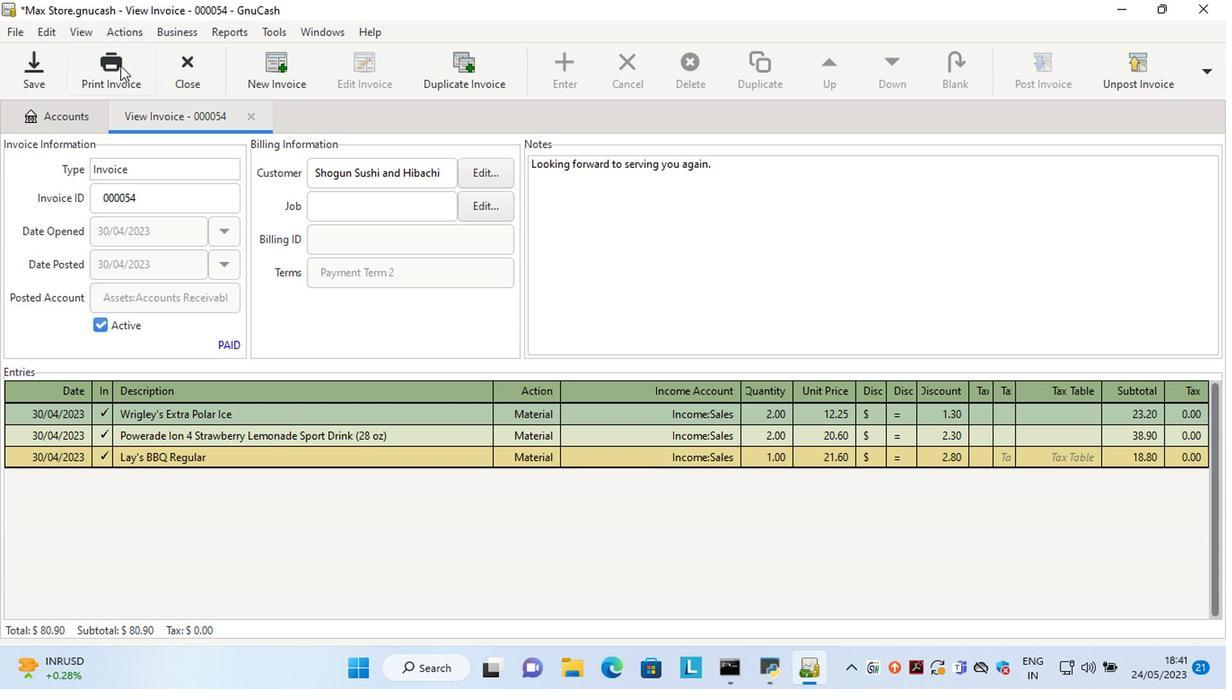 
Action: Mouse pressed left at (111, 79)
Screenshot: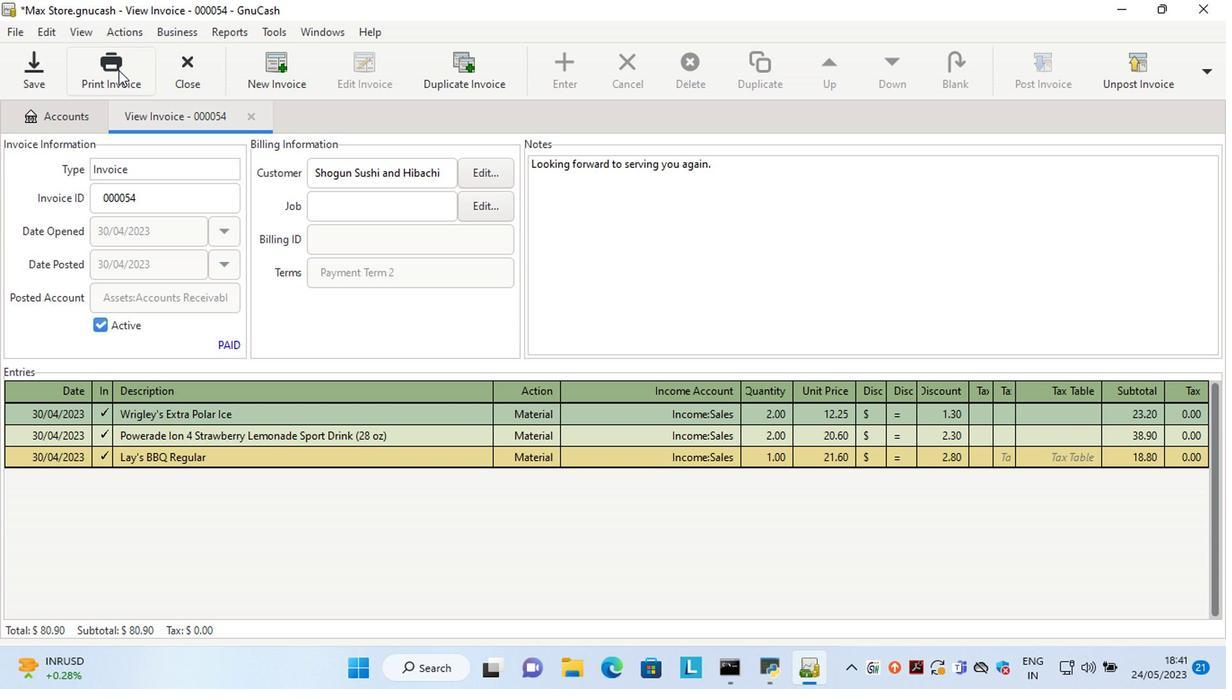 
Action: Mouse moved to (446, 58)
Screenshot: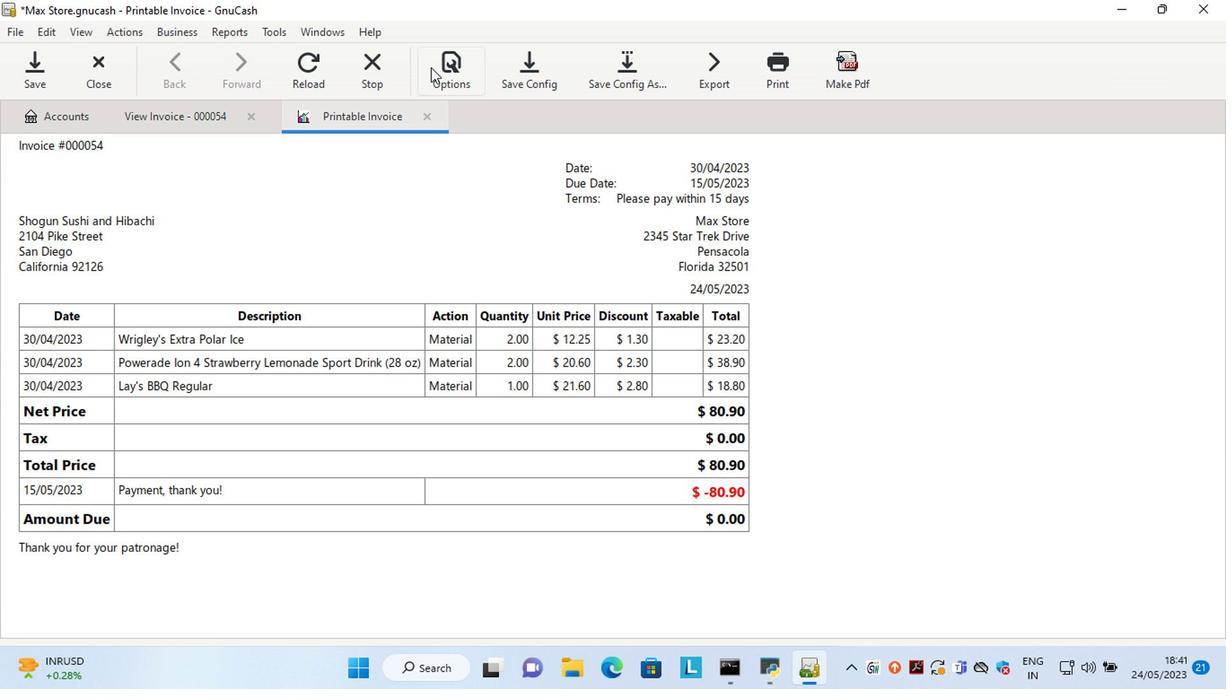 
Action: Mouse pressed left at (446, 58)
Screenshot: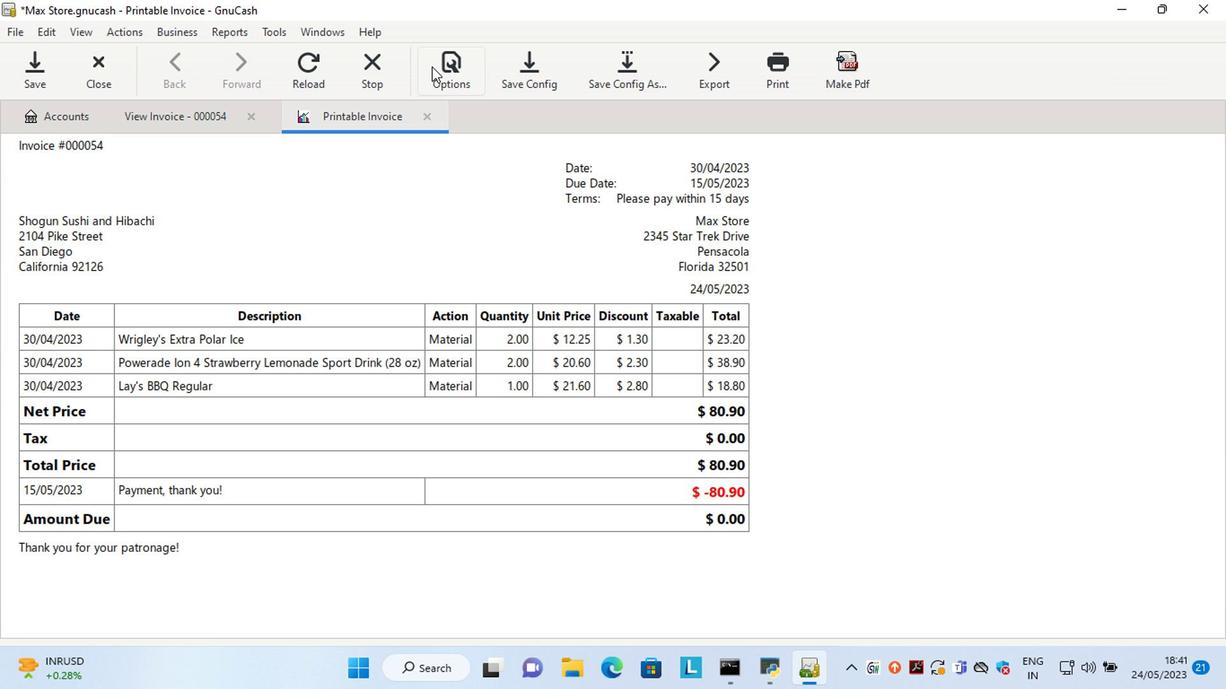 
Action: Mouse moved to (180, 183)
Screenshot: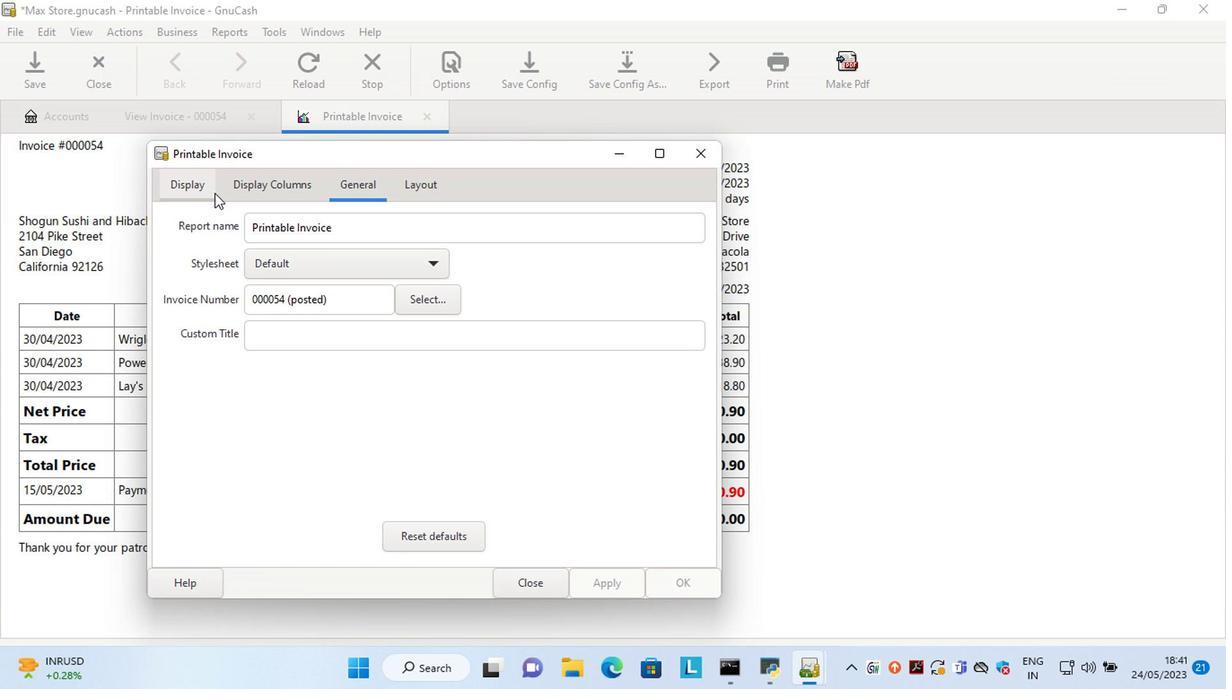 
Action: Mouse pressed left at (180, 183)
Screenshot: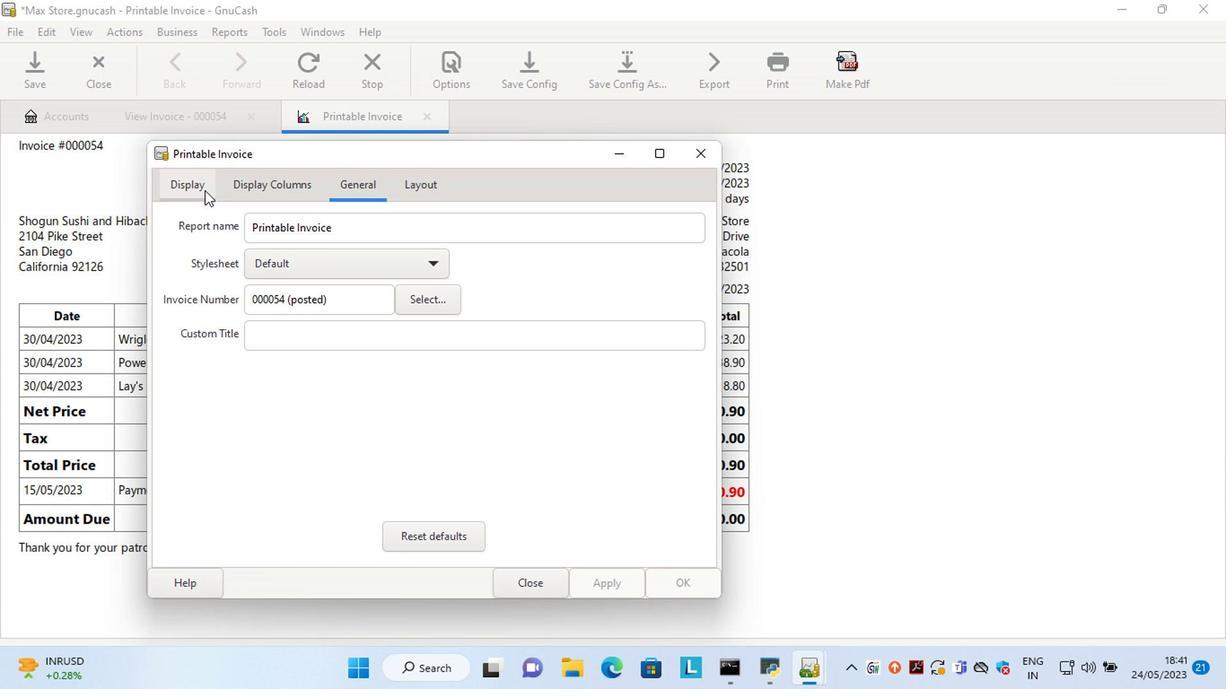 
Action: Mouse moved to (340, 398)
Screenshot: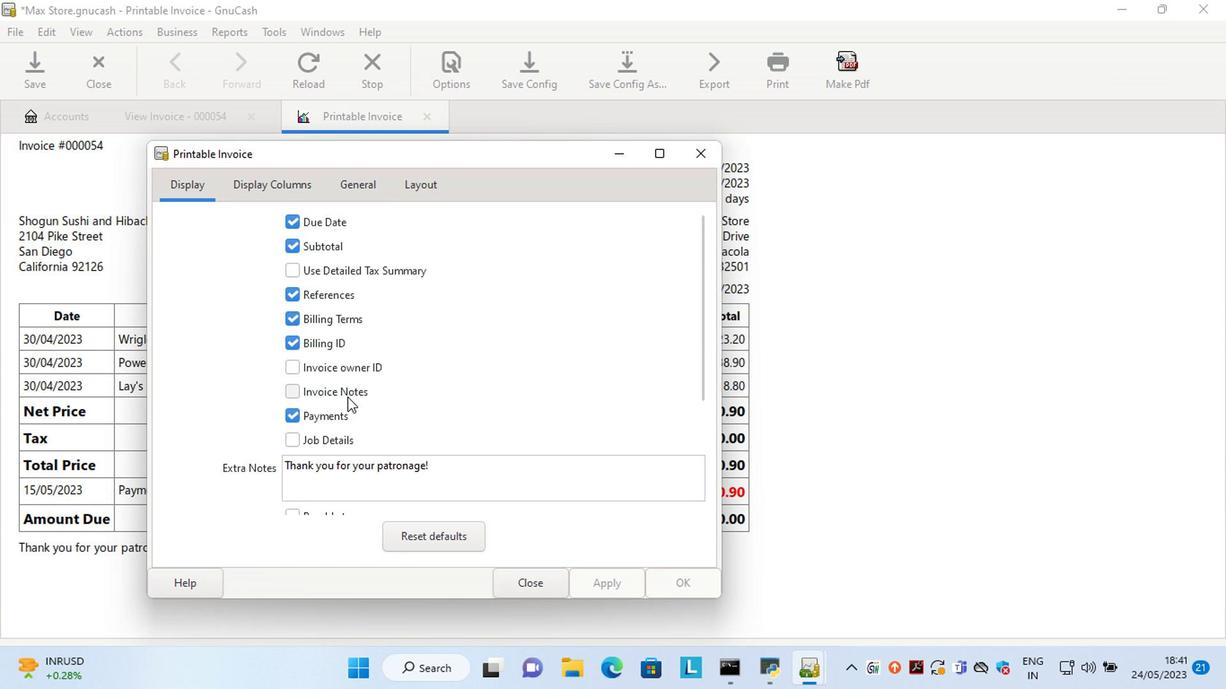 
Action: Mouse pressed left at (340, 398)
Screenshot: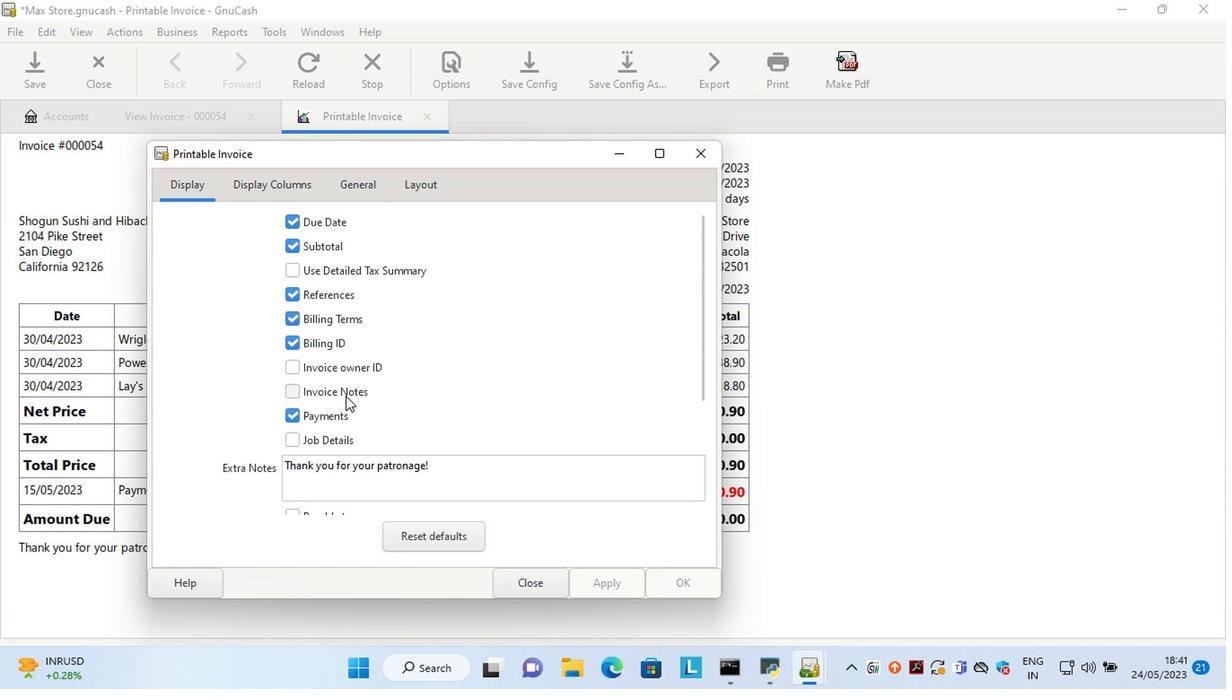 
Action: Mouse moved to (601, 591)
Screenshot: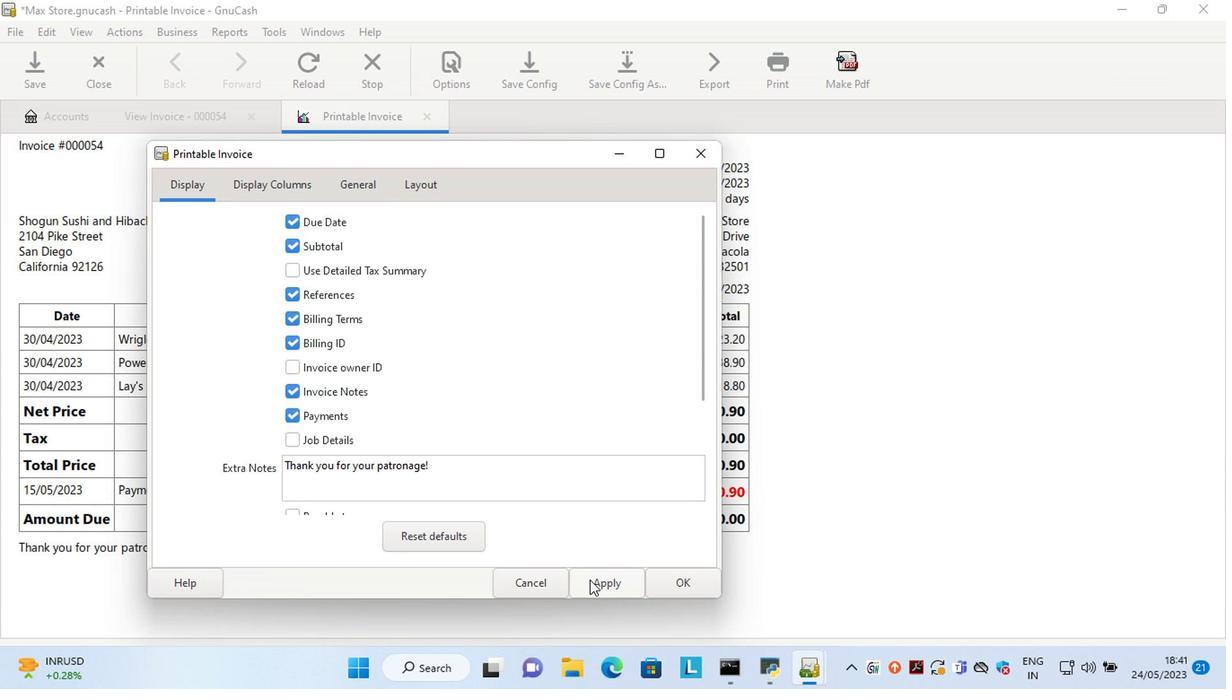 
Action: Mouse pressed left at (601, 591)
Screenshot: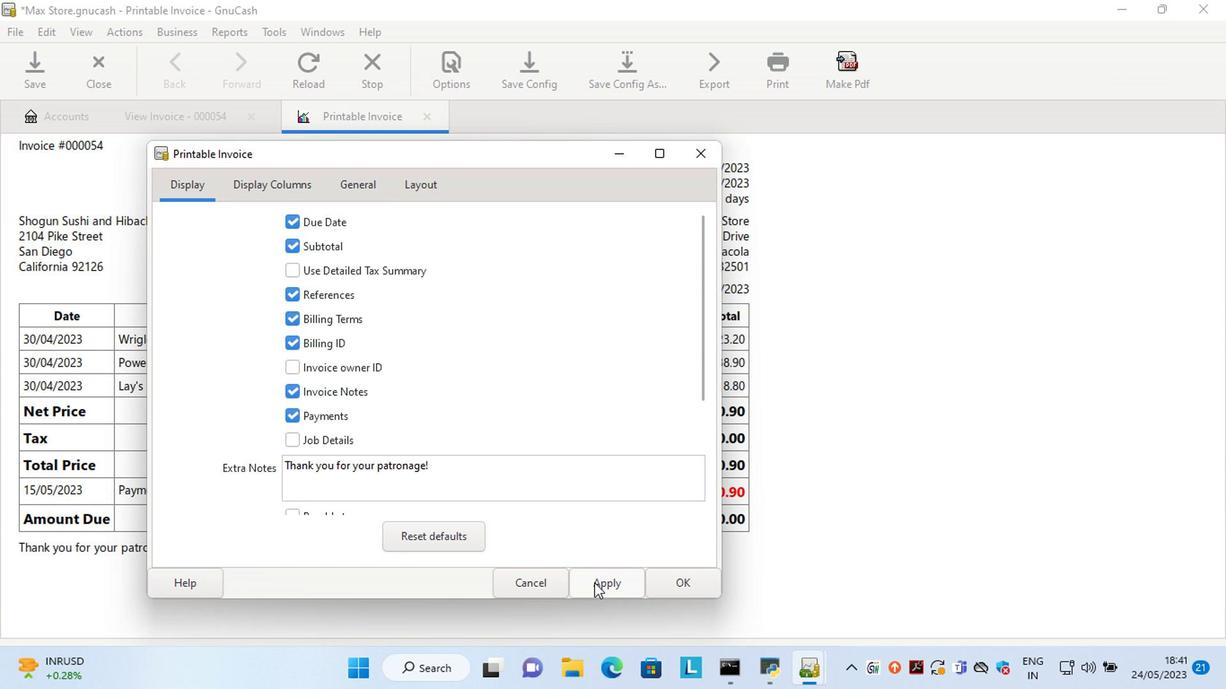 
Action: Mouse moved to (539, 591)
Screenshot: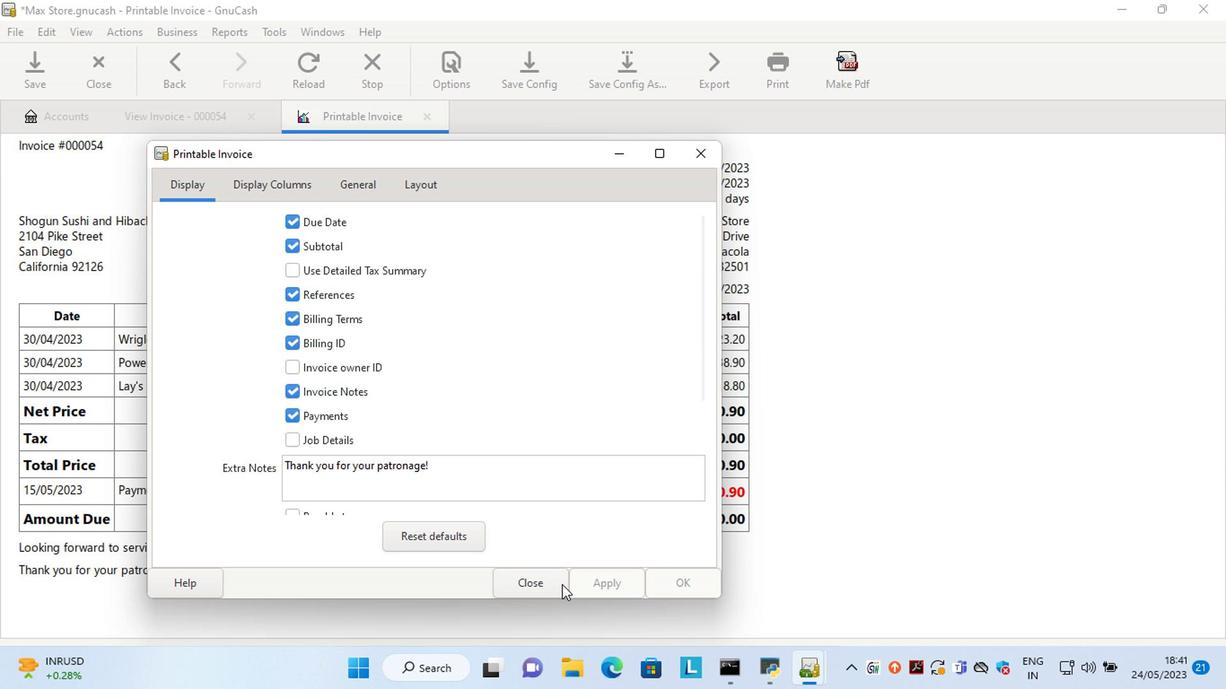 
Action: Mouse pressed left at (539, 591)
Screenshot: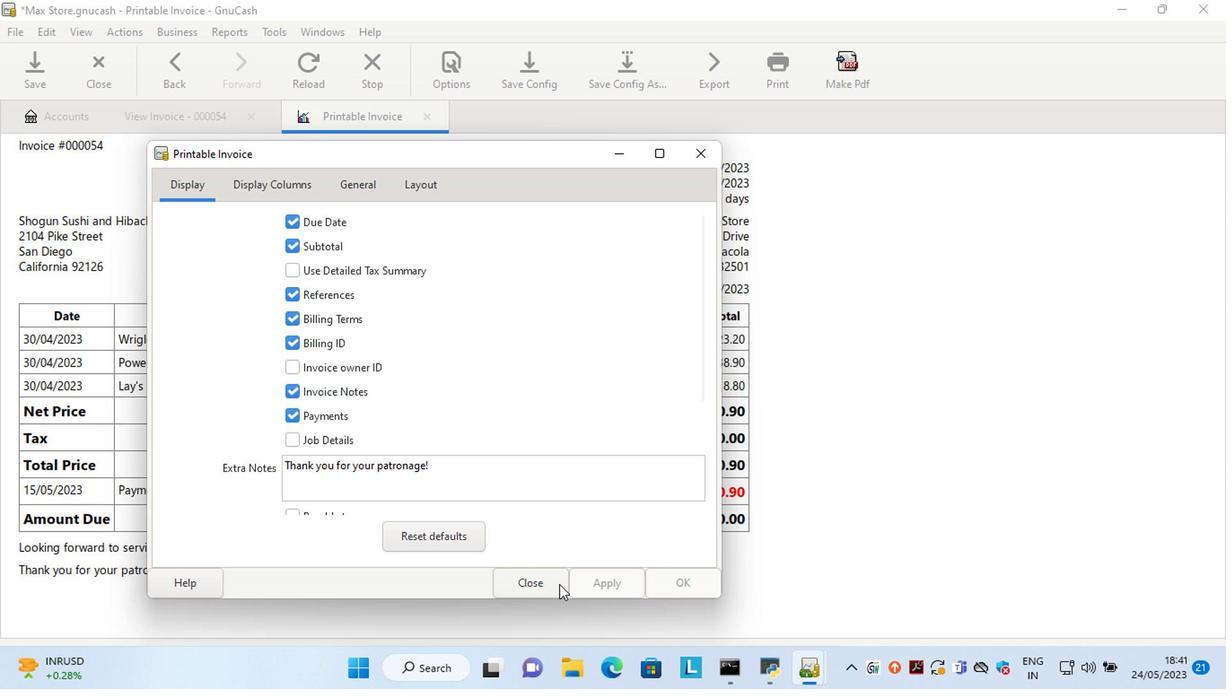 
Action: Mouse moved to (690, 512)
Screenshot: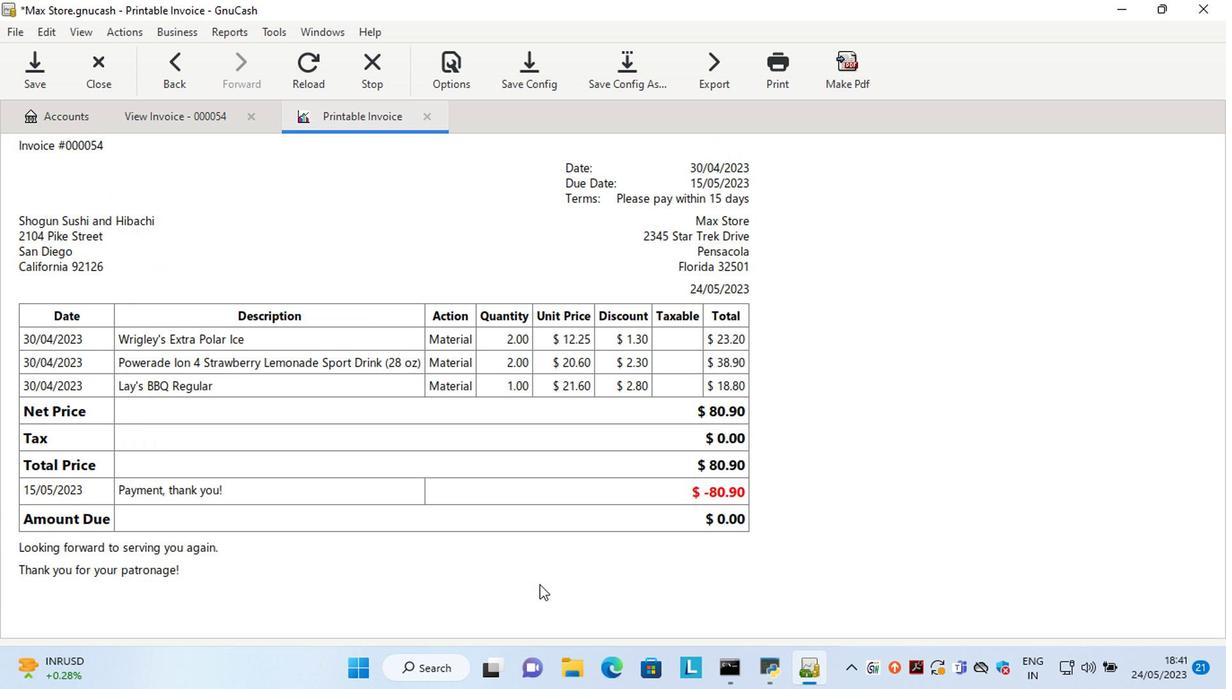 
